 Task: Add a timeline in the project AgileCollab for the epic 'Business Continuity Management System (BCMS) Implementation' from 2023/03/28 to 2024/07/03. Add a timeline in the project AgileCollab for the epic 'ISO 27001 Certification' from 2023/02/06 to 2025/08/09. Add a timeline in the project AgileCollab for the epic 'SOC 2 Compliance' from 2023/04/07 to 2024/11/24
Action: Mouse moved to (613, 280)
Screenshot: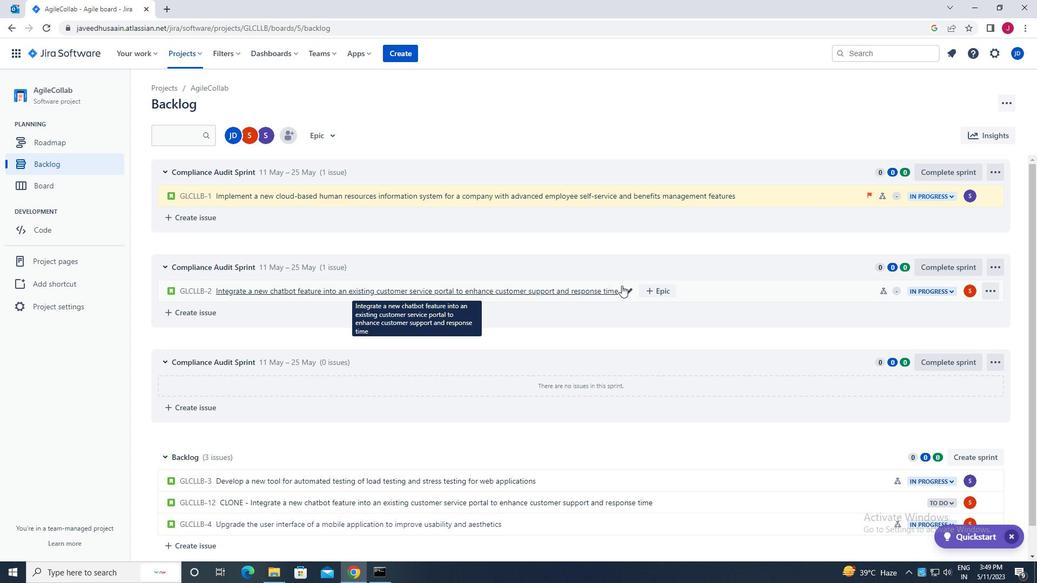 
Action: Mouse scrolled (613, 279) with delta (0, 0)
Screenshot: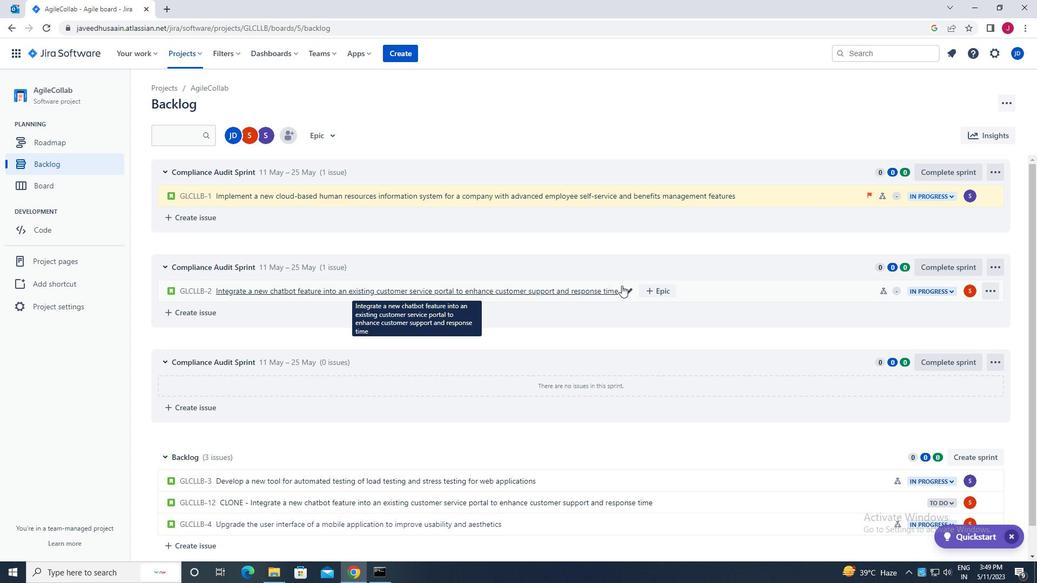 
Action: Mouse scrolled (613, 279) with delta (0, 0)
Screenshot: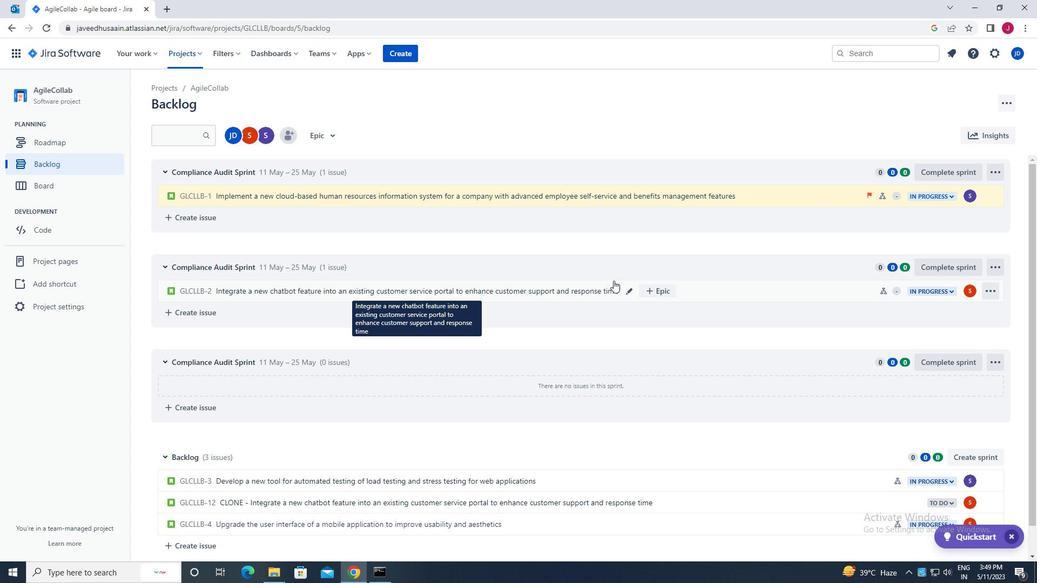 
Action: Mouse moved to (331, 137)
Screenshot: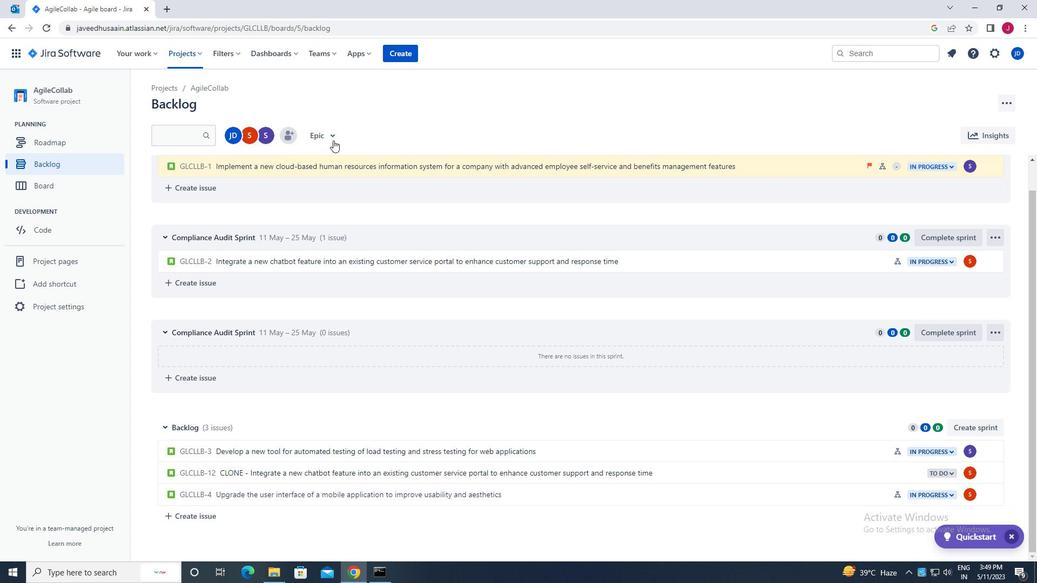 
Action: Mouse pressed left at (331, 137)
Screenshot: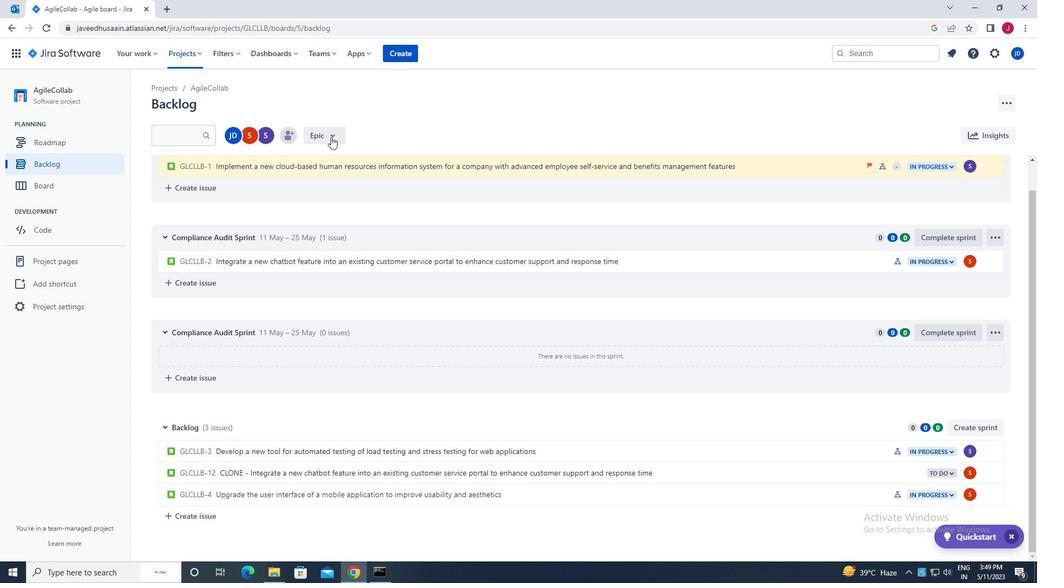 
Action: Mouse moved to (319, 252)
Screenshot: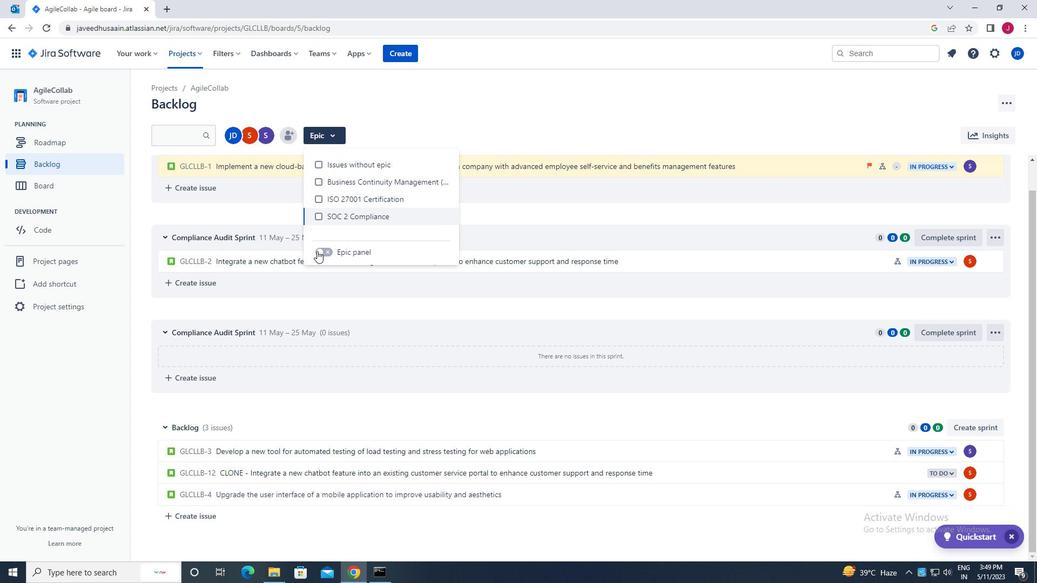 
Action: Mouse pressed left at (319, 252)
Screenshot: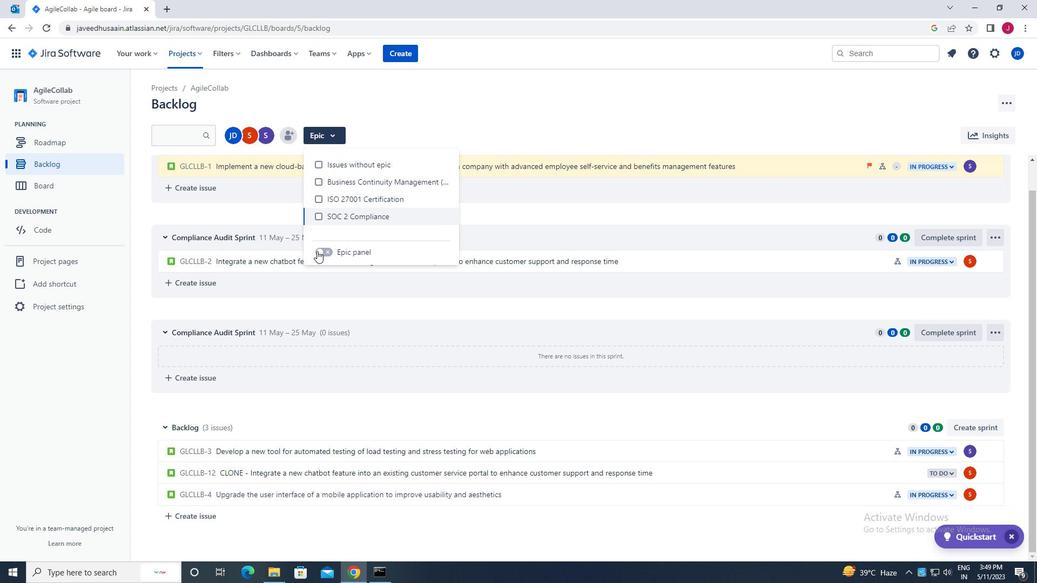 
Action: Mouse moved to (162, 217)
Screenshot: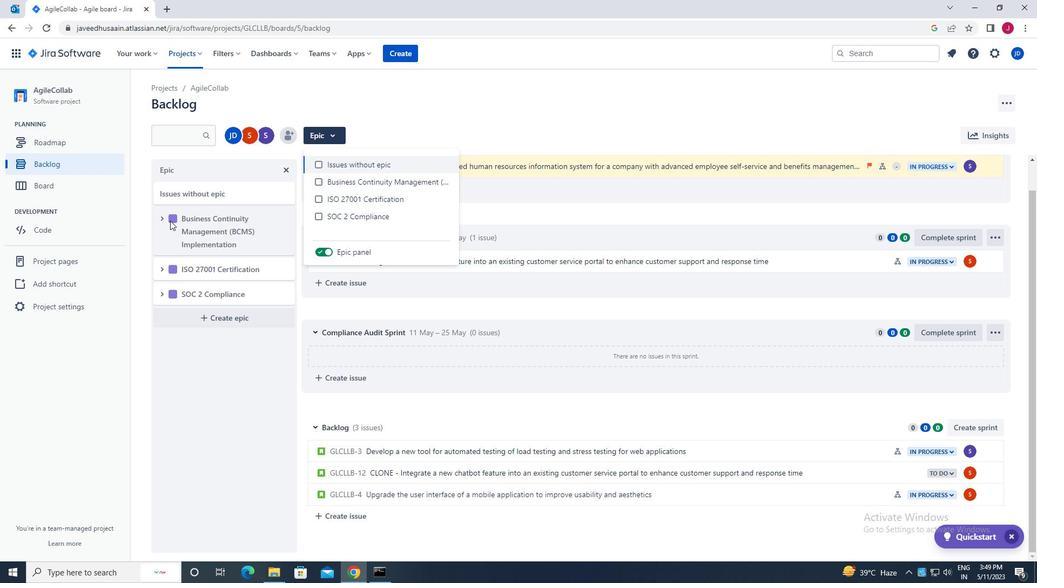 
Action: Mouse pressed left at (162, 217)
Screenshot: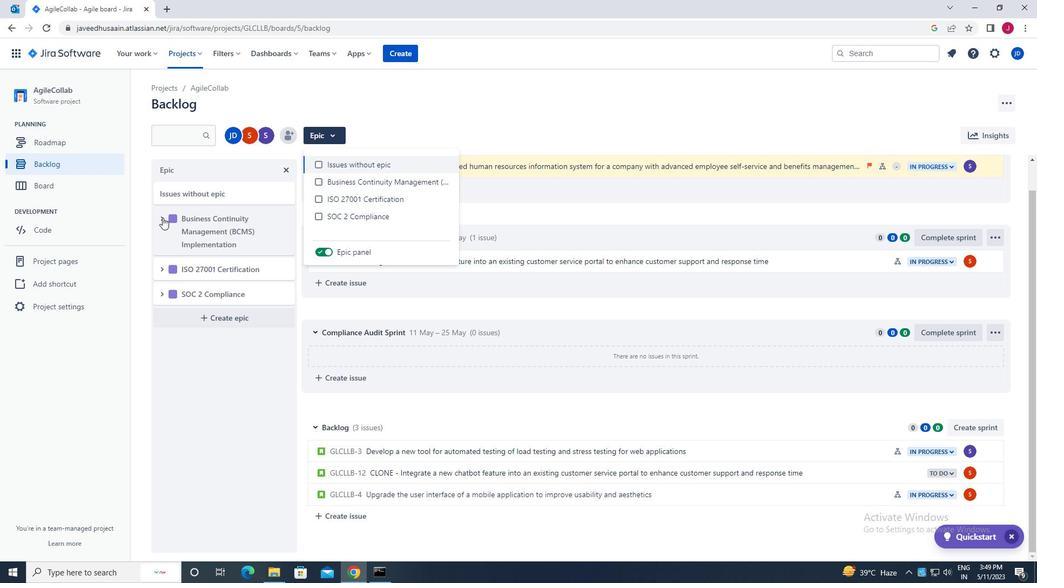 
Action: Mouse moved to (228, 336)
Screenshot: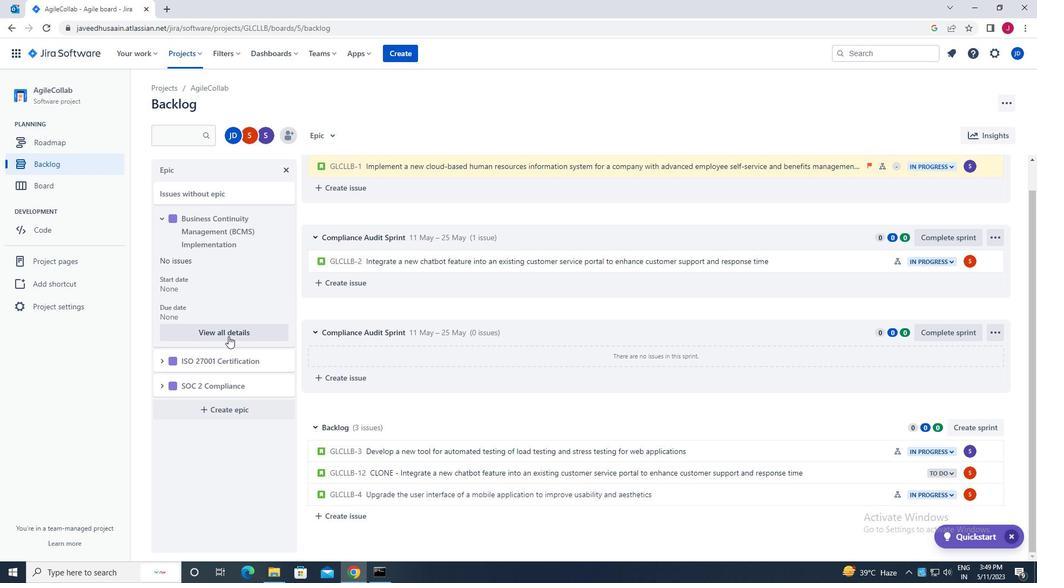 
Action: Mouse pressed left at (228, 336)
Screenshot: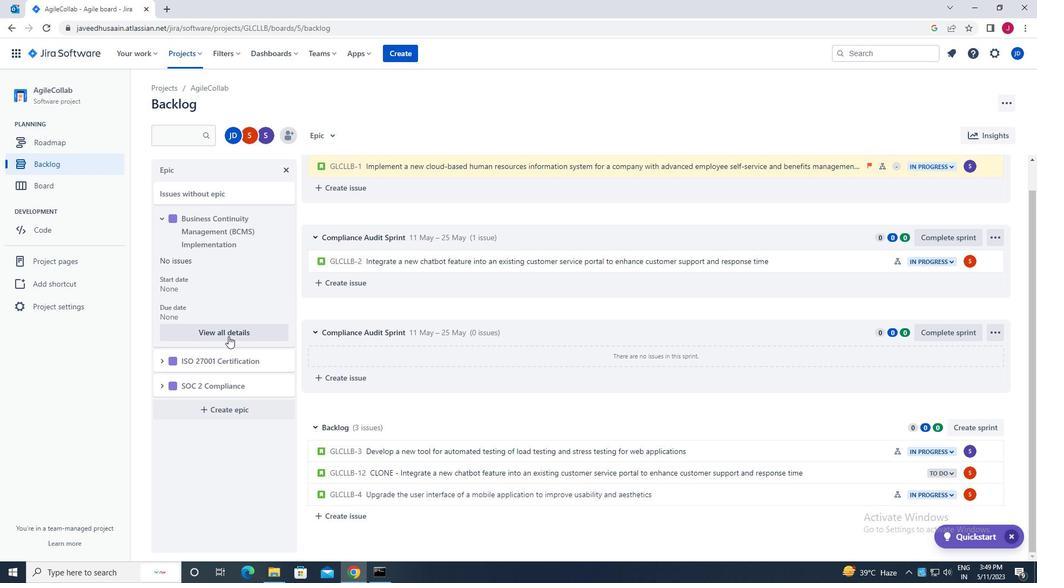 
Action: Mouse moved to (910, 423)
Screenshot: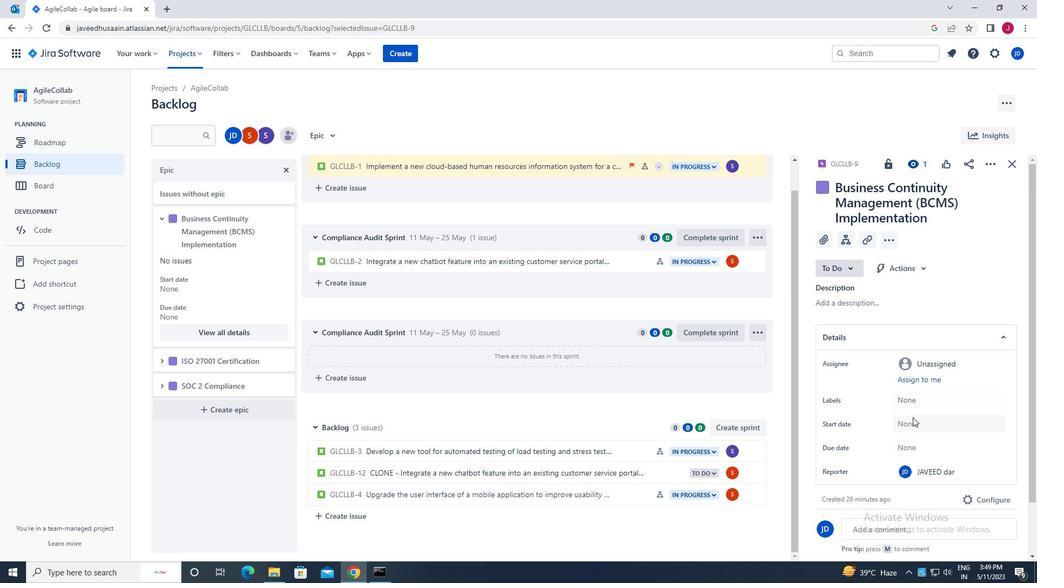 
Action: Mouse pressed left at (910, 423)
Screenshot: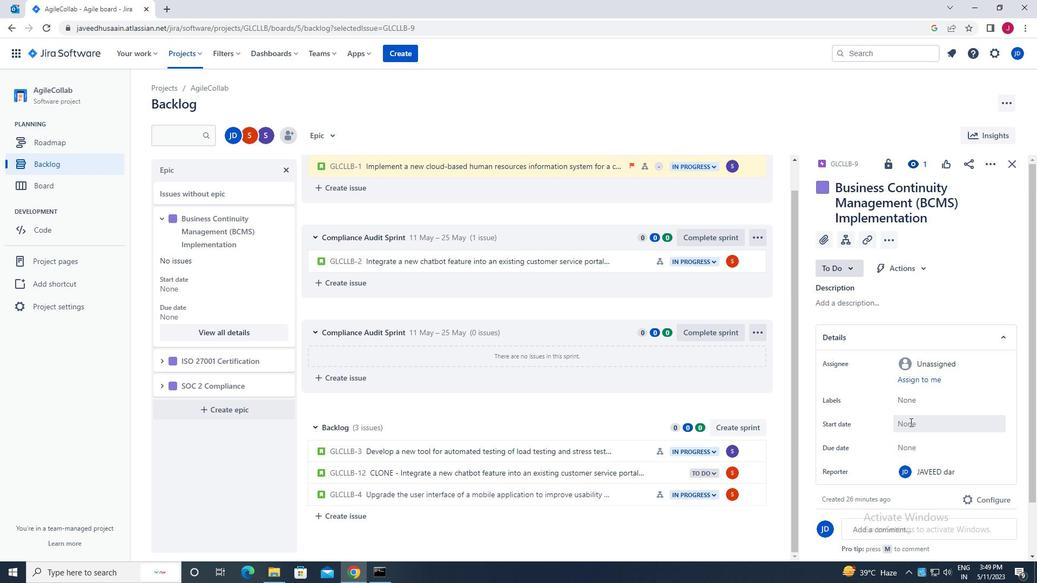 
Action: Mouse moved to (871, 270)
Screenshot: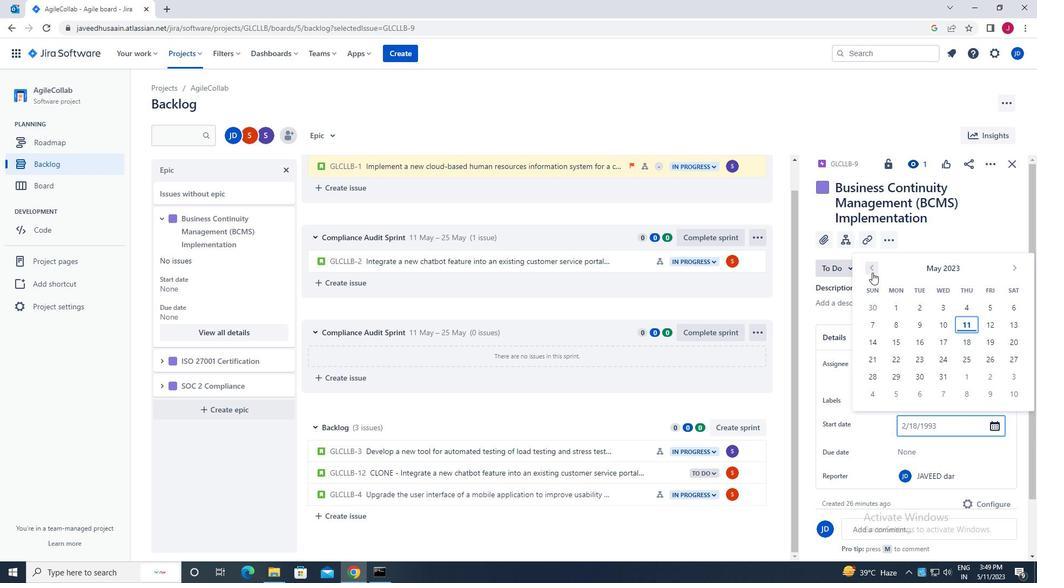 
Action: Mouse pressed left at (871, 270)
Screenshot: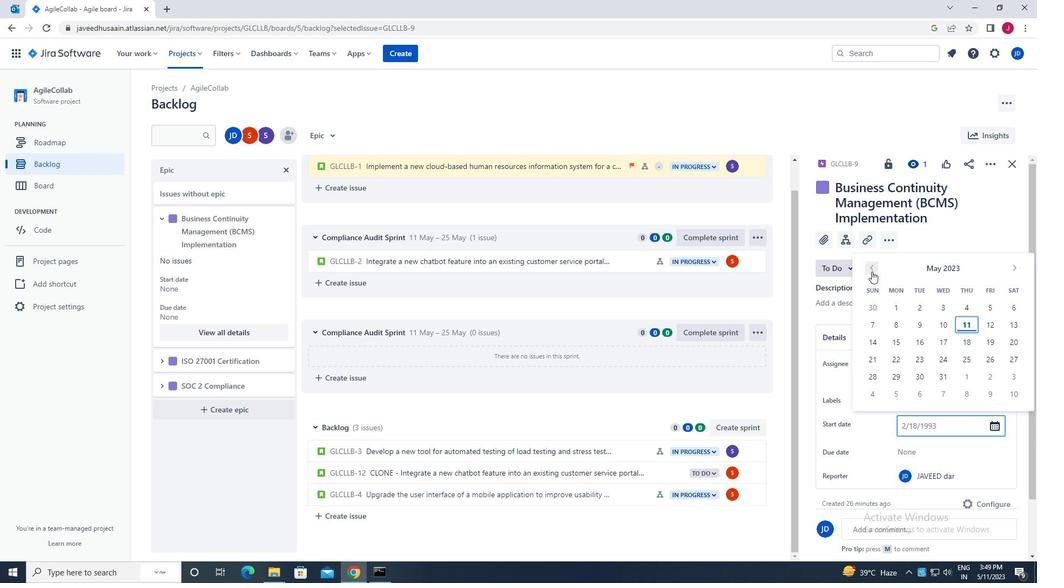 
Action: Mouse pressed left at (871, 270)
Screenshot: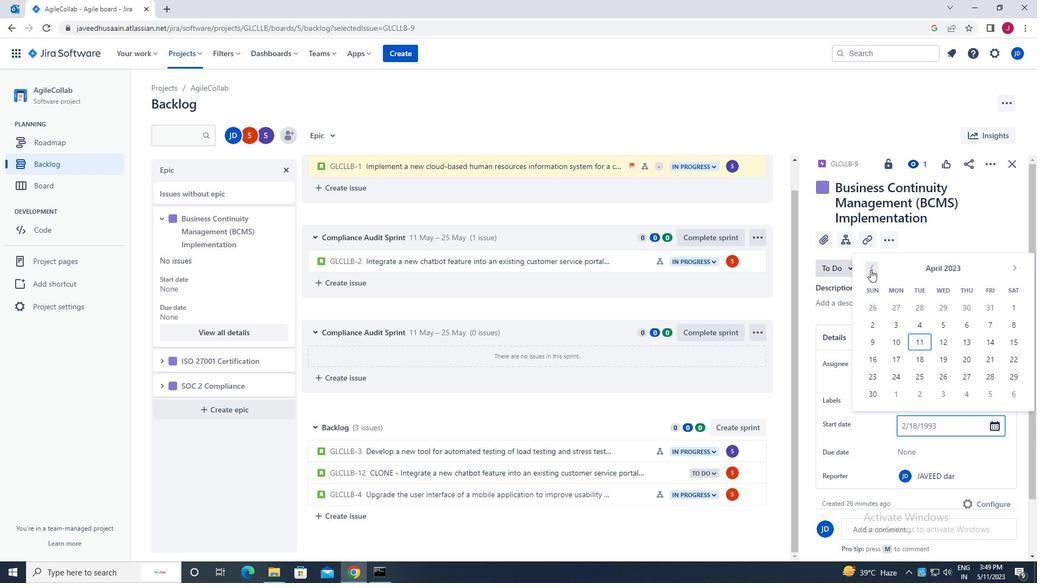 
Action: Mouse moved to (923, 373)
Screenshot: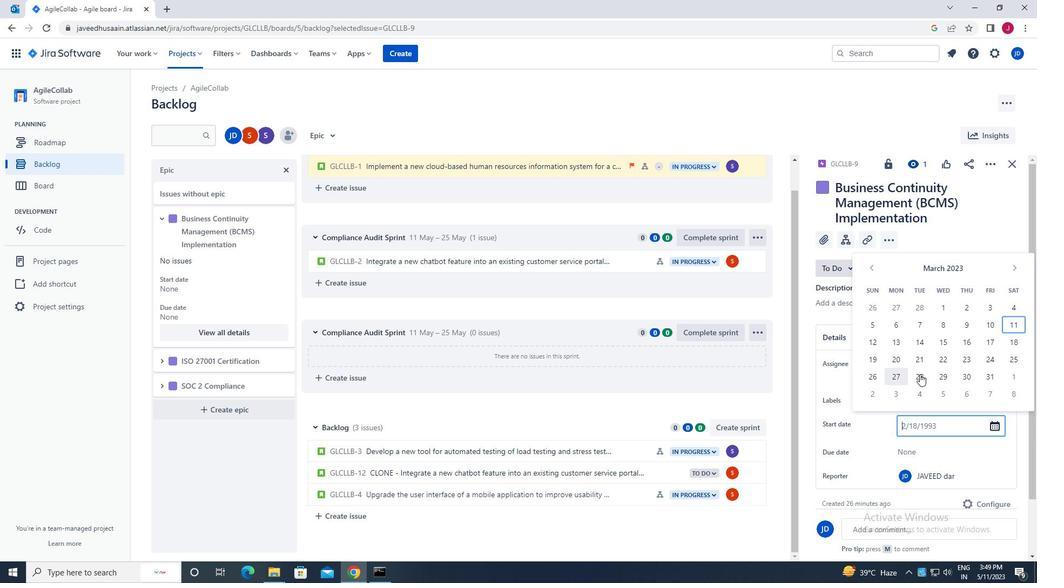 
Action: Mouse pressed left at (923, 373)
Screenshot: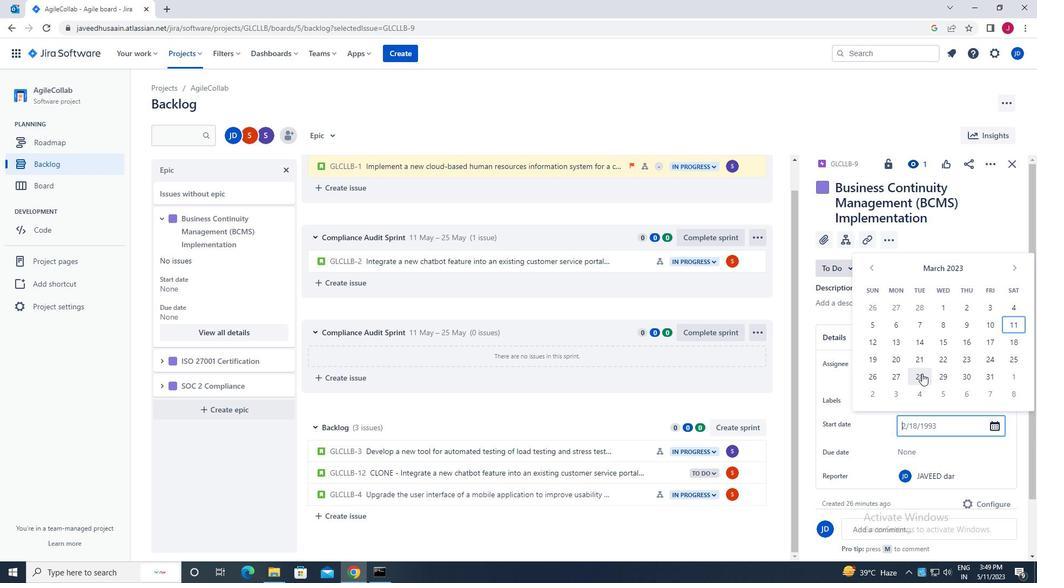 
Action: Mouse moved to (943, 397)
Screenshot: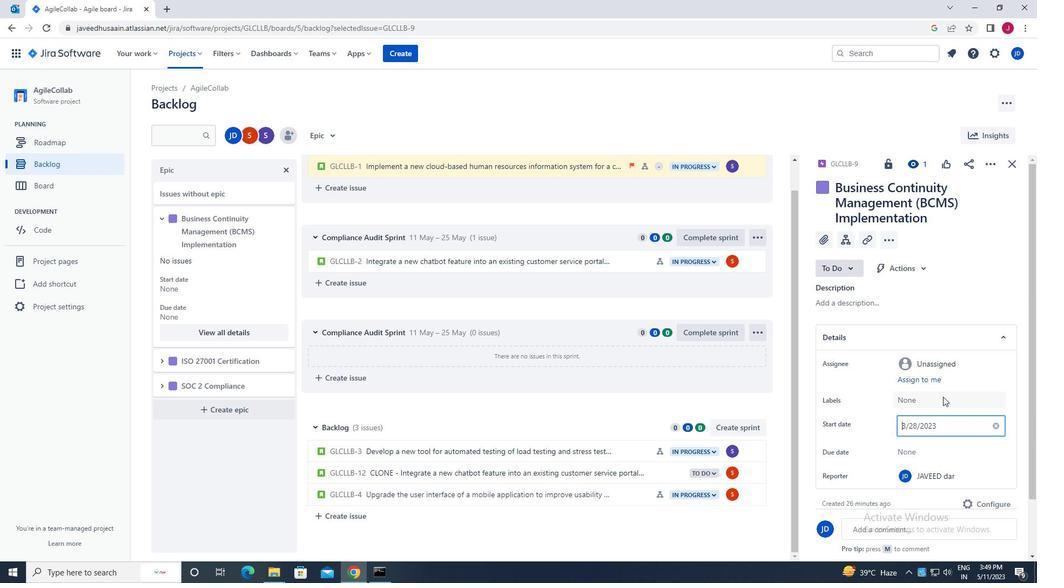 
Action: Key pressed <Key.enter>
Screenshot: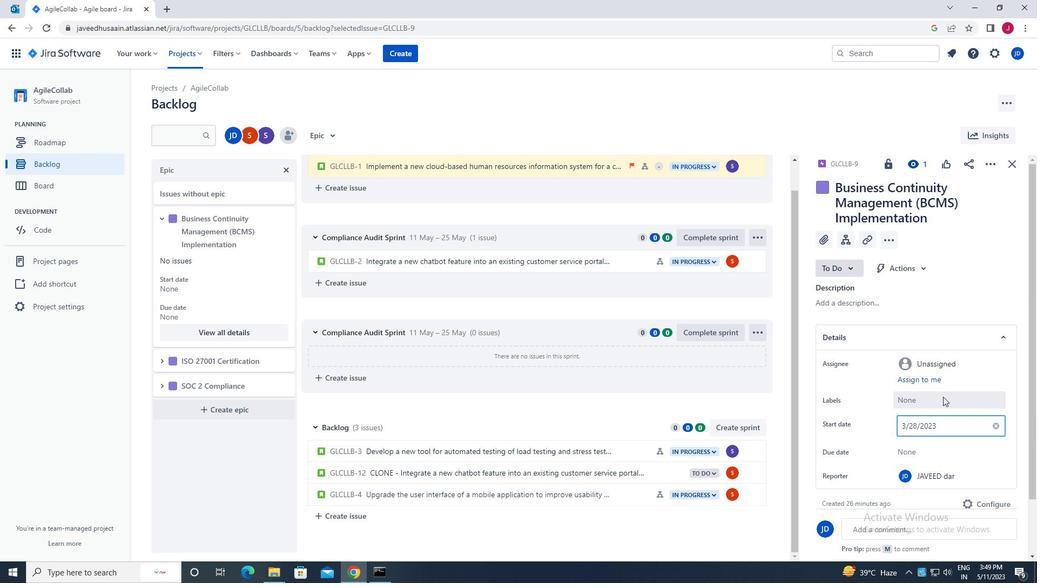 
Action: Mouse moved to (911, 448)
Screenshot: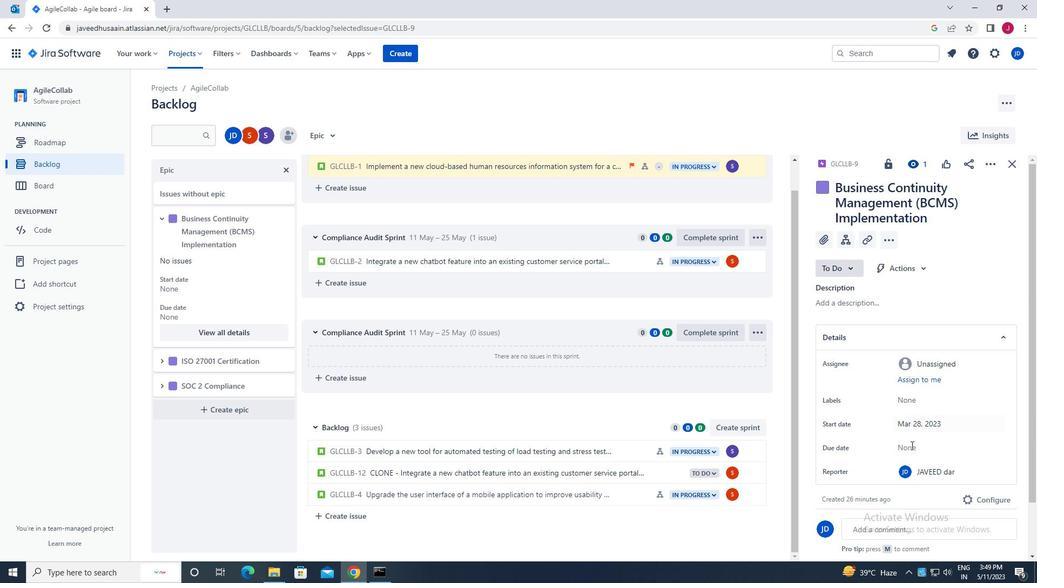 
Action: Mouse pressed left at (911, 448)
Screenshot: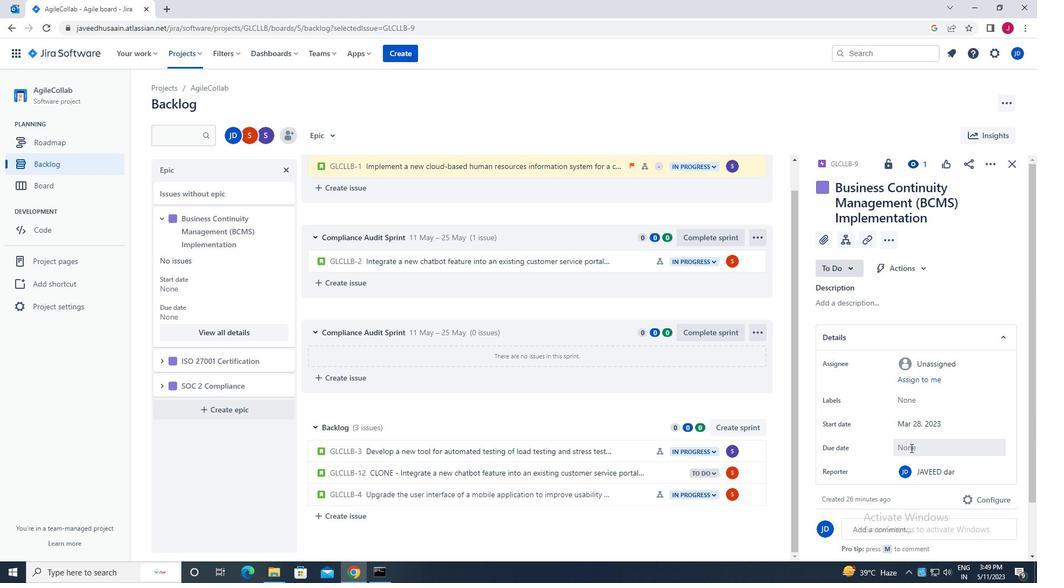 
Action: Mouse moved to (1012, 289)
Screenshot: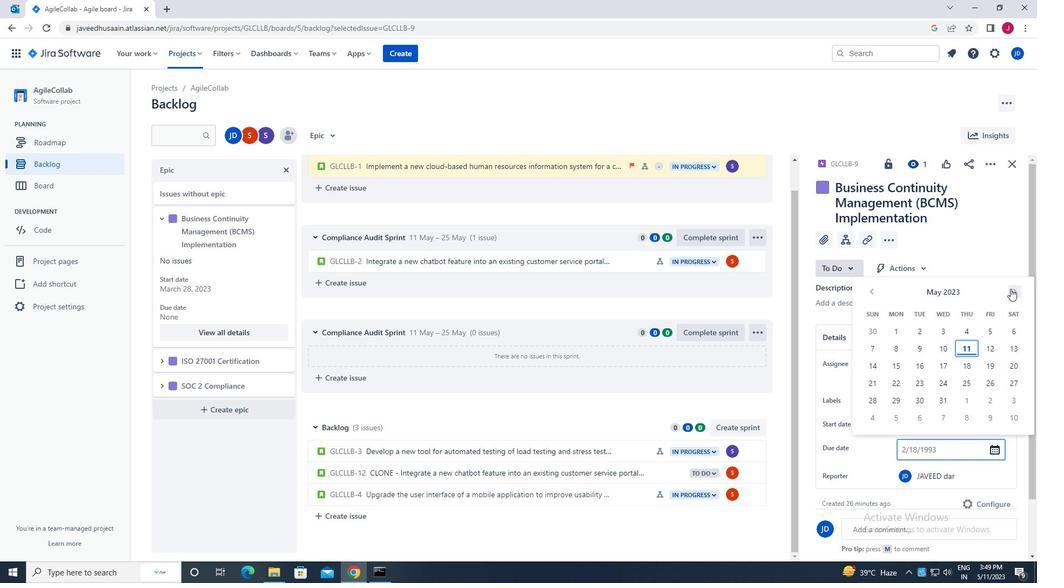 
Action: Mouse pressed left at (1012, 289)
Screenshot: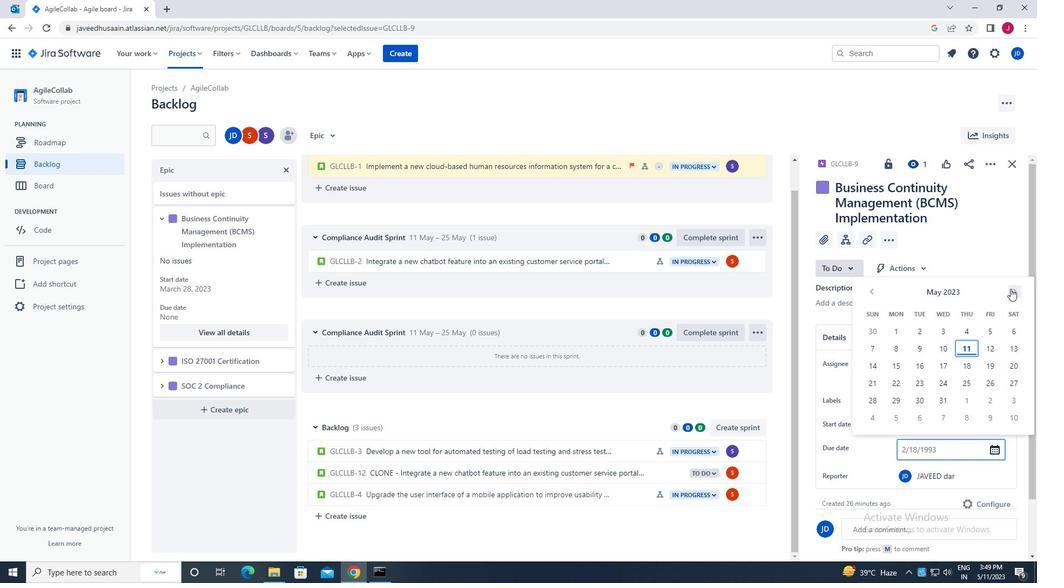 
Action: Mouse pressed left at (1012, 289)
Screenshot: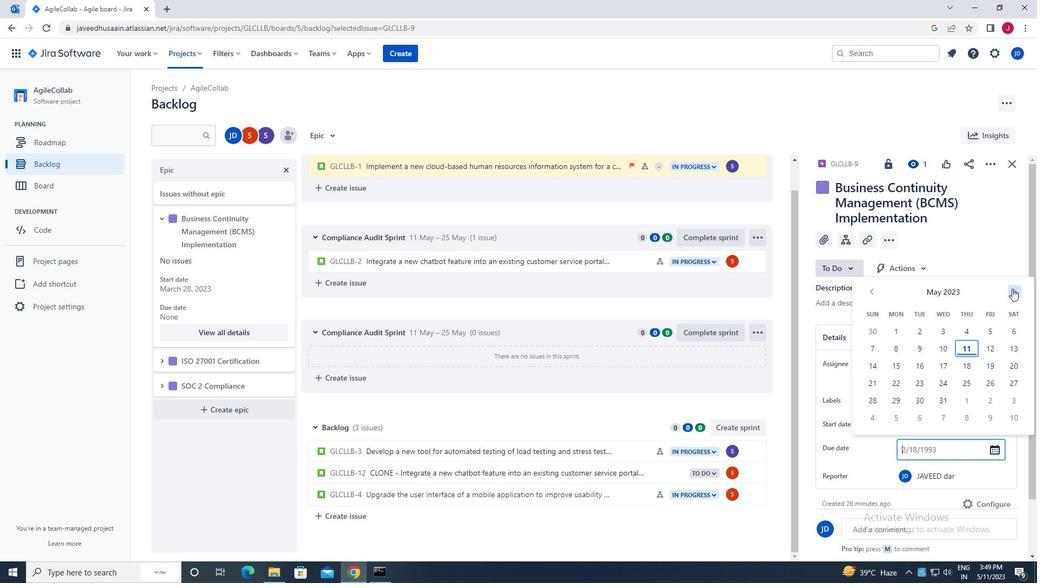 
Action: Mouse moved to (1013, 289)
Screenshot: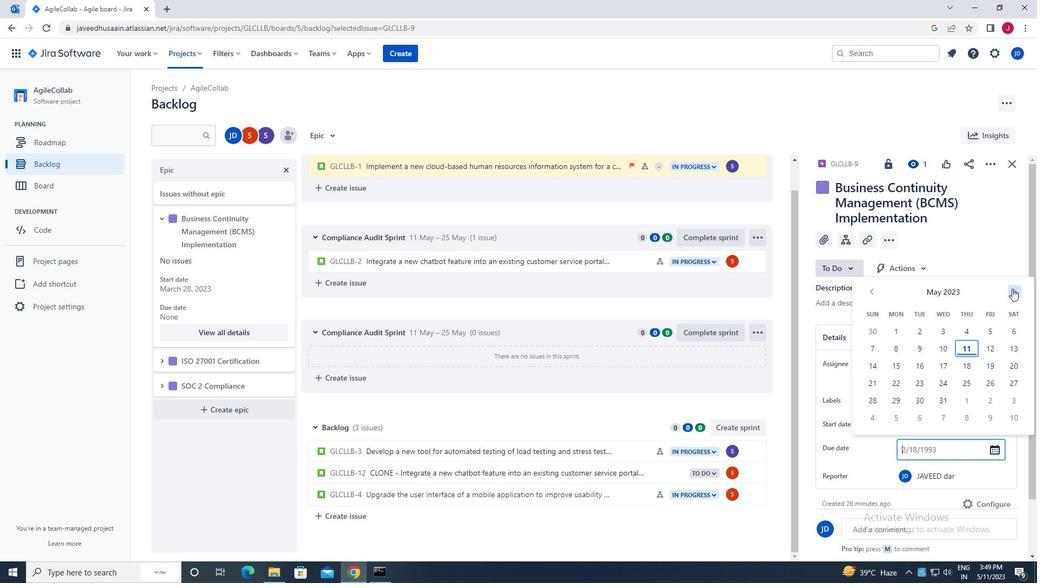 
Action: Mouse pressed left at (1013, 289)
Screenshot: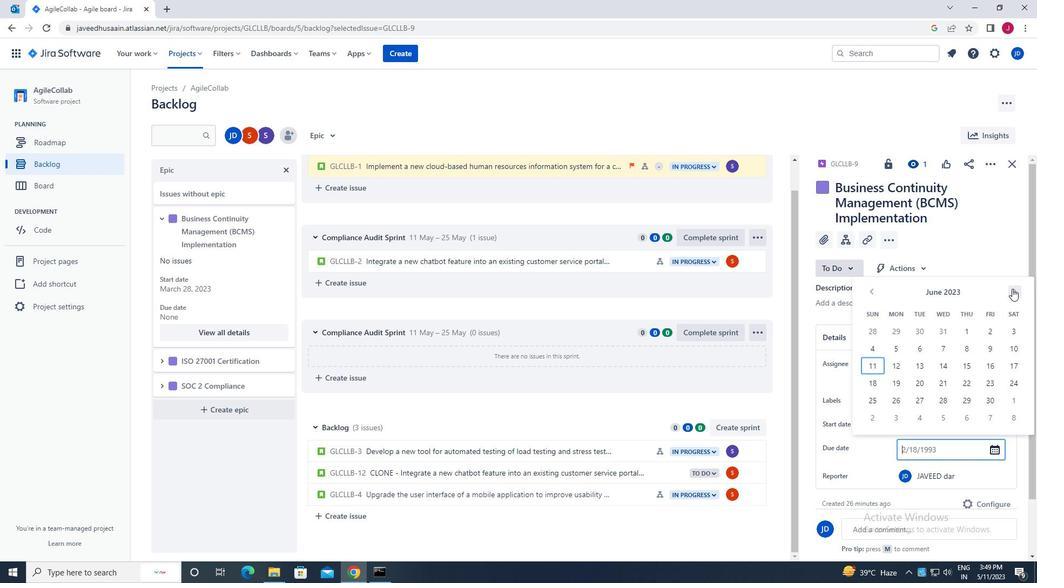 
Action: Mouse pressed left at (1013, 289)
Screenshot: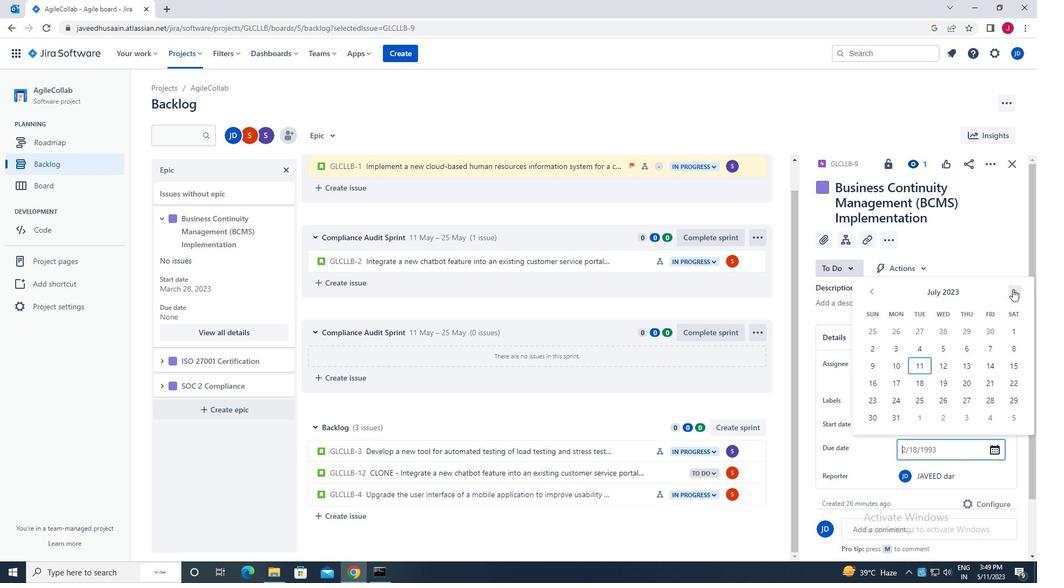 
Action: Mouse pressed left at (1013, 289)
Screenshot: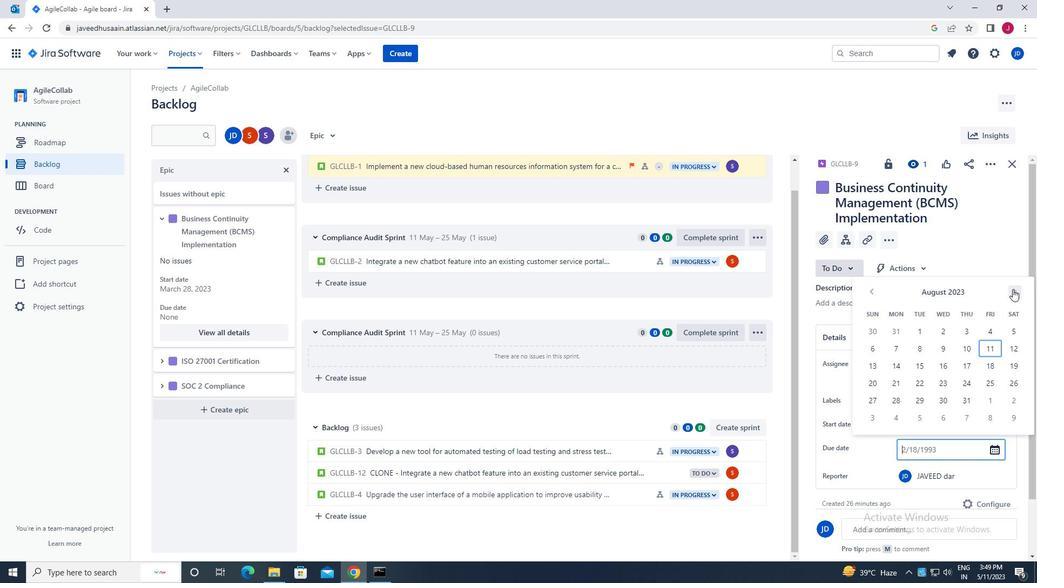 
Action: Mouse pressed left at (1013, 289)
Screenshot: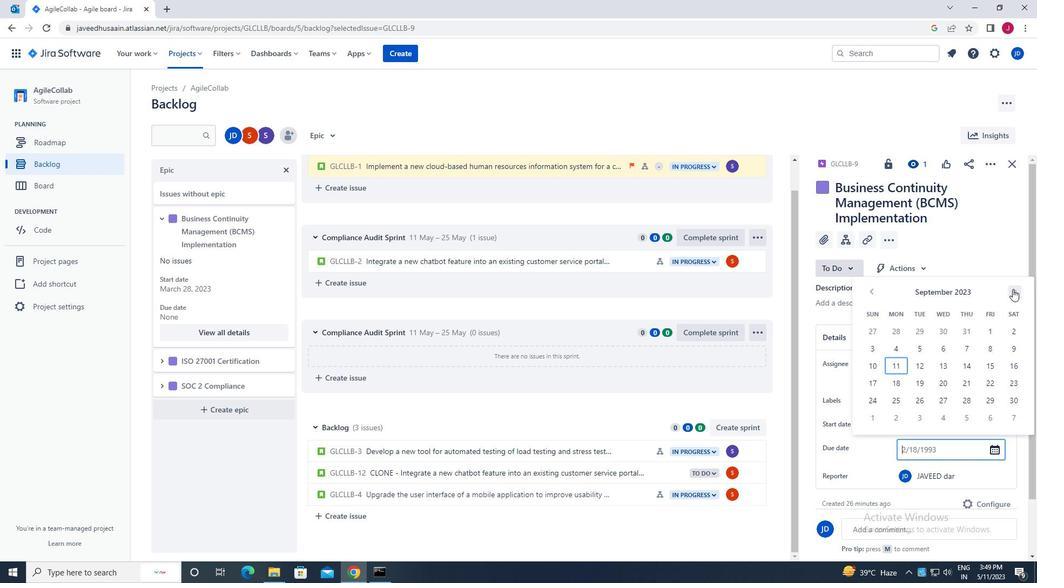 
Action: Mouse pressed left at (1013, 289)
Screenshot: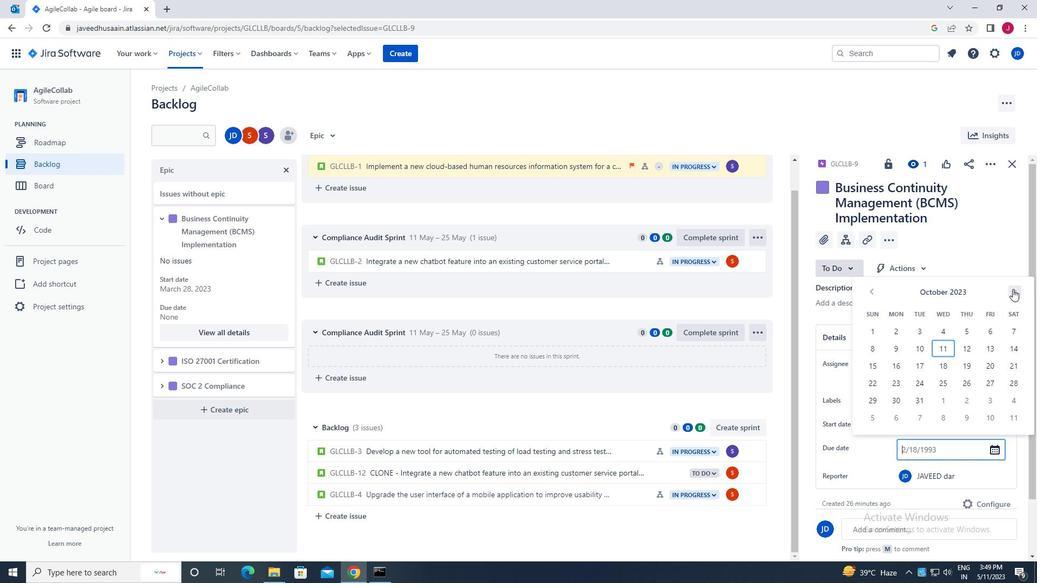 
Action: Mouse pressed left at (1013, 289)
Screenshot: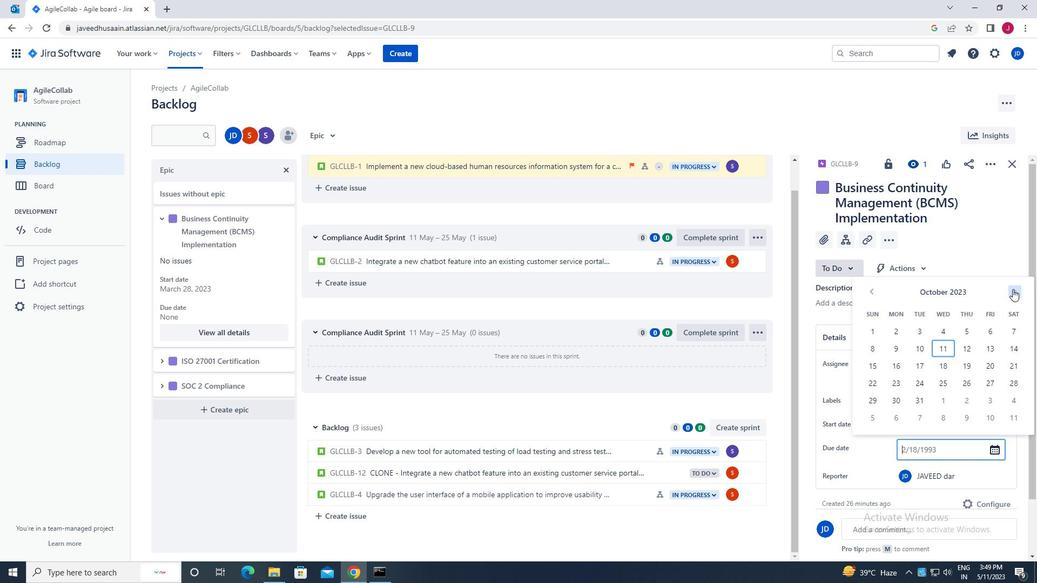 
Action: Mouse pressed left at (1013, 289)
Screenshot: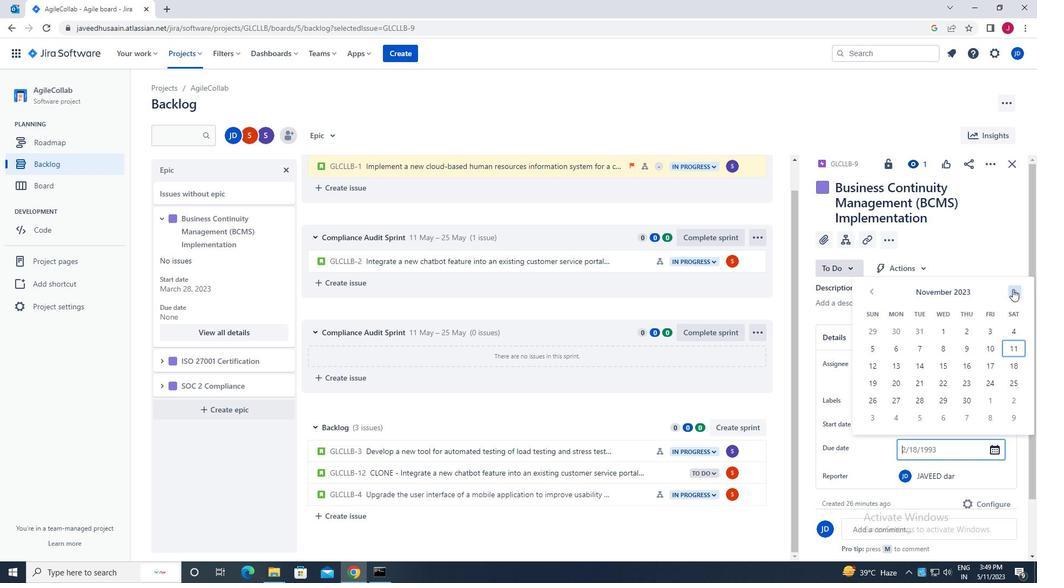 
Action: Mouse pressed left at (1013, 289)
Screenshot: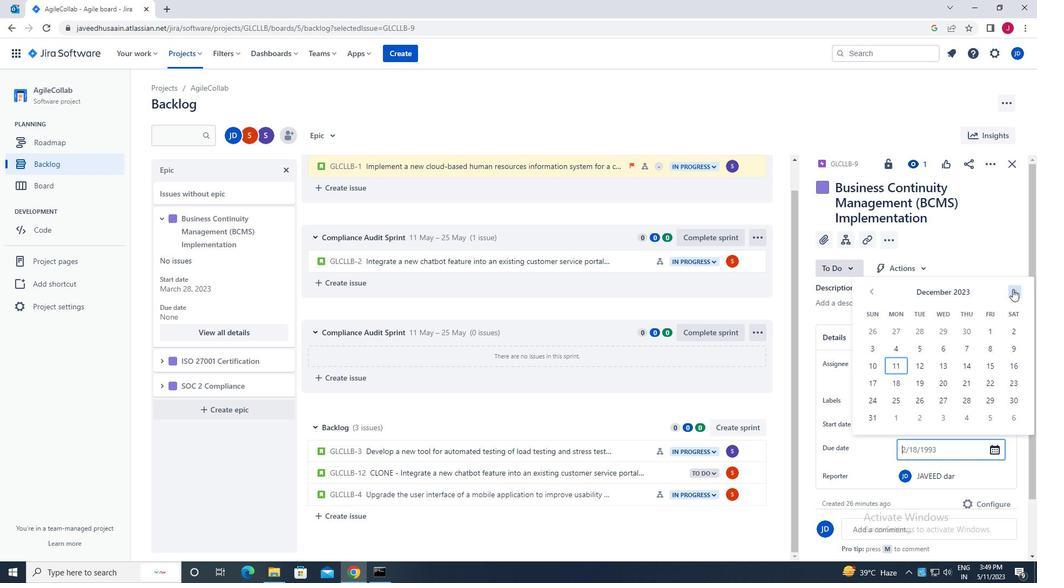 
Action: Mouse pressed left at (1013, 289)
Screenshot: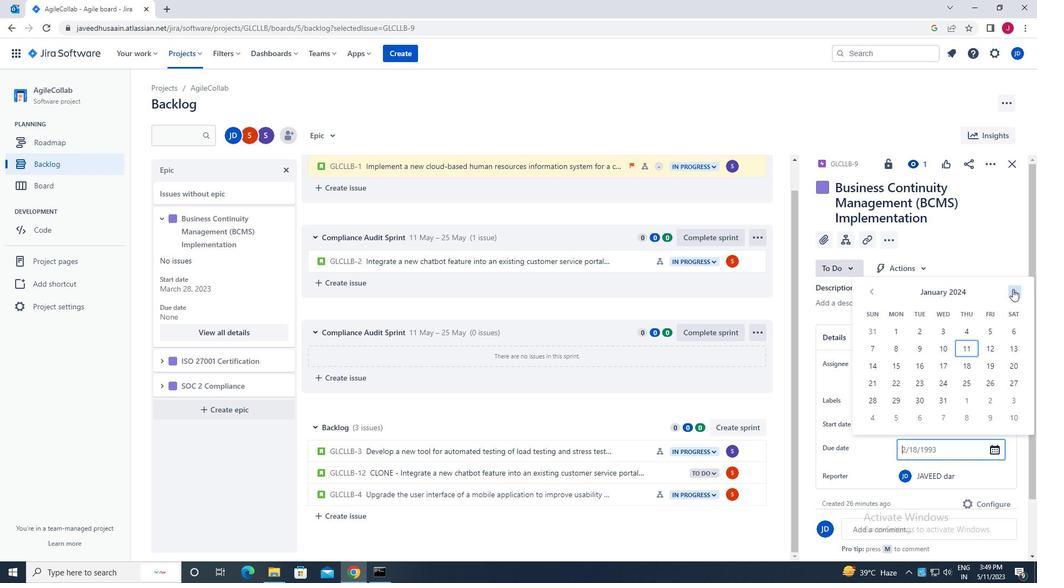 
Action: Mouse pressed left at (1013, 289)
Screenshot: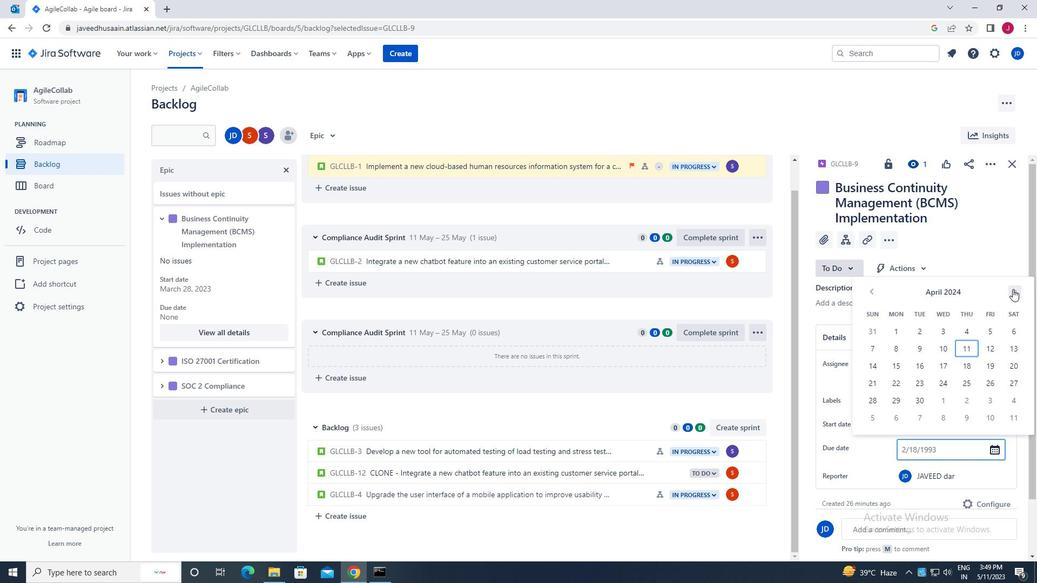 
Action: Mouse pressed left at (1013, 289)
Screenshot: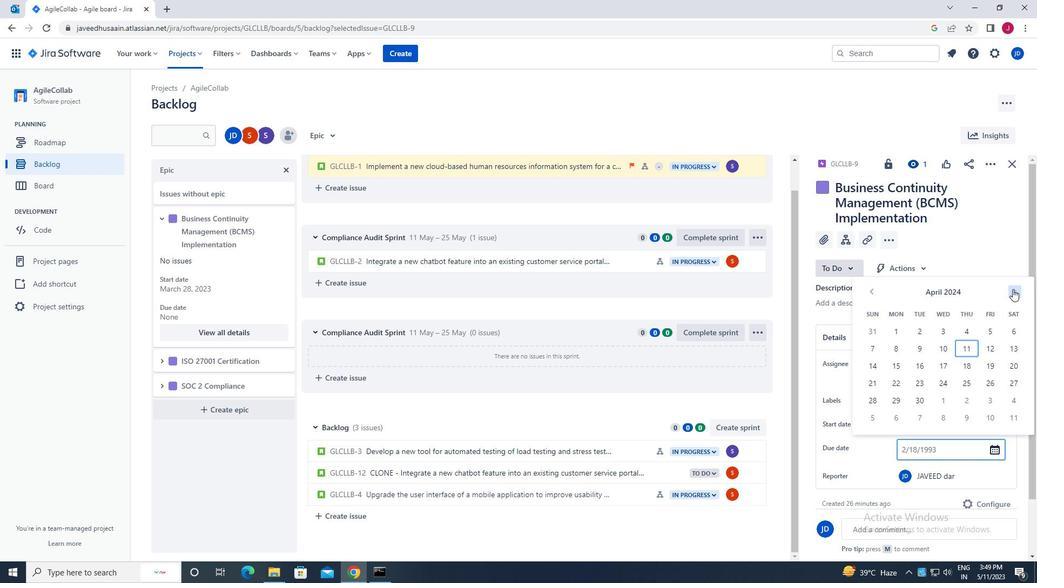 
Action: Mouse pressed left at (1013, 289)
Screenshot: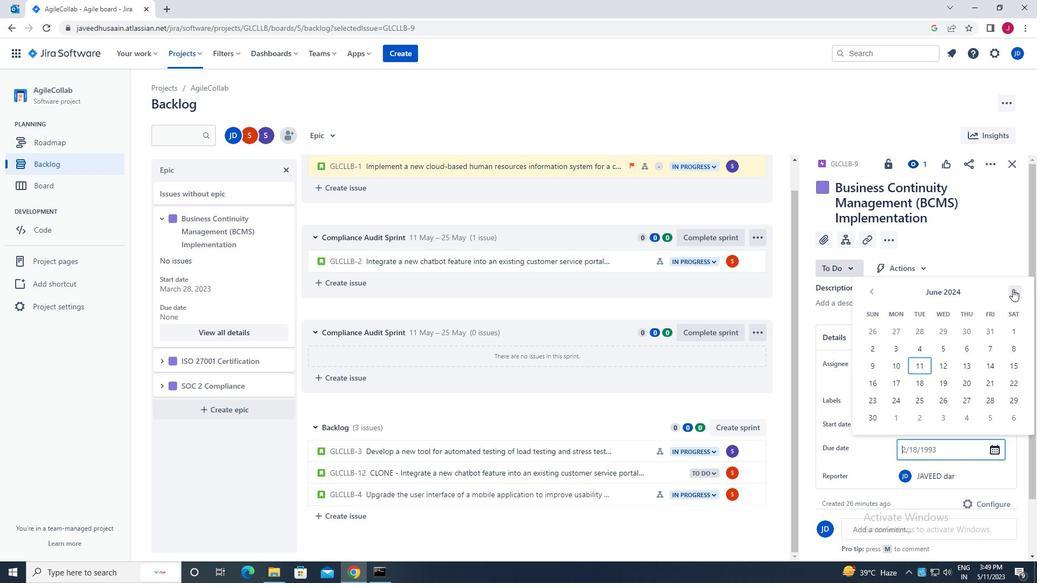
Action: Mouse moved to (945, 383)
Screenshot: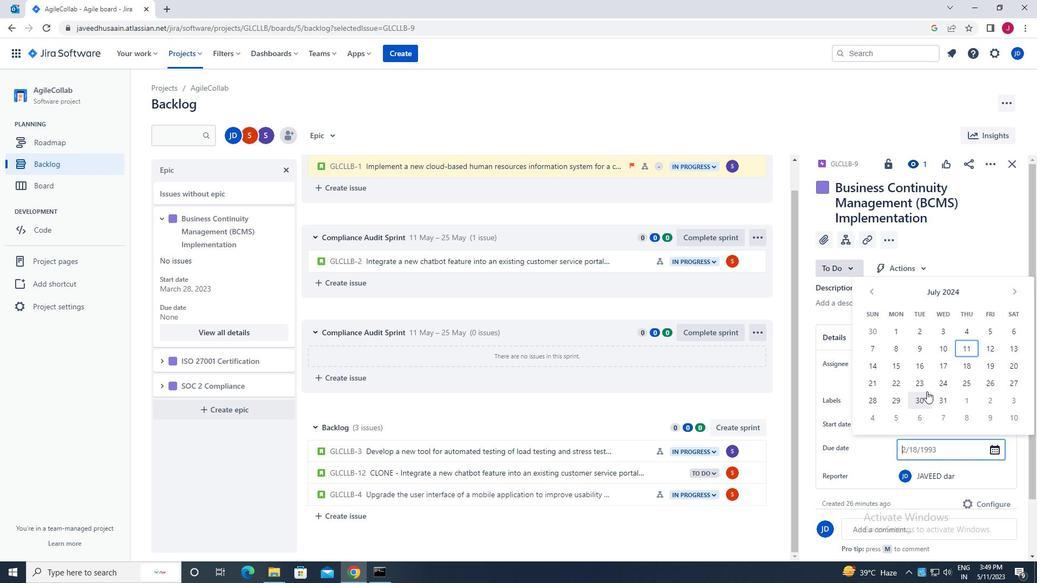 
Action: Mouse pressed left at (945, 383)
Screenshot: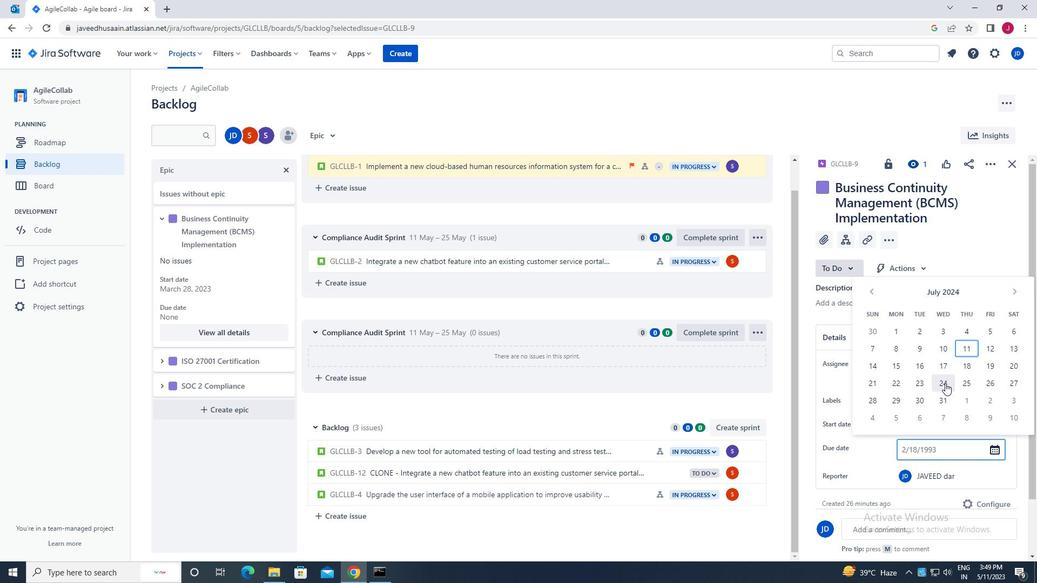 
Action: Key pressed <Key.enter>
Screenshot: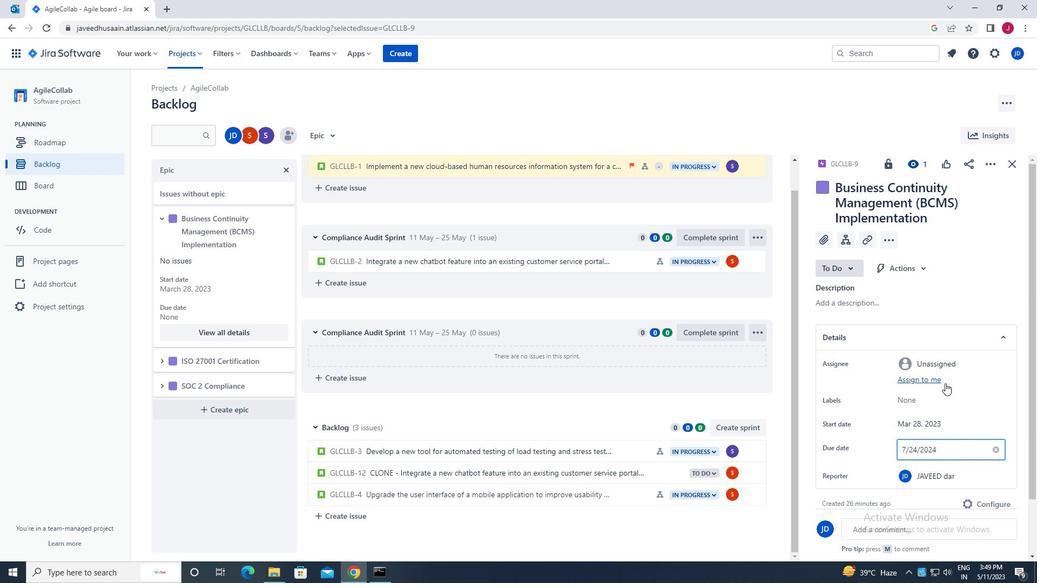 
Action: Mouse moved to (917, 453)
Screenshot: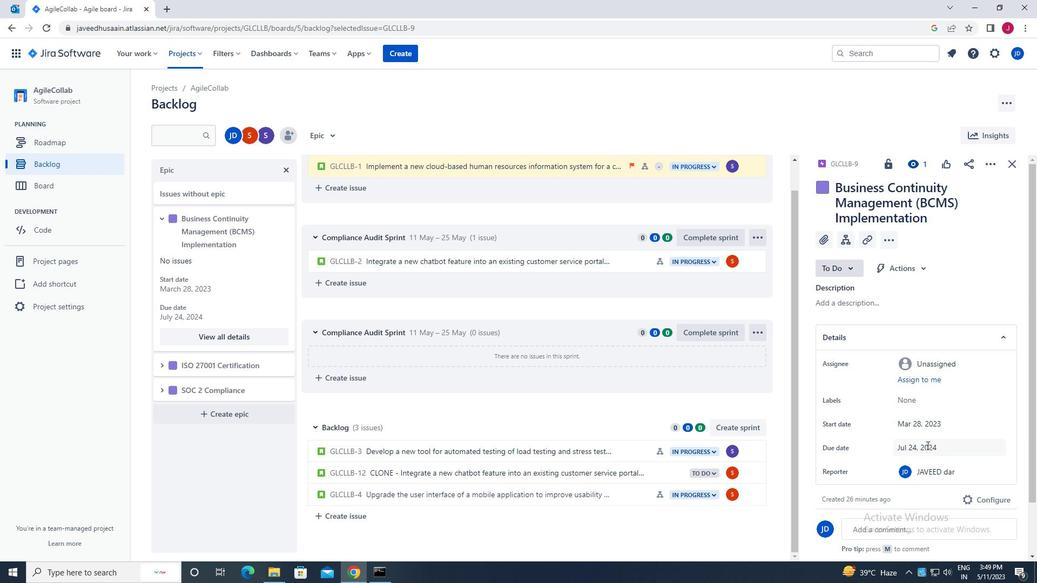 
Action: Mouse pressed left at (917, 453)
Screenshot: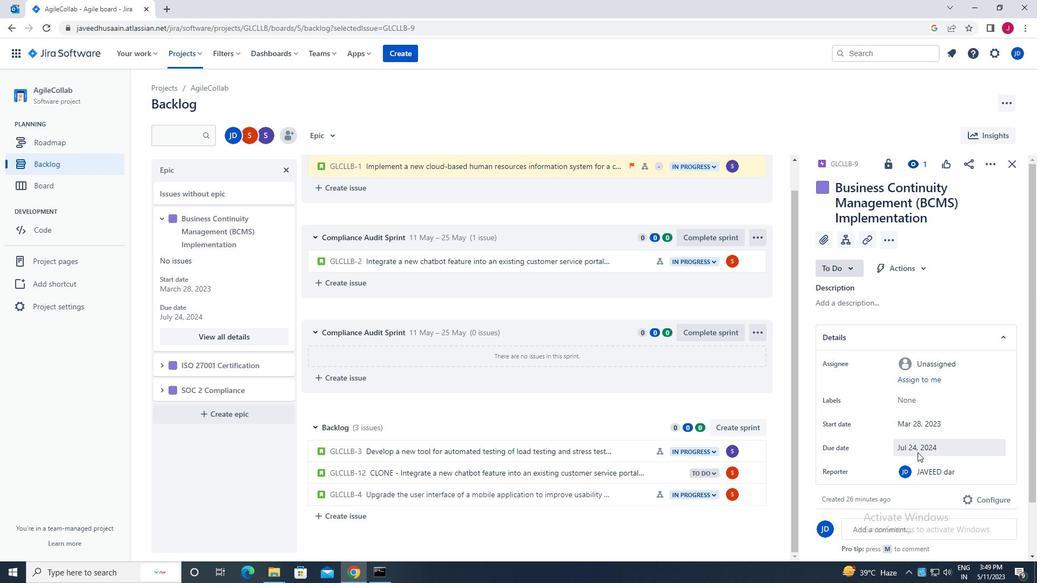 
Action: Mouse moved to (940, 333)
Screenshot: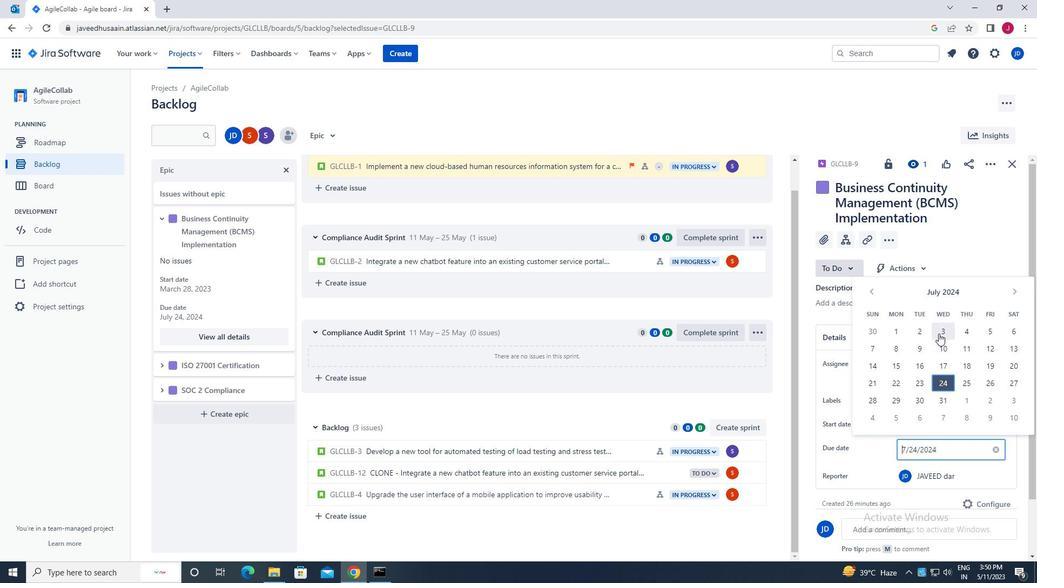 
Action: Mouse pressed left at (940, 333)
Screenshot: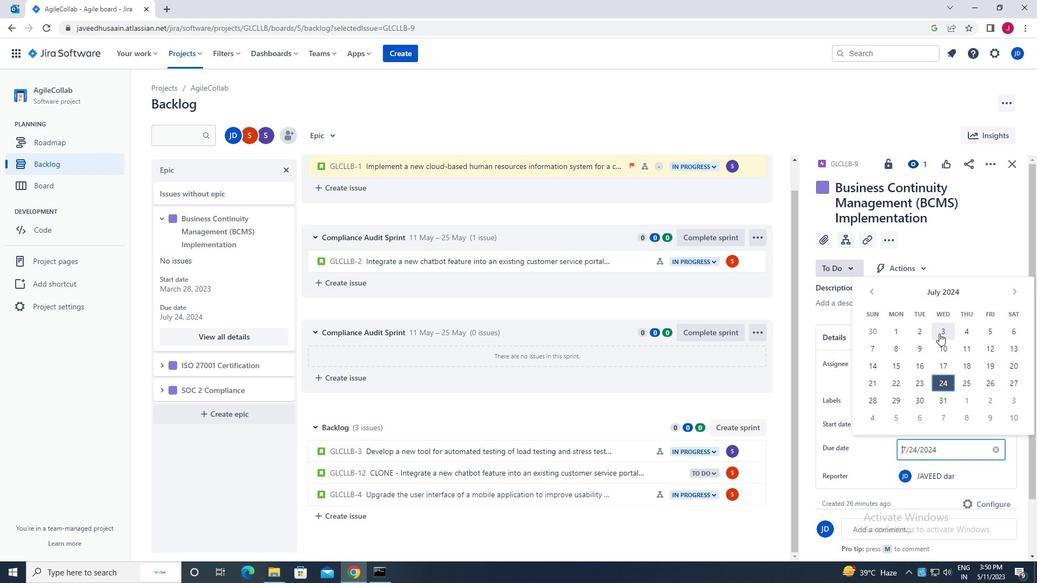 
Action: Mouse moved to (940, 333)
Screenshot: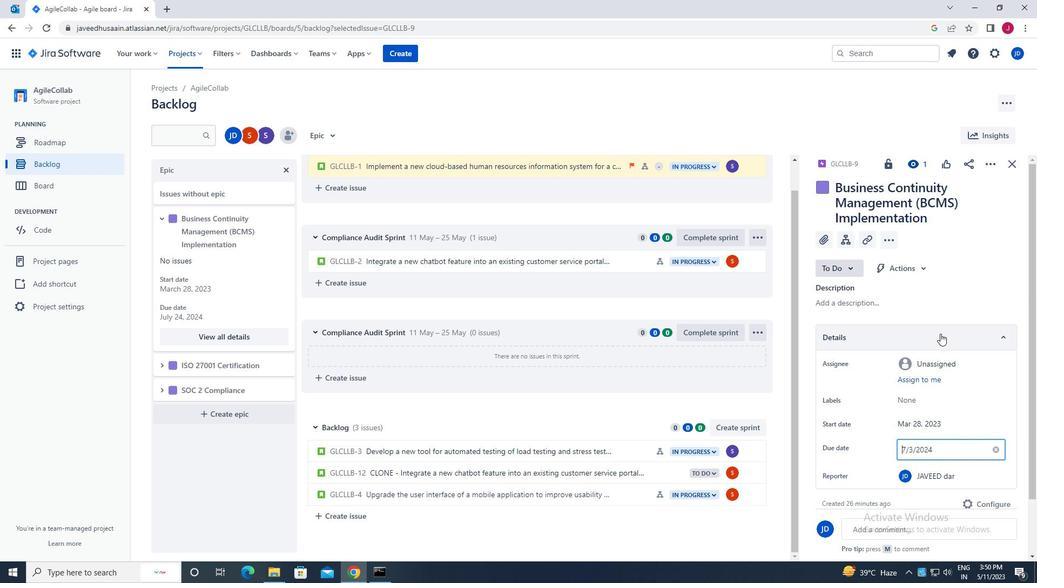 
Action: Key pressed <Key.enter>
Screenshot: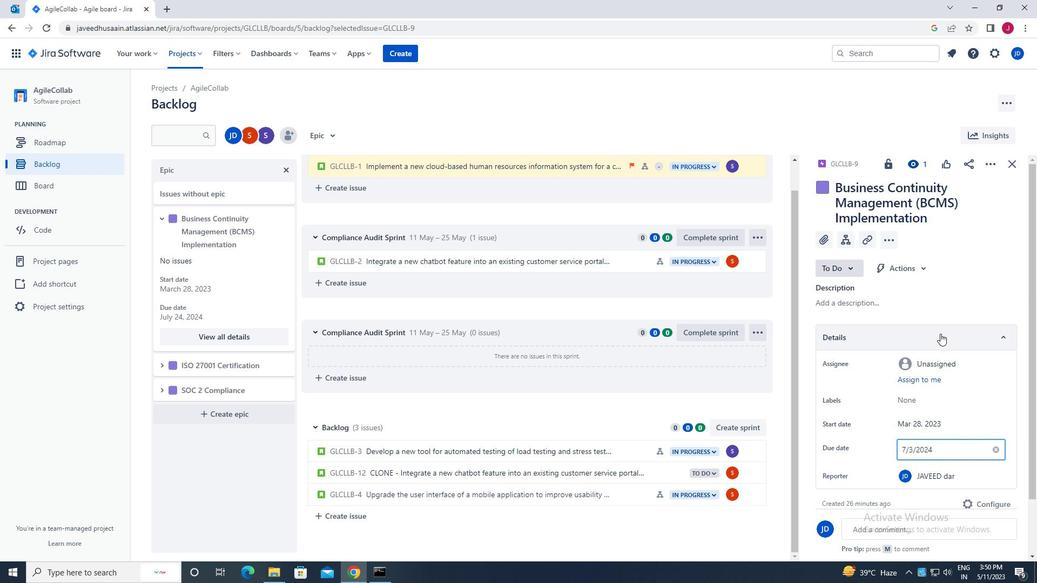 
Action: Mouse moved to (1012, 167)
Screenshot: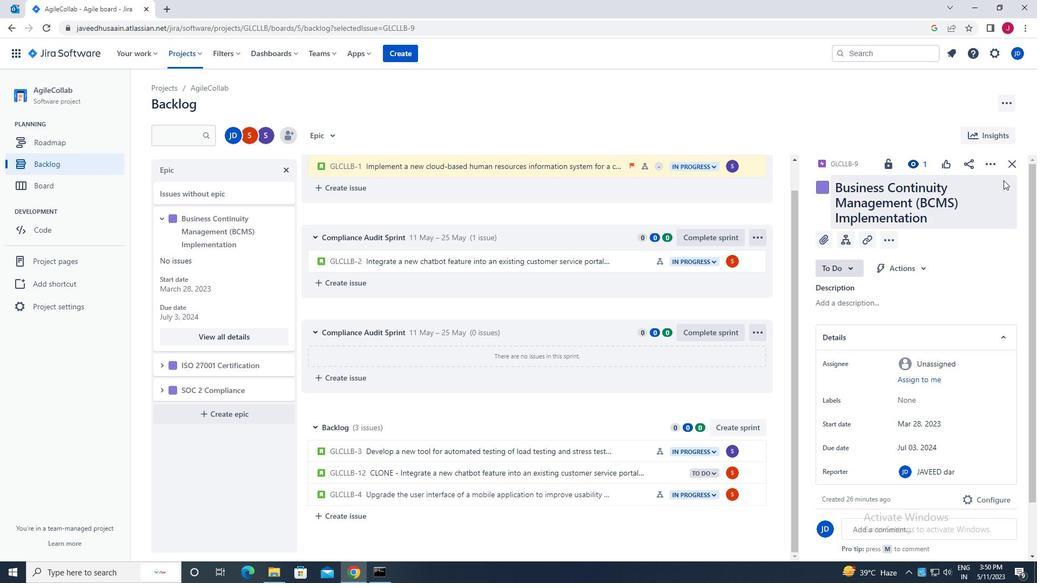 
Action: Mouse pressed left at (1012, 167)
Screenshot: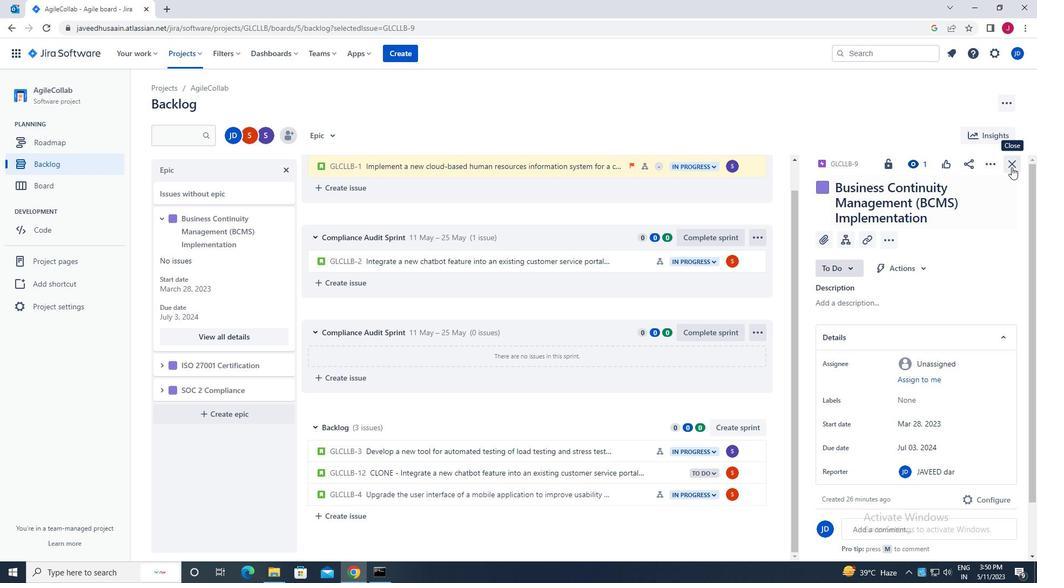 
Action: Mouse moved to (159, 363)
Screenshot: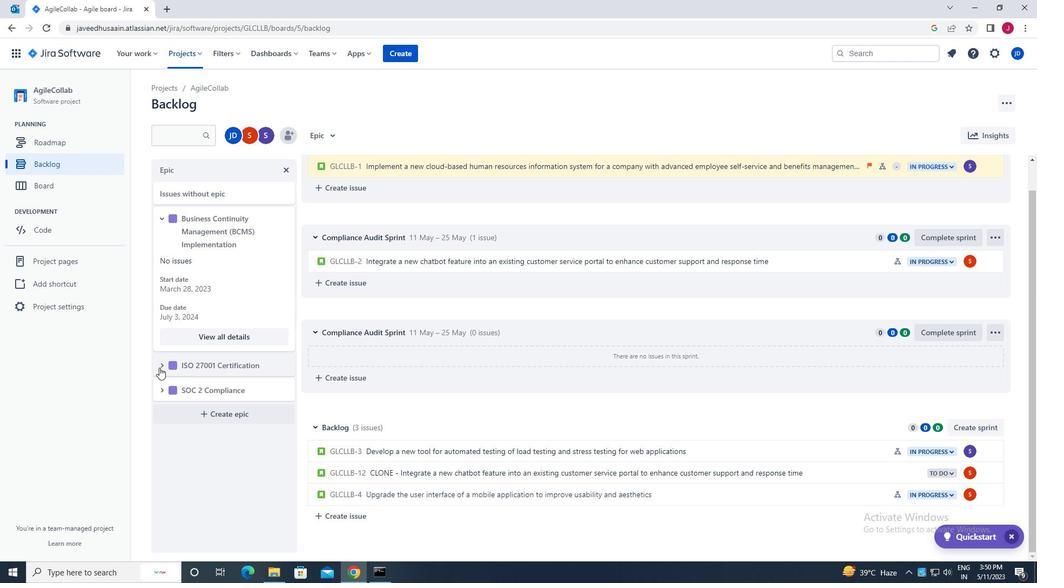 
Action: Mouse pressed left at (159, 363)
Screenshot: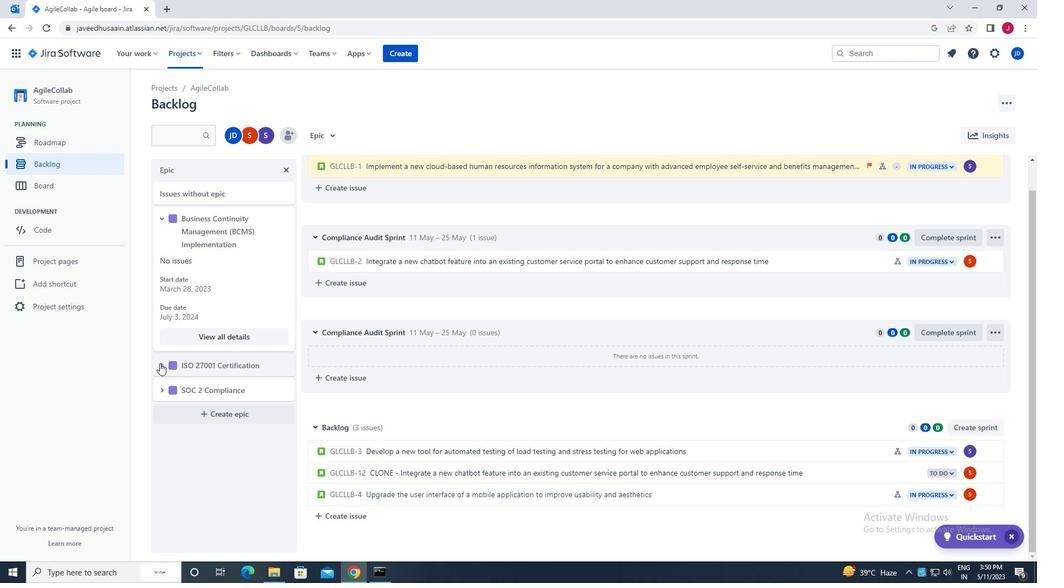 
Action: Mouse moved to (231, 452)
Screenshot: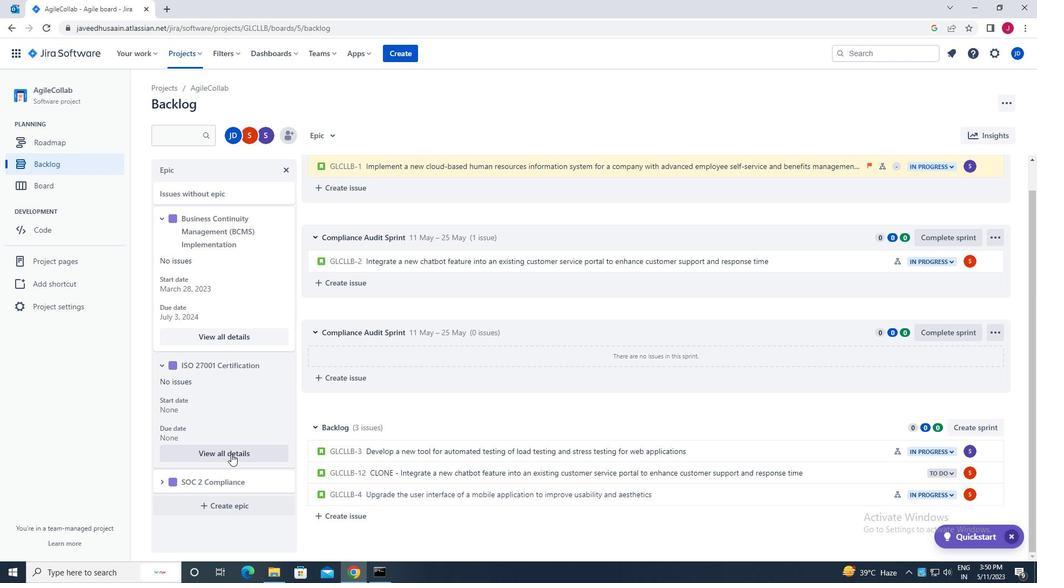 
Action: Mouse pressed left at (231, 452)
Screenshot: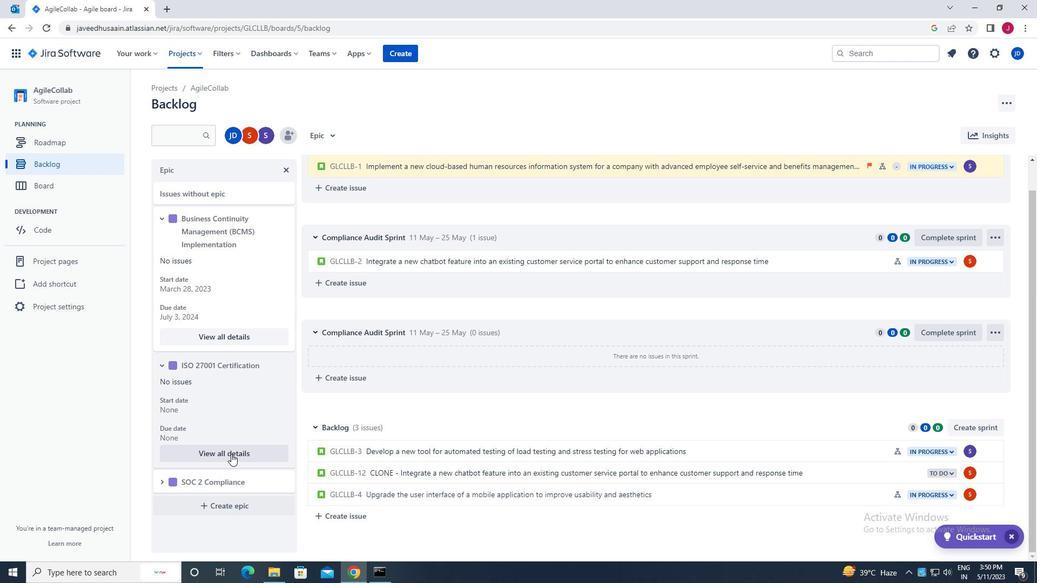 
Action: Mouse moved to (908, 393)
Screenshot: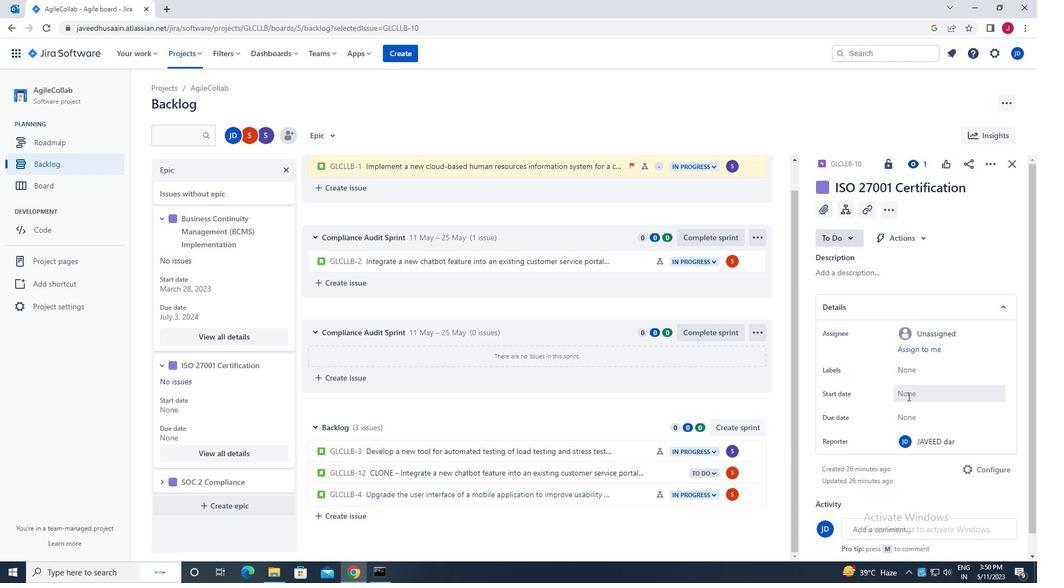 
Action: Mouse pressed left at (908, 393)
Screenshot: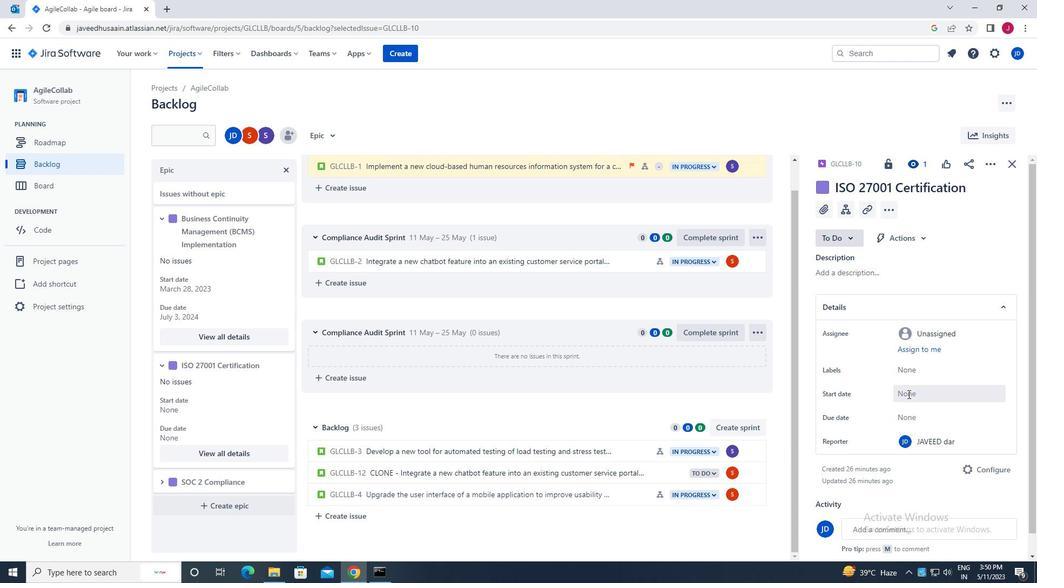
Action: Mouse moved to (869, 240)
Screenshot: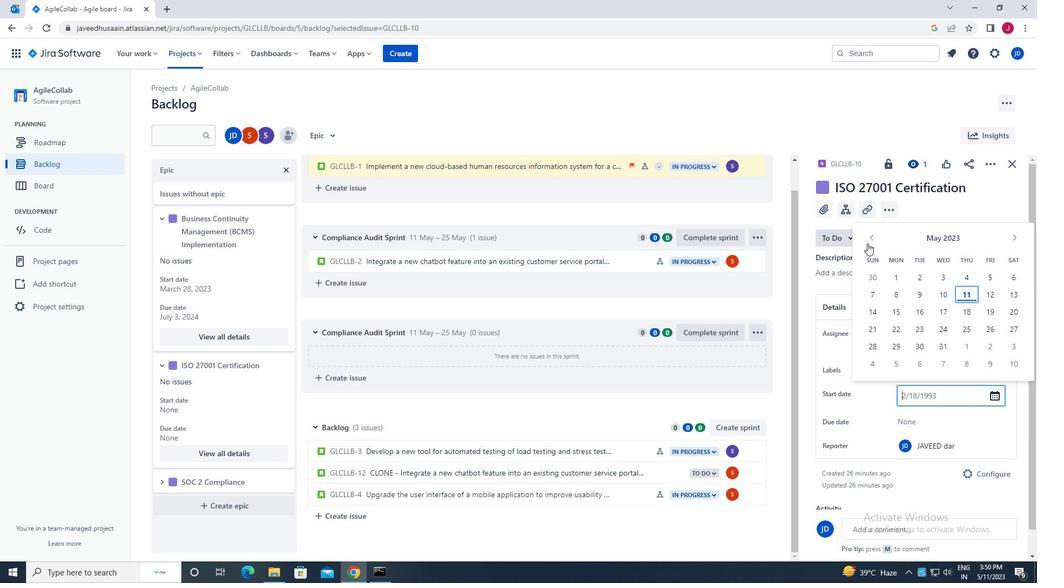 
Action: Mouse pressed left at (869, 240)
Screenshot: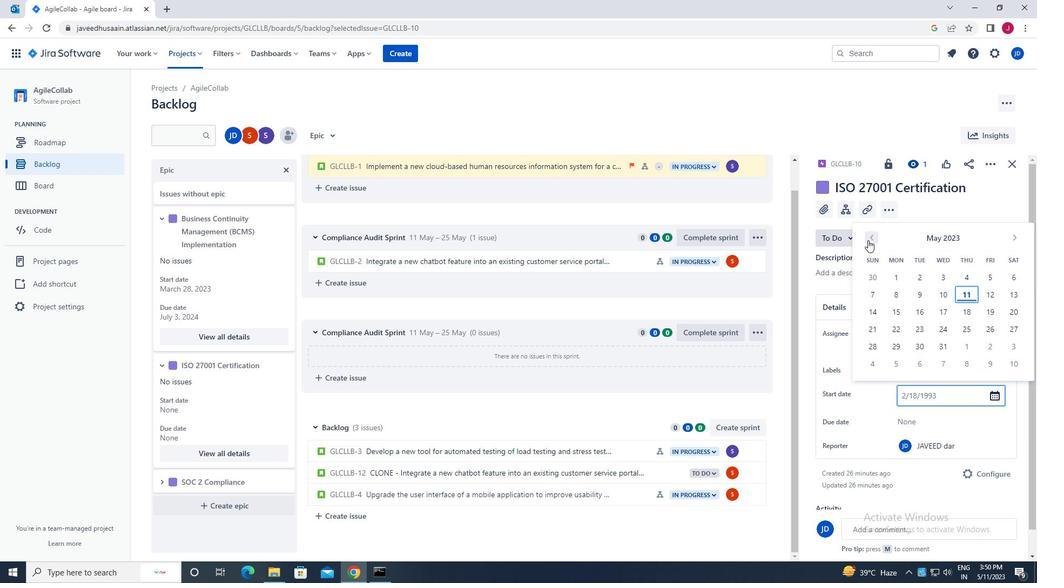 
Action: Mouse moved to (869, 240)
Screenshot: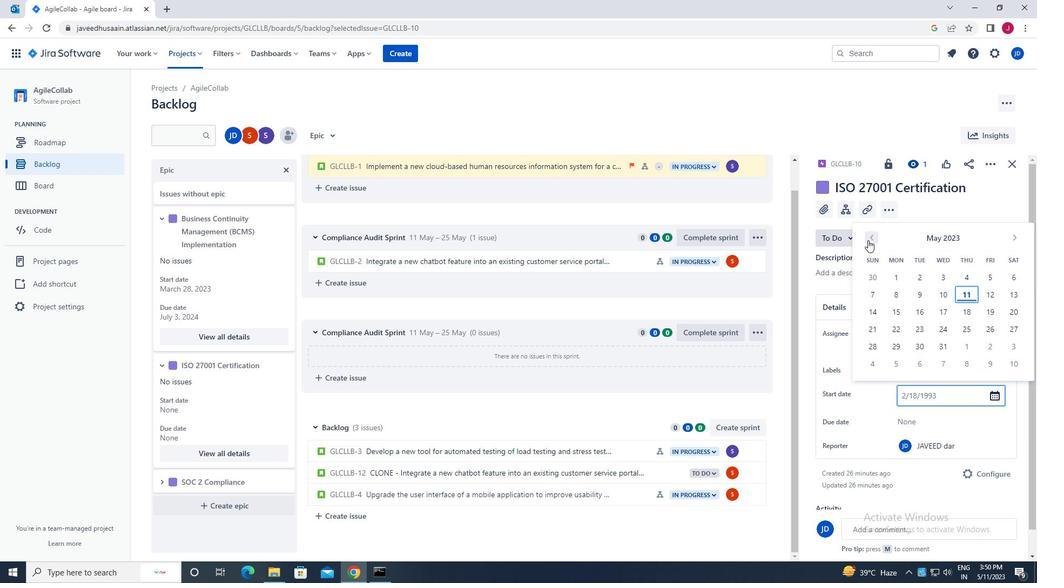 
Action: Mouse pressed left at (869, 240)
Screenshot: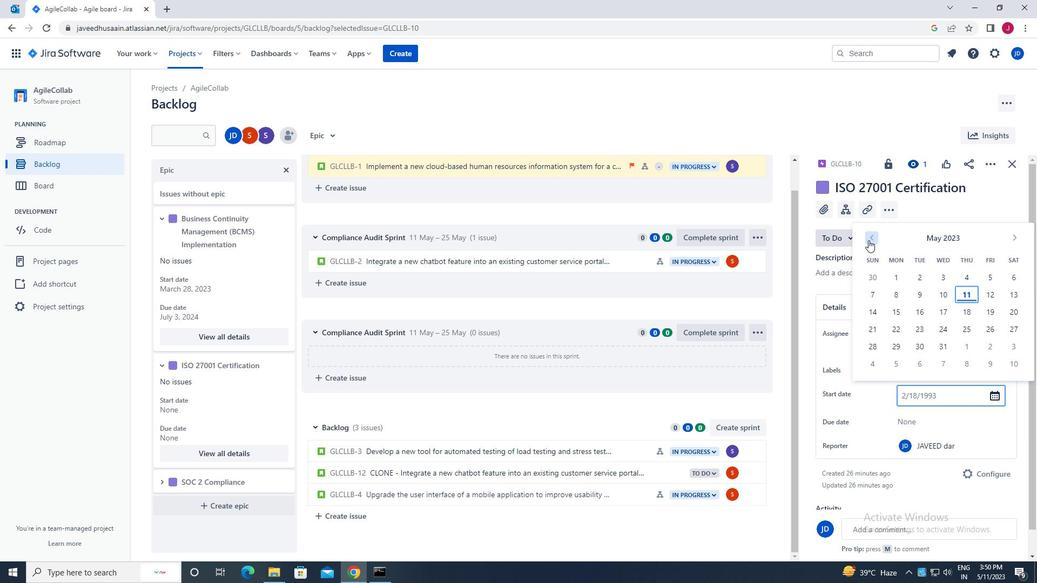 
Action: Mouse pressed left at (869, 240)
Screenshot: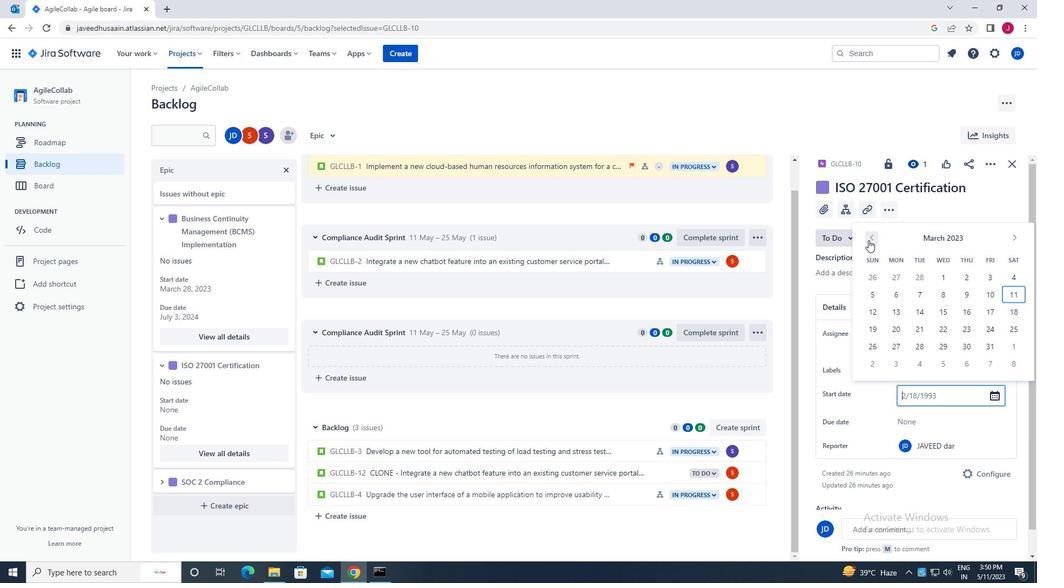 
Action: Mouse moved to (900, 295)
Screenshot: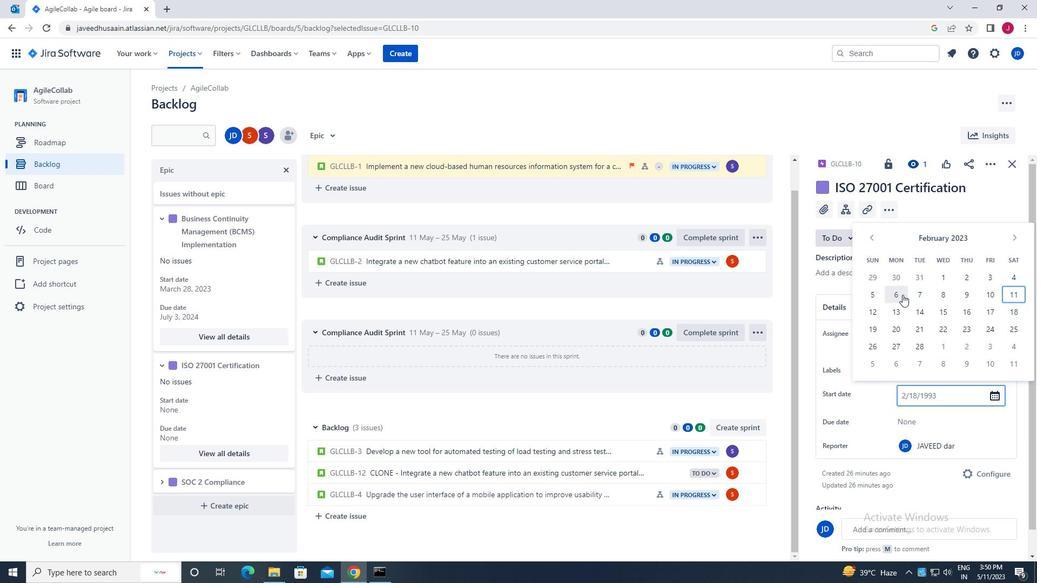 
Action: Mouse pressed left at (900, 295)
Screenshot: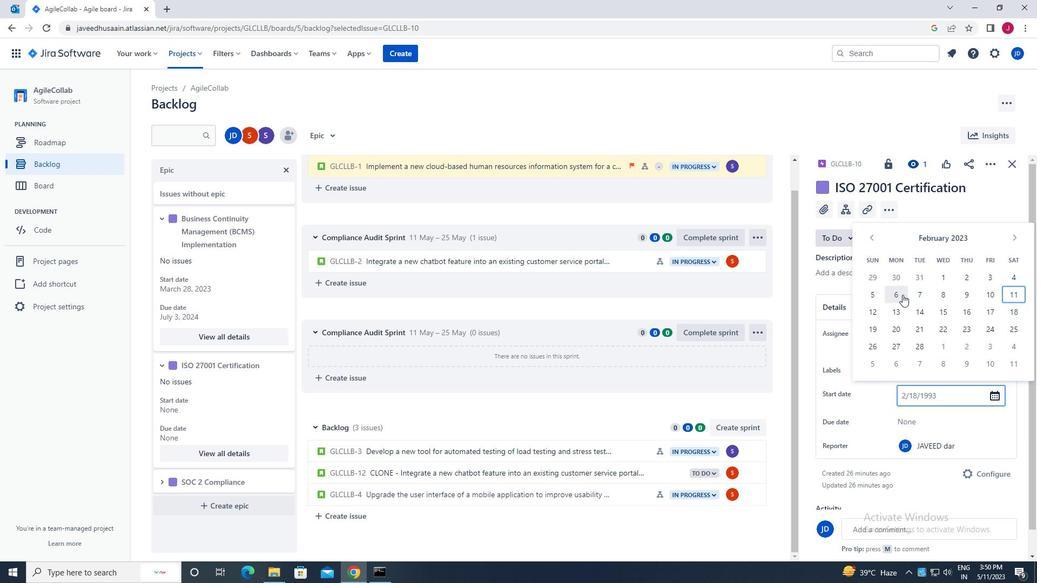 
Action: Mouse moved to (900, 296)
Screenshot: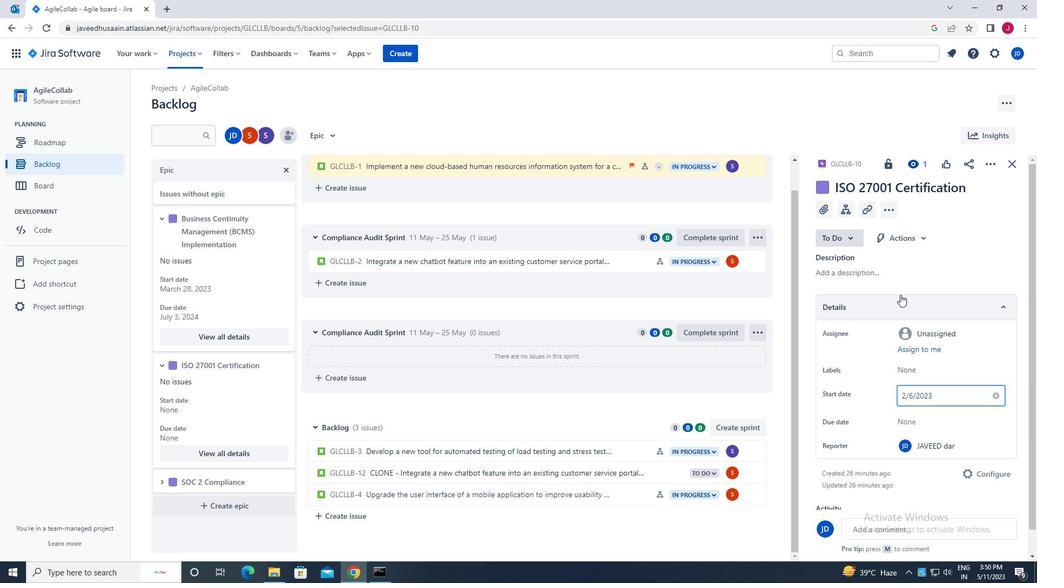 
Action: Key pressed <Key.enter>
Screenshot: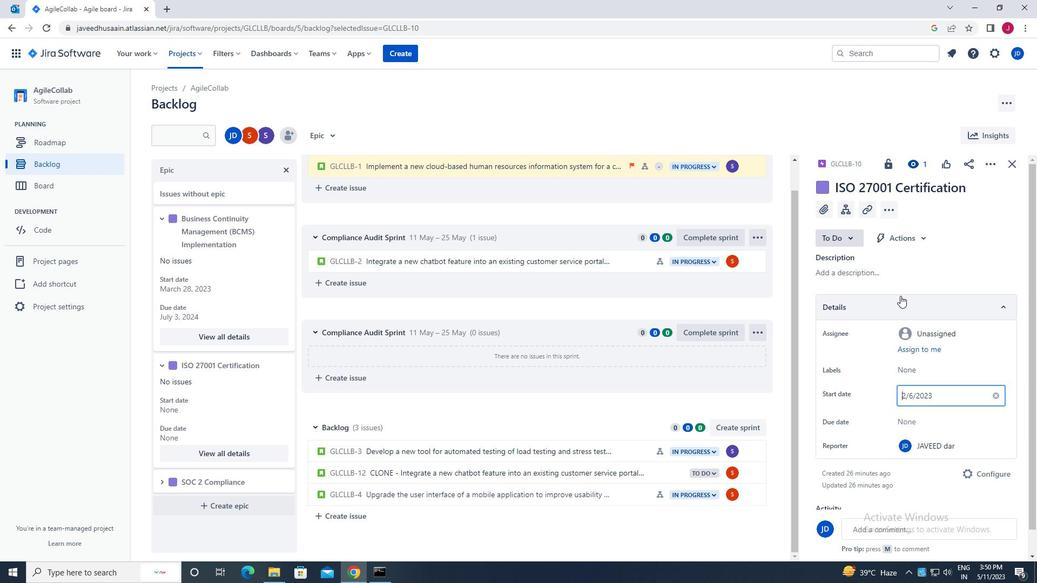 
Action: Mouse moved to (916, 415)
Screenshot: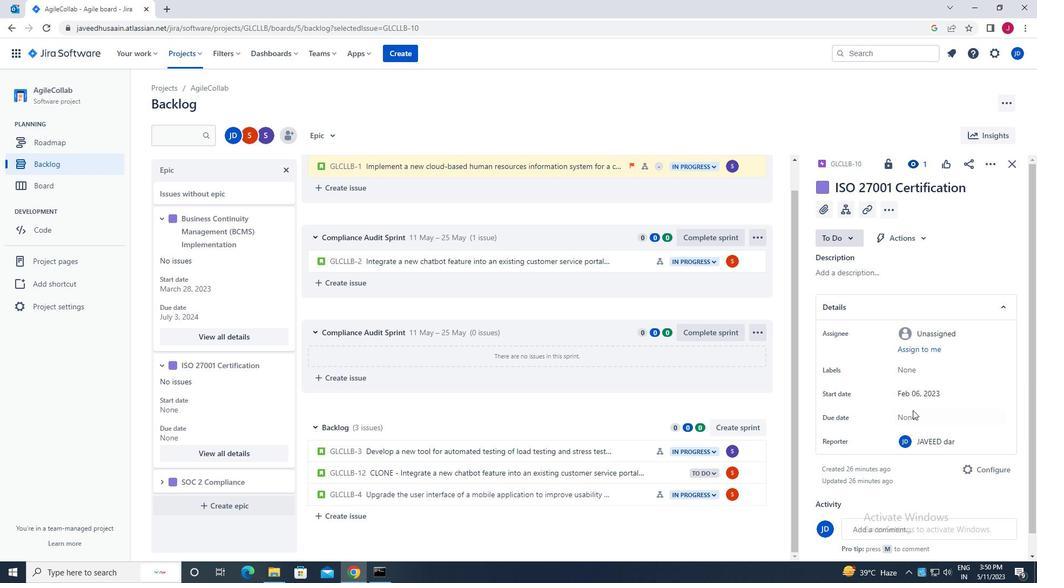 
Action: Mouse pressed left at (916, 415)
Screenshot: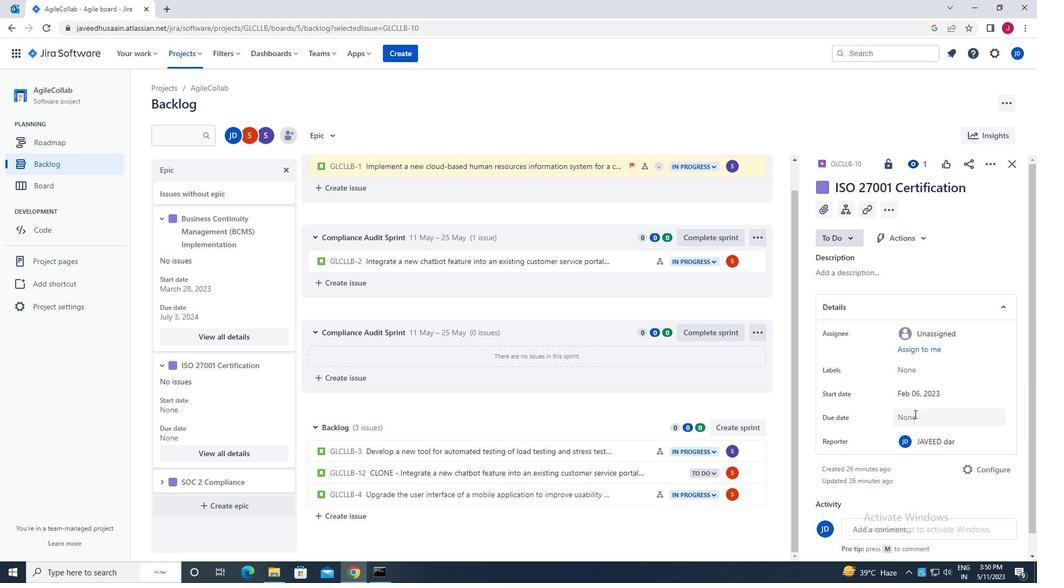 
Action: Mouse moved to (1014, 262)
Screenshot: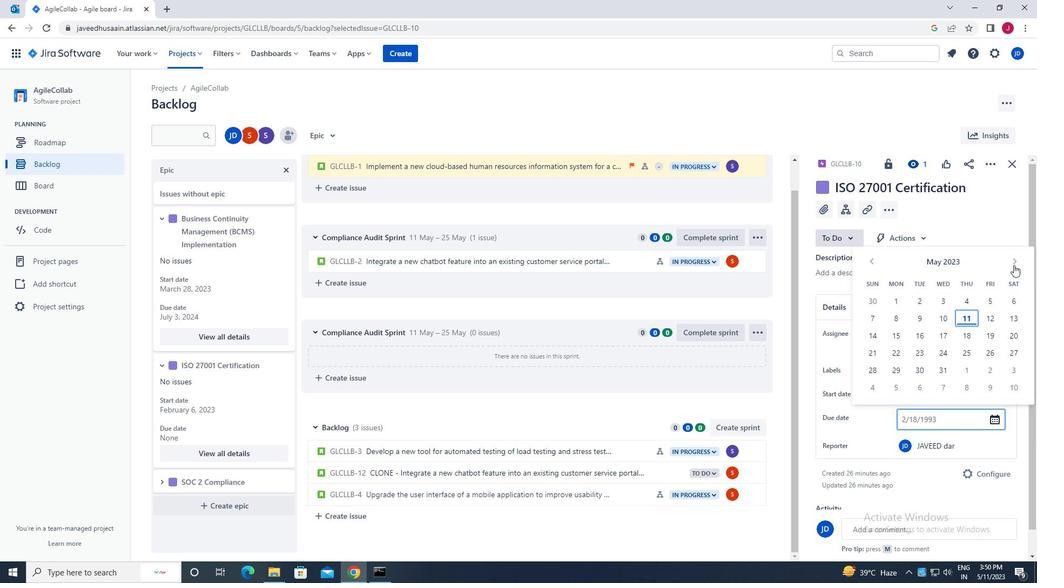 
Action: Mouse pressed left at (1014, 262)
Screenshot: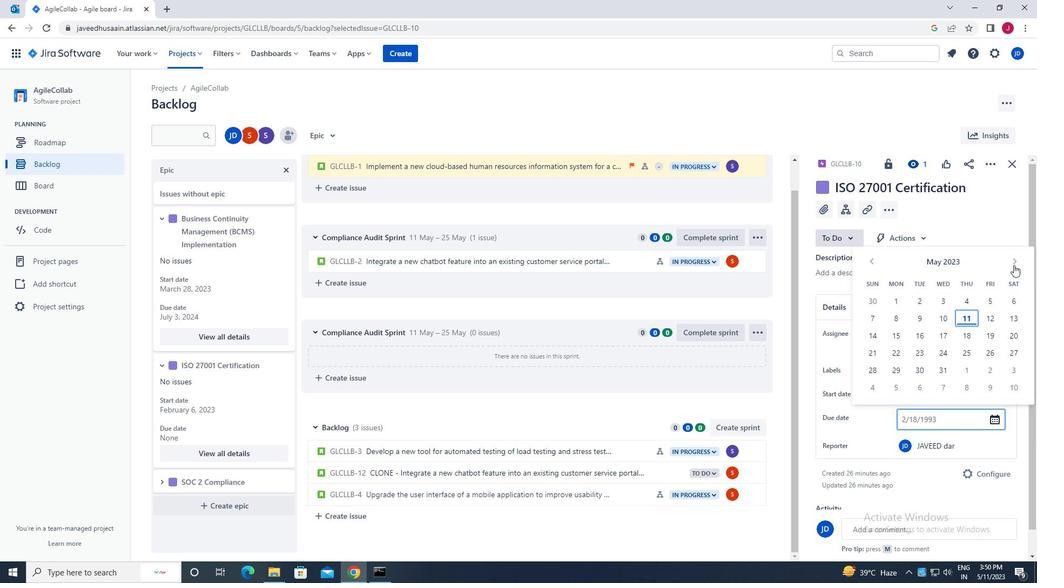 
Action: Mouse moved to (1014, 262)
Screenshot: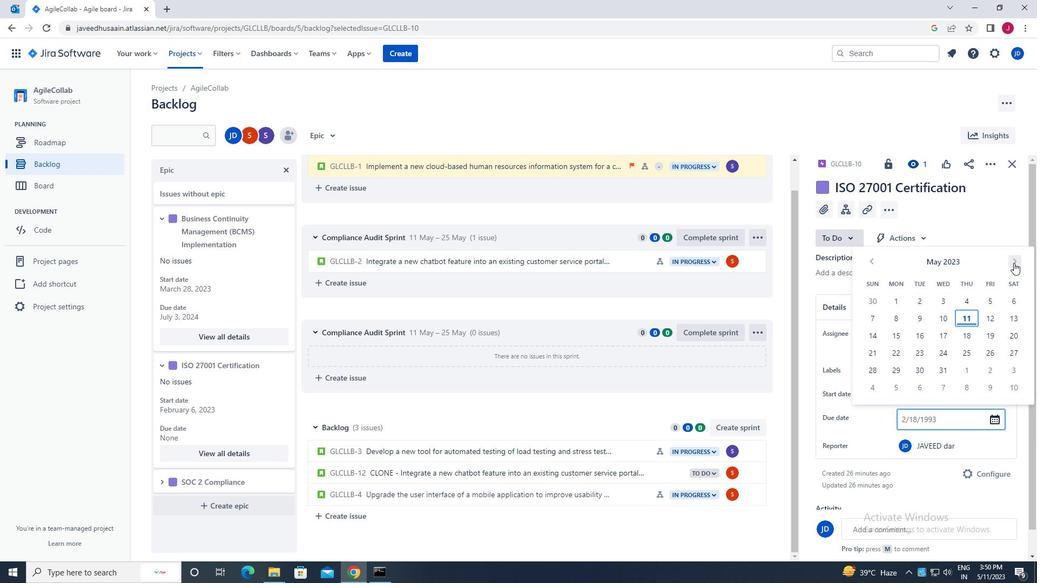 
Action: Mouse pressed left at (1014, 262)
Screenshot: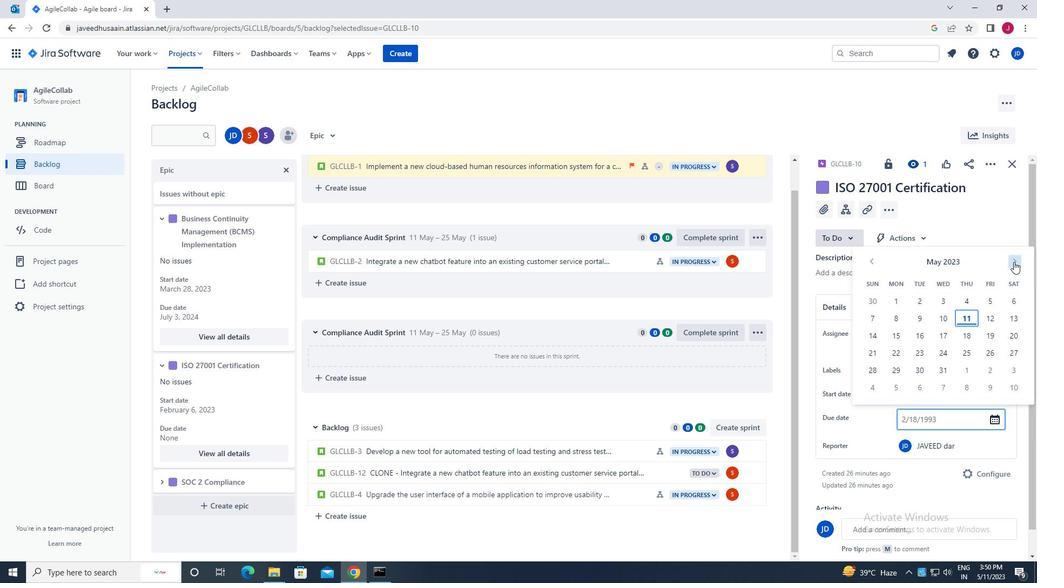 
Action: Mouse pressed left at (1014, 262)
Screenshot: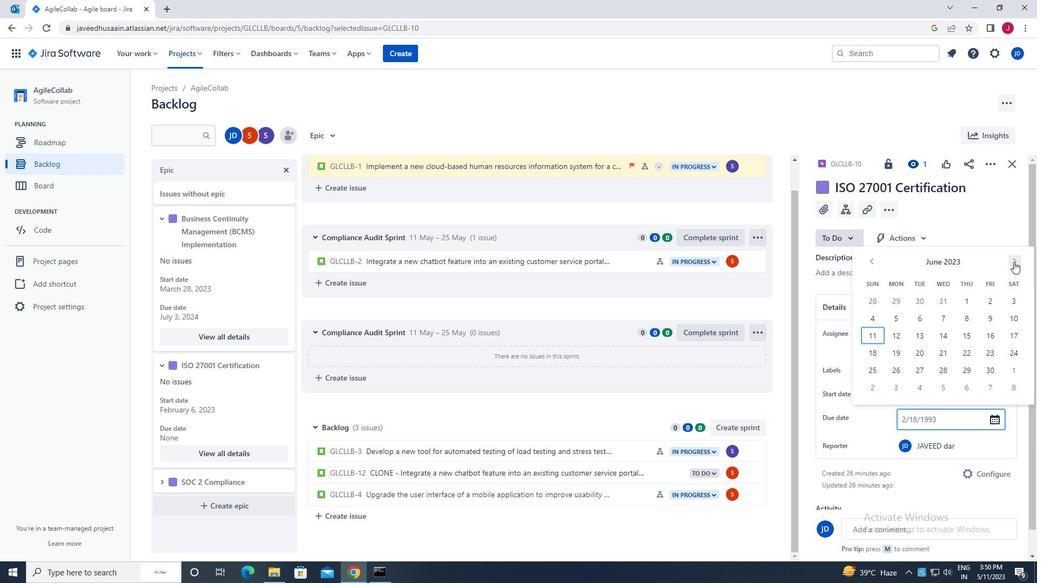 
Action: Mouse pressed left at (1014, 262)
Screenshot: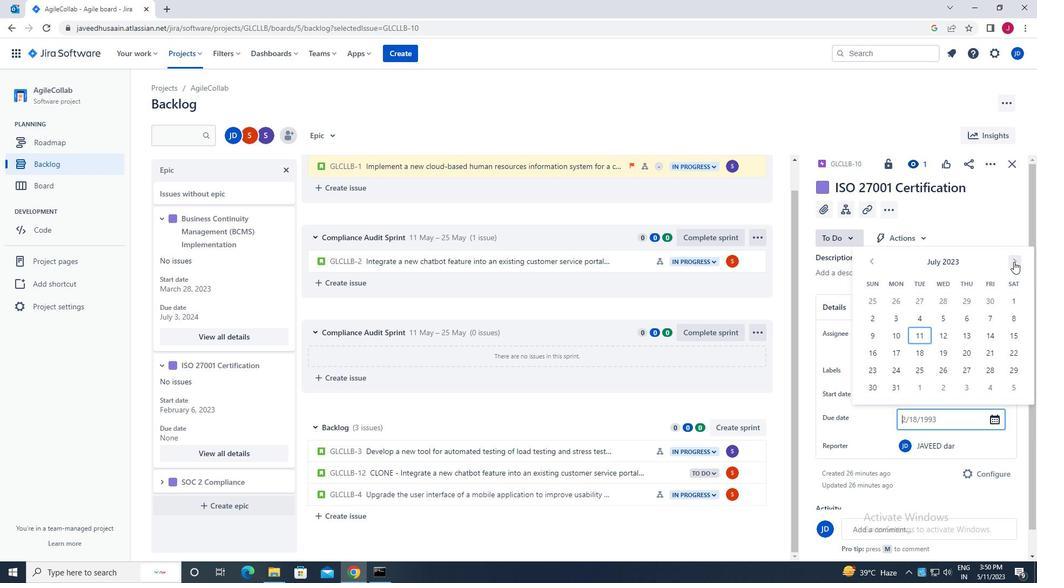 
Action: Mouse pressed left at (1014, 262)
Screenshot: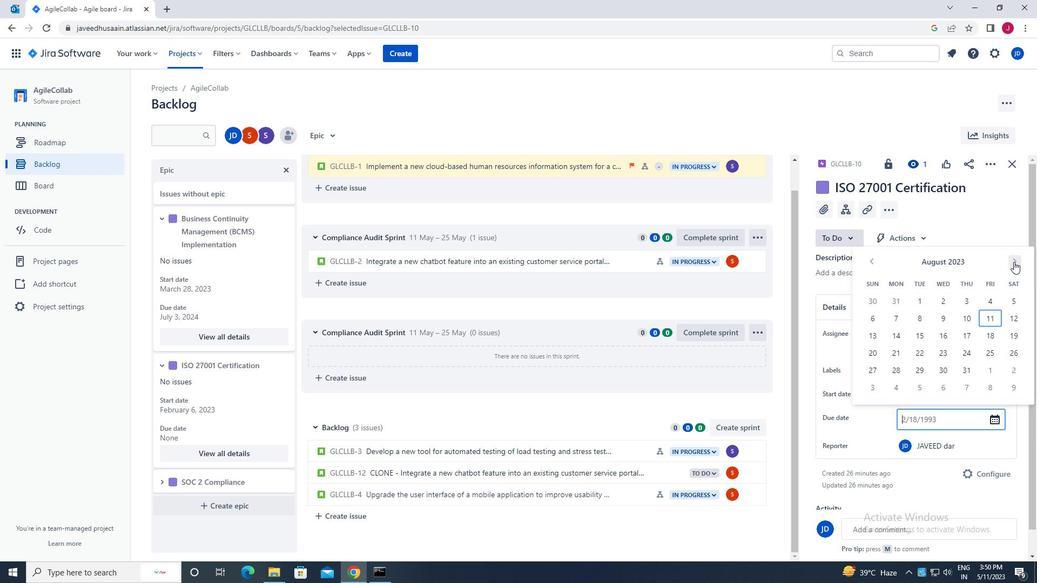 
Action: Mouse pressed left at (1014, 262)
Screenshot: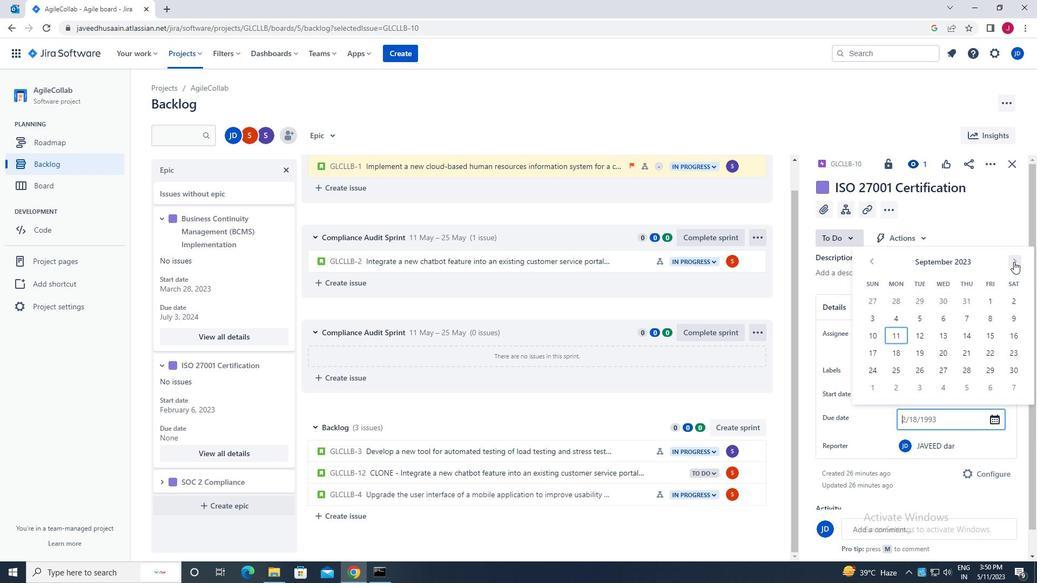 
Action: Mouse pressed left at (1014, 262)
Screenshot: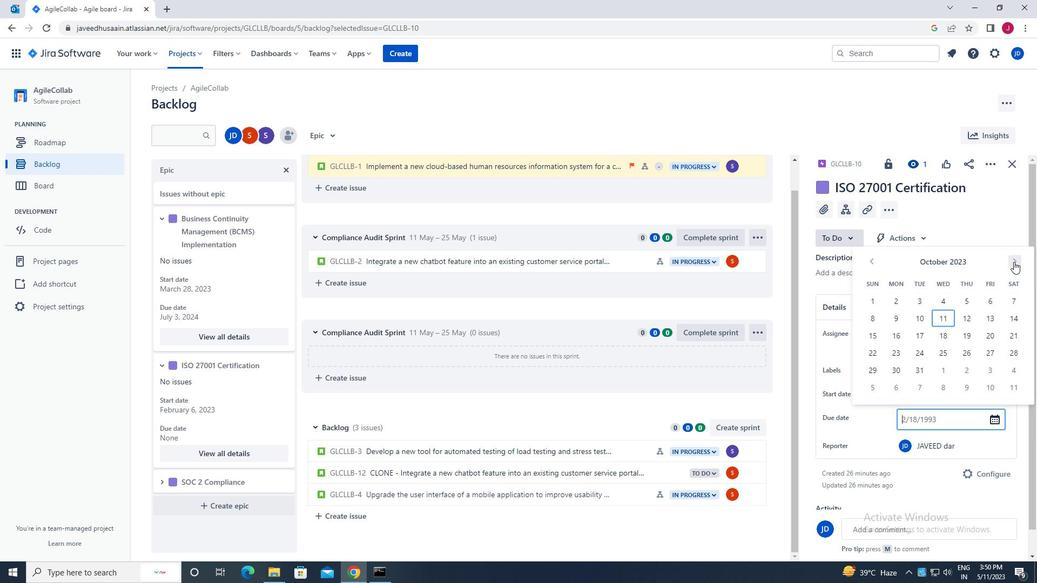 
Action: Mouse pressed left at (1014, 262)
Screenshot: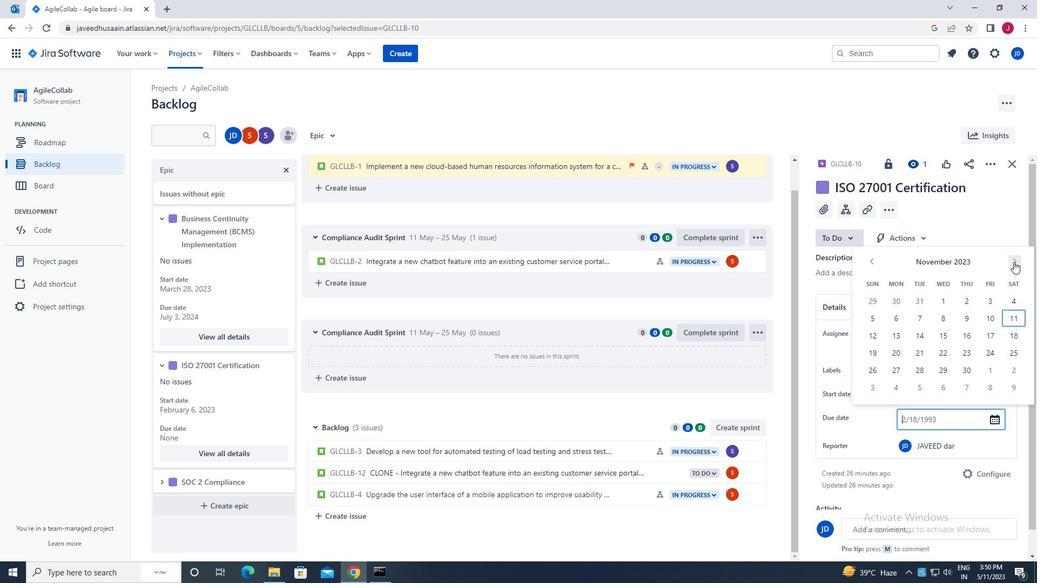 
Action: Mouse pressed left at (1014, 262)
Screenshot: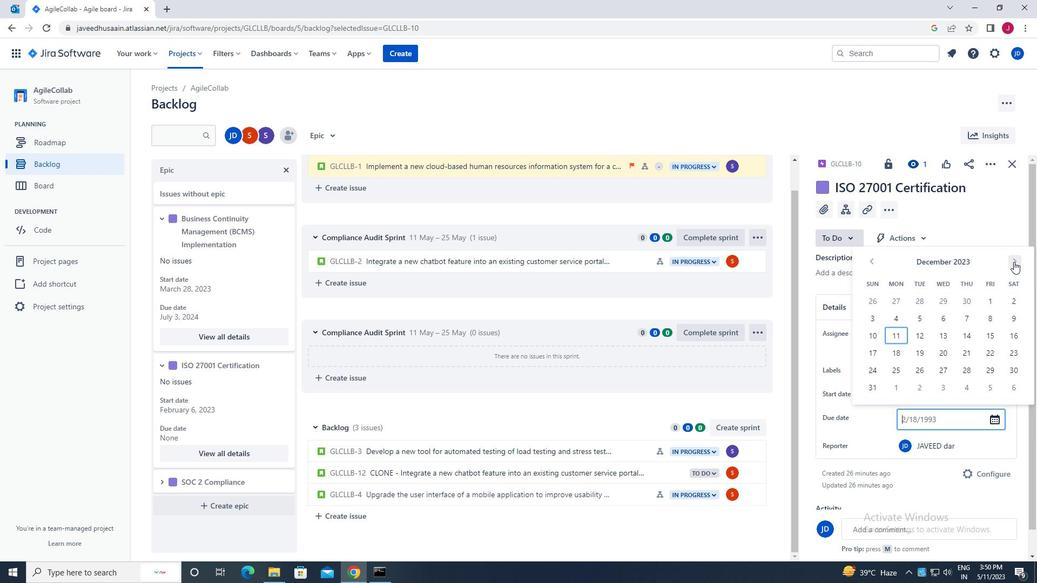 
Action: Mouse pressed left at (1014, 262)
Screenshot: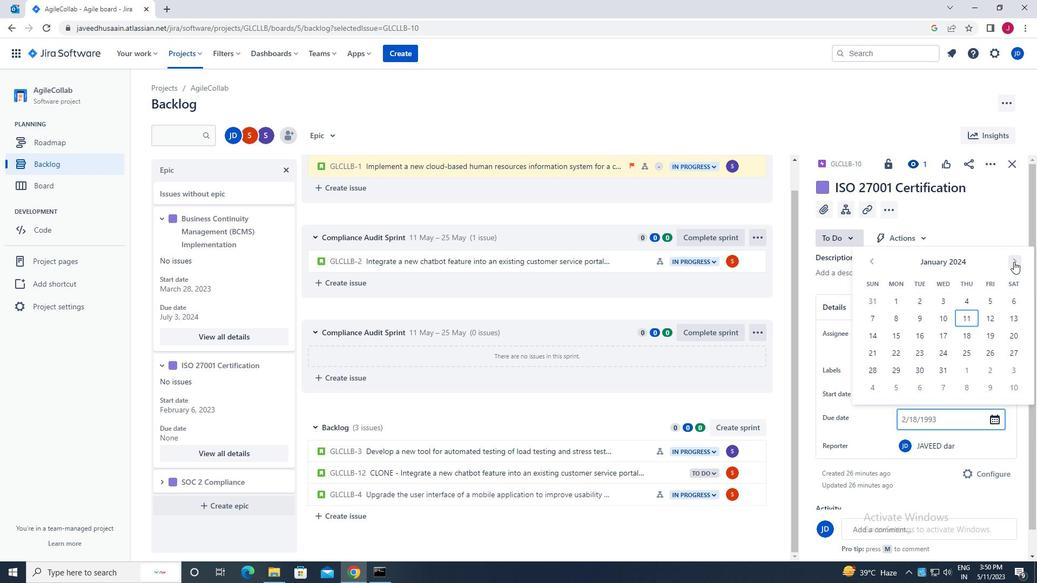 
Action: Mouse pressed left at (1014, 262)
Screenshot: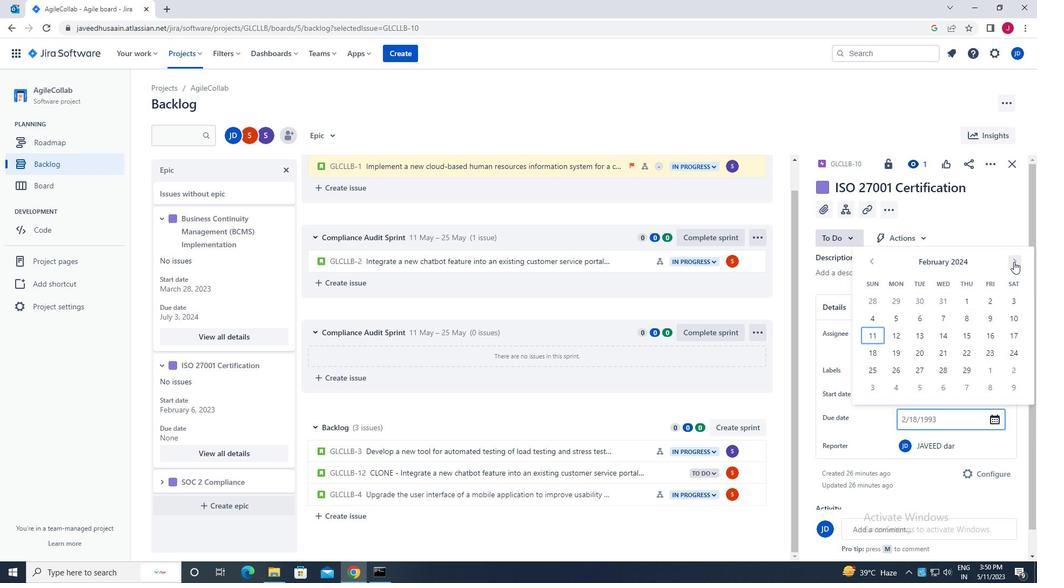 
Action: Mouse moved to (1014, 262)
Screenshot: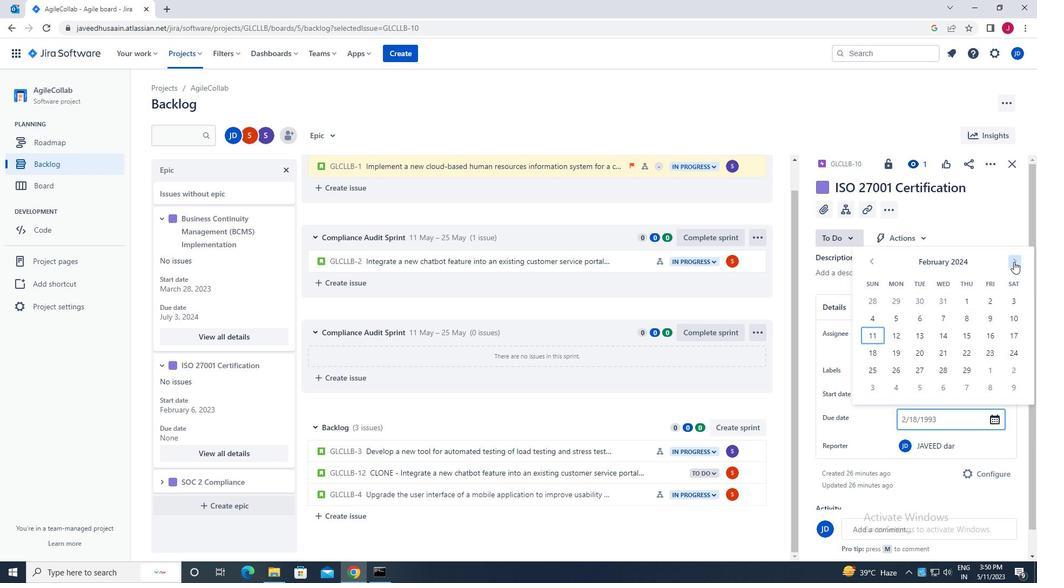 
Action: Mouse pressed left at (1014, 262)
Screenshot: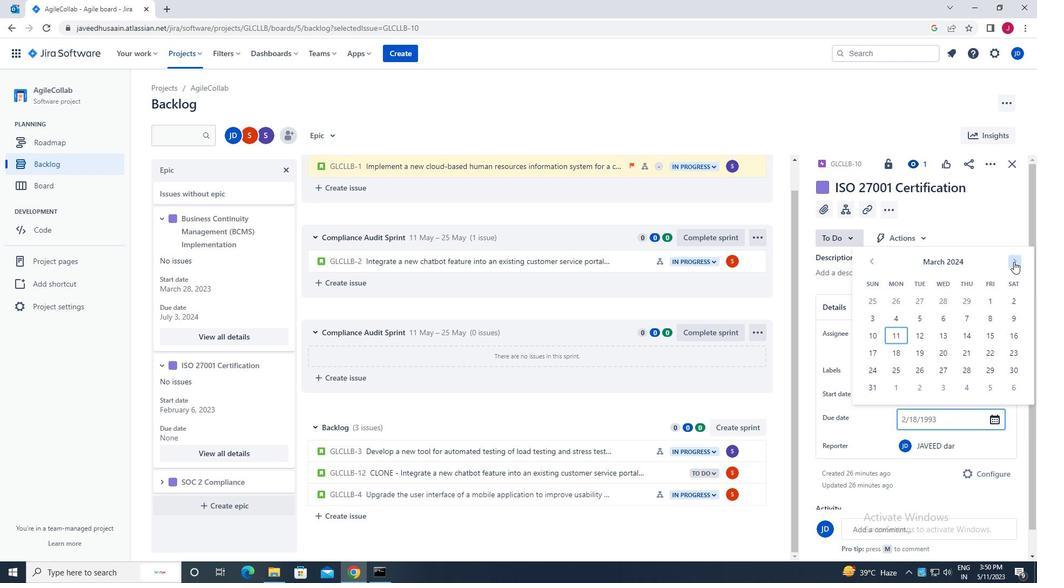 
Action: Mouse pressed left at (1014, 262)
Screenshot: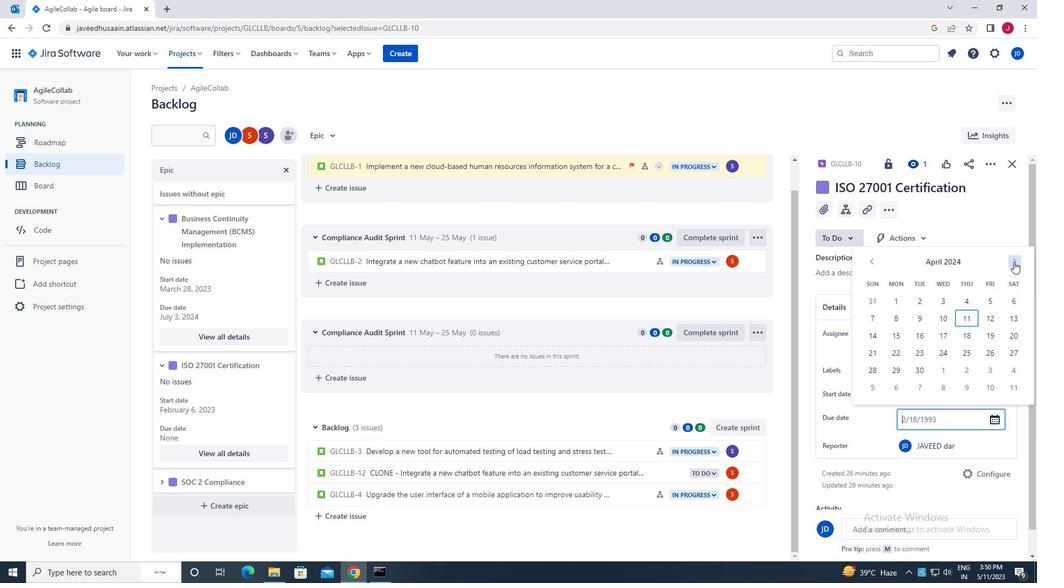 
Action: Mouse pressed left at (1014, 262)
Screenshot: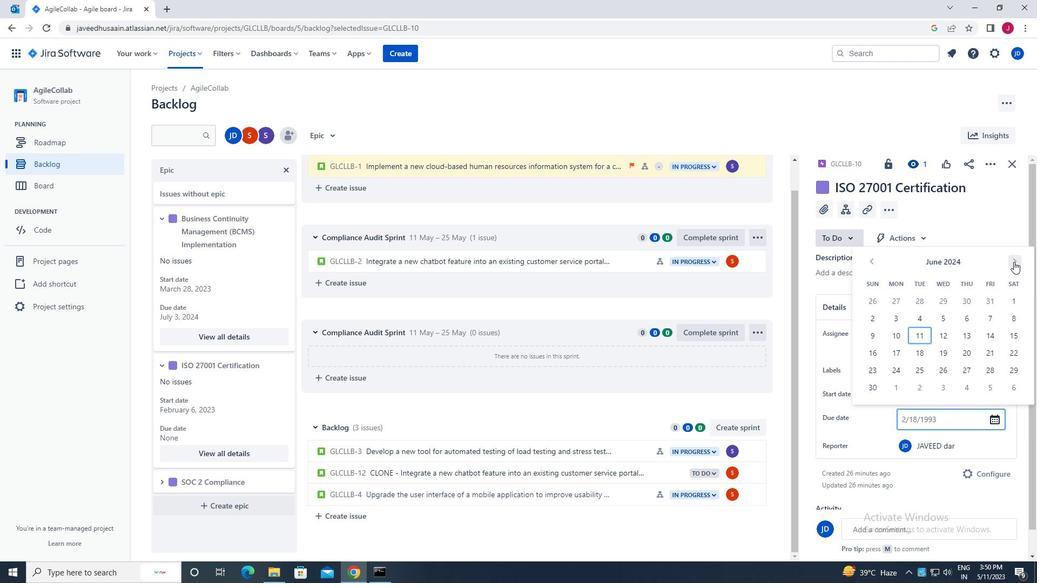 
Action: Mouse pressed left at (1014, 262)
Screenshot: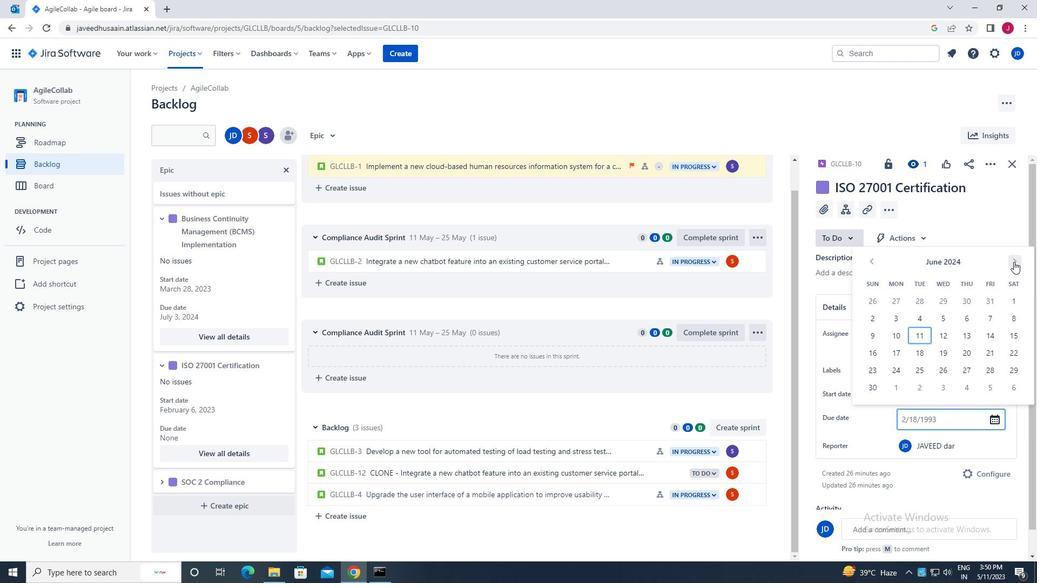 
Action: Mouse pressed left at (1014, 262)
Screenshot: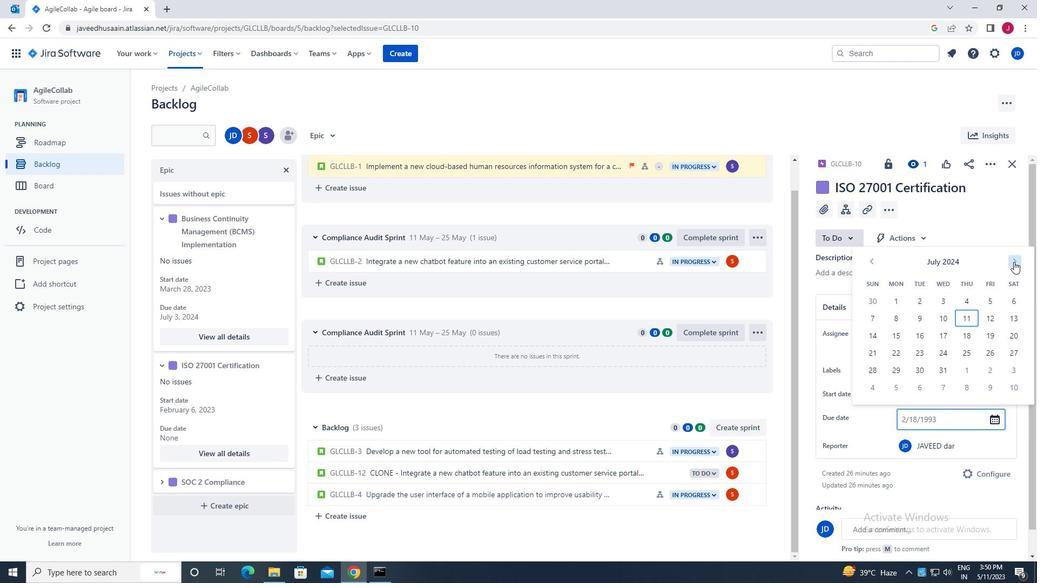 
Action: Mouse pressed left at (1014, 262)
Screenshot: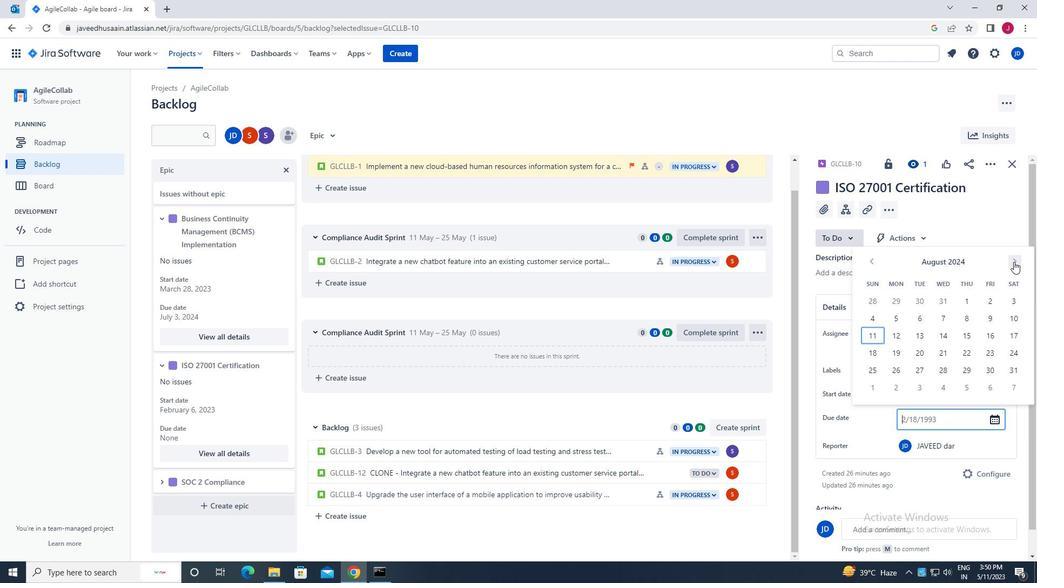 
Action: Mouse pressed left at (1014, 262)
Screenshot: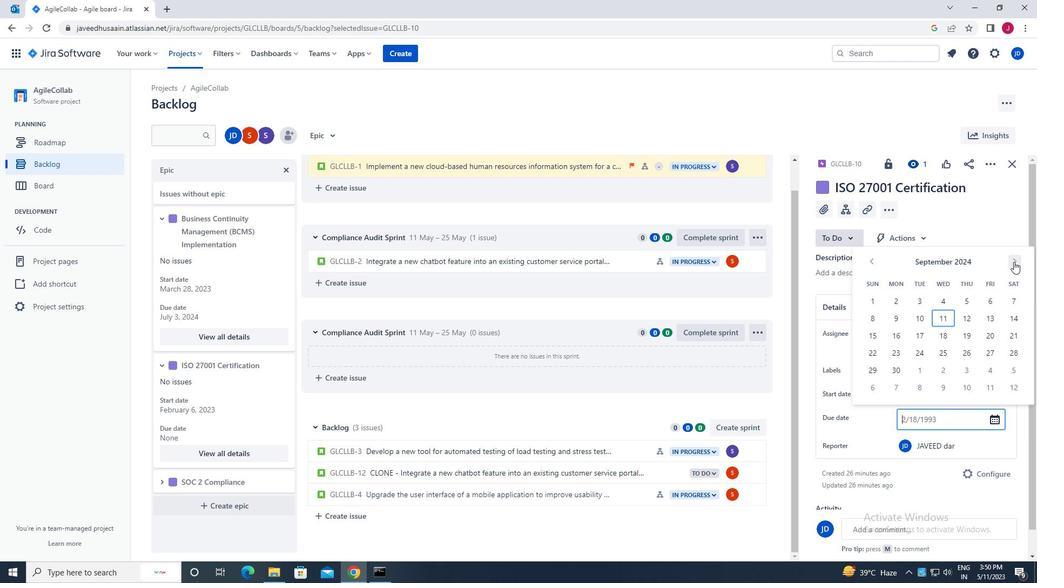 
Action: Mouse pressed left at (1014, 262)
Screenshot: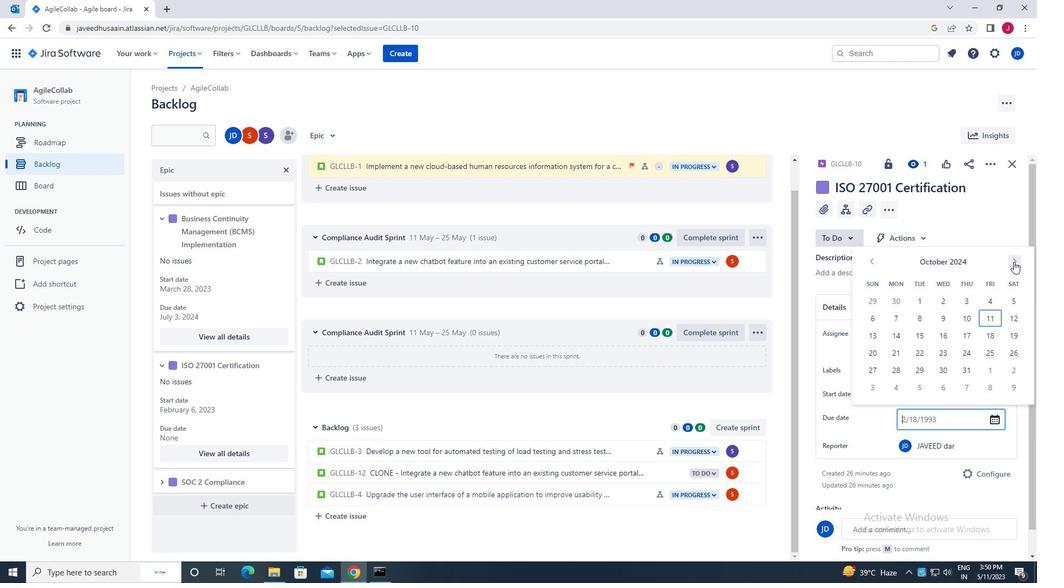 
Action: Mouse pressed left at (1014, 262)
Screenshot: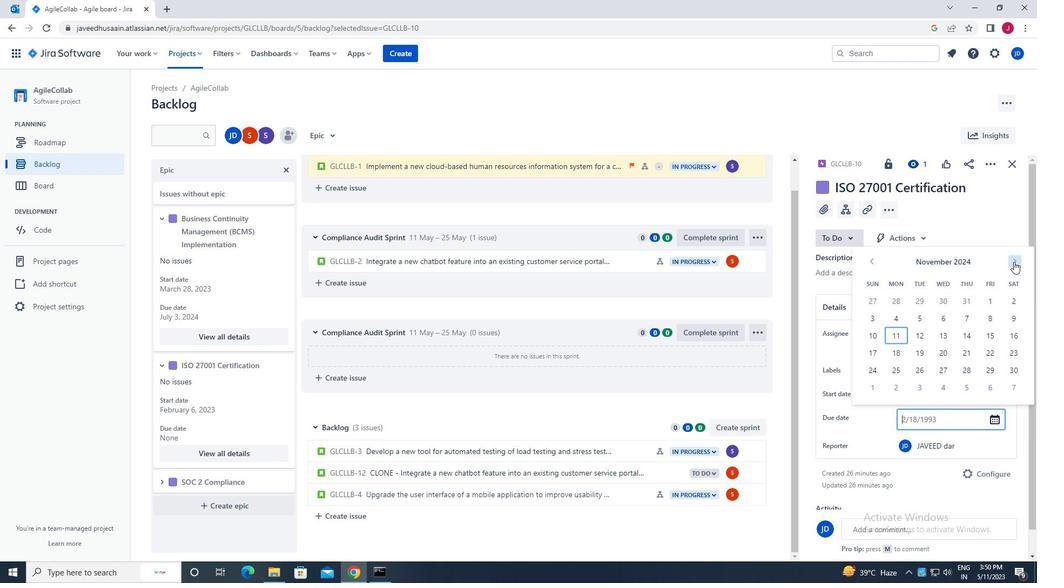 
Action: Mouse pressed left at (1014, 262)
Screenshot: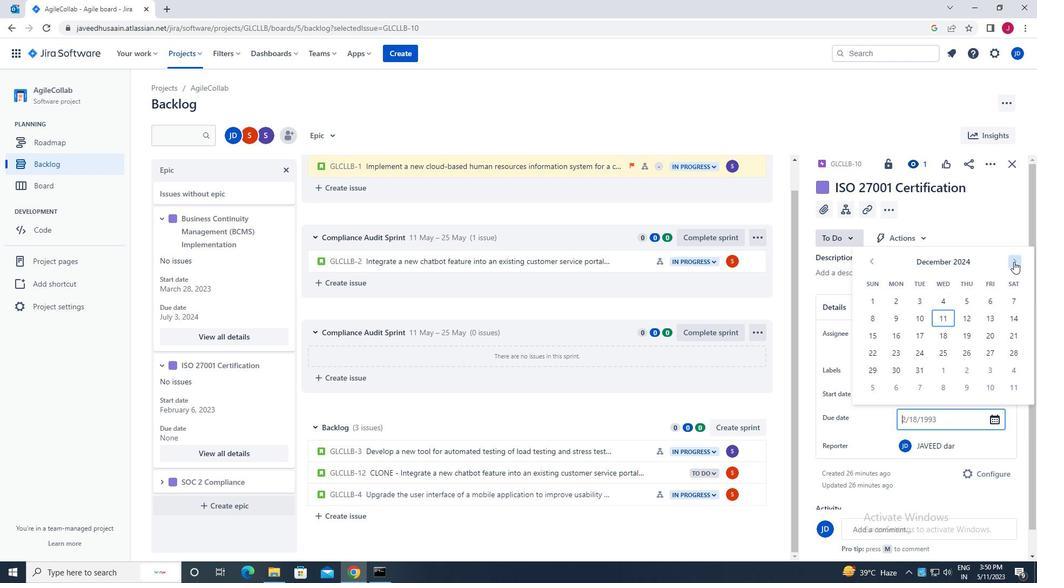 
Action: Mouse pressed left at (1014, 262)
Screenshot: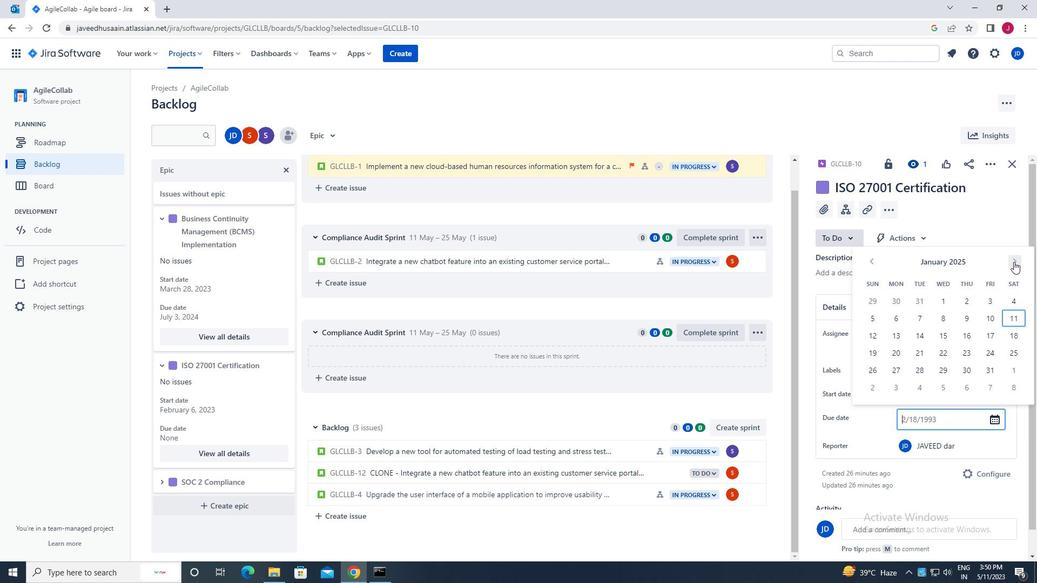 
Action: Mouse pressed left at (1014, 262)
Screenshot: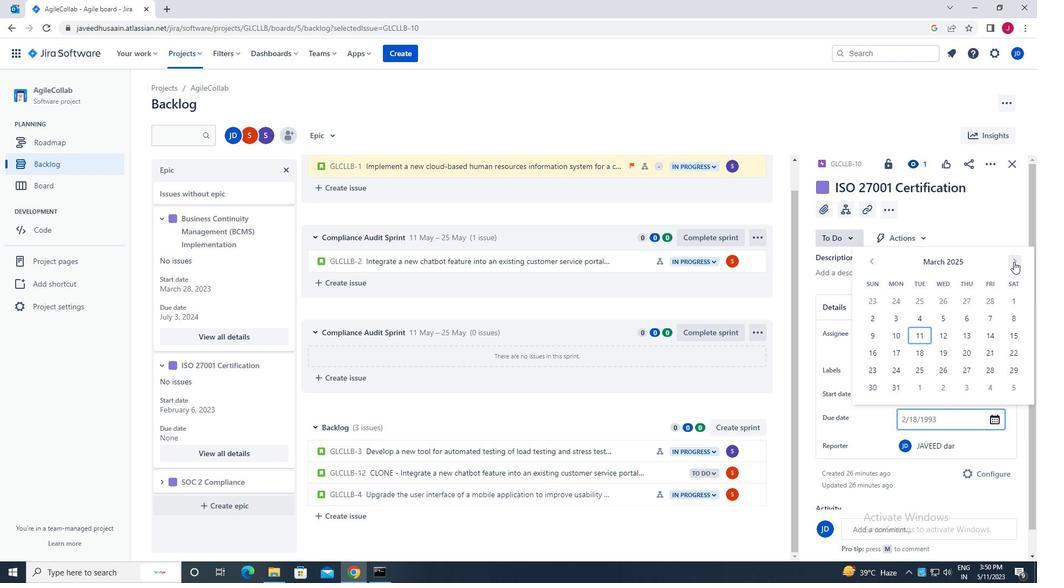 
Action: Mouse pressed left at (1014, 262)
Screenshot: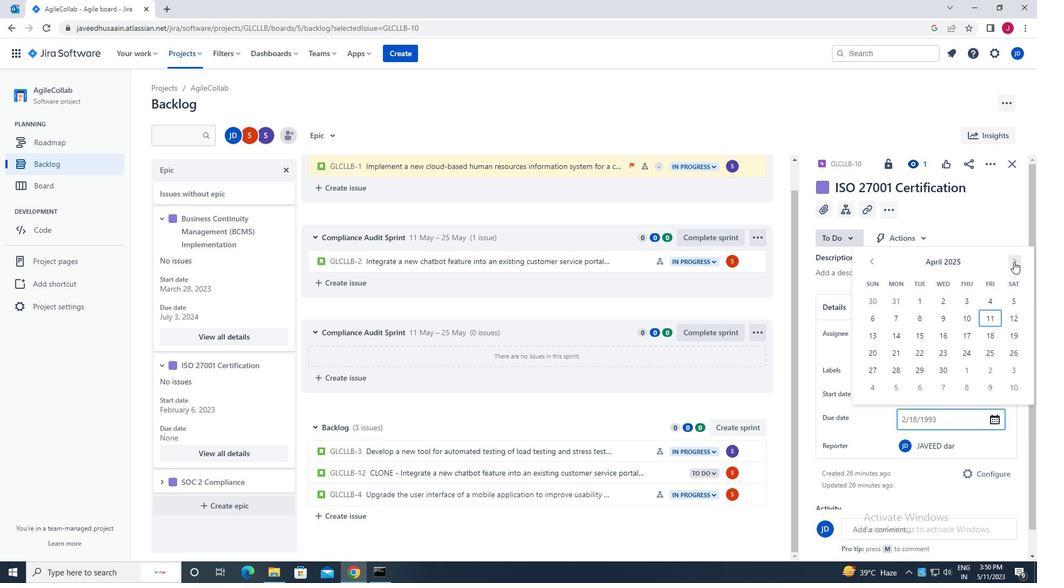 
Action: Mouse pressed left at (1014, 262)
Screenshot: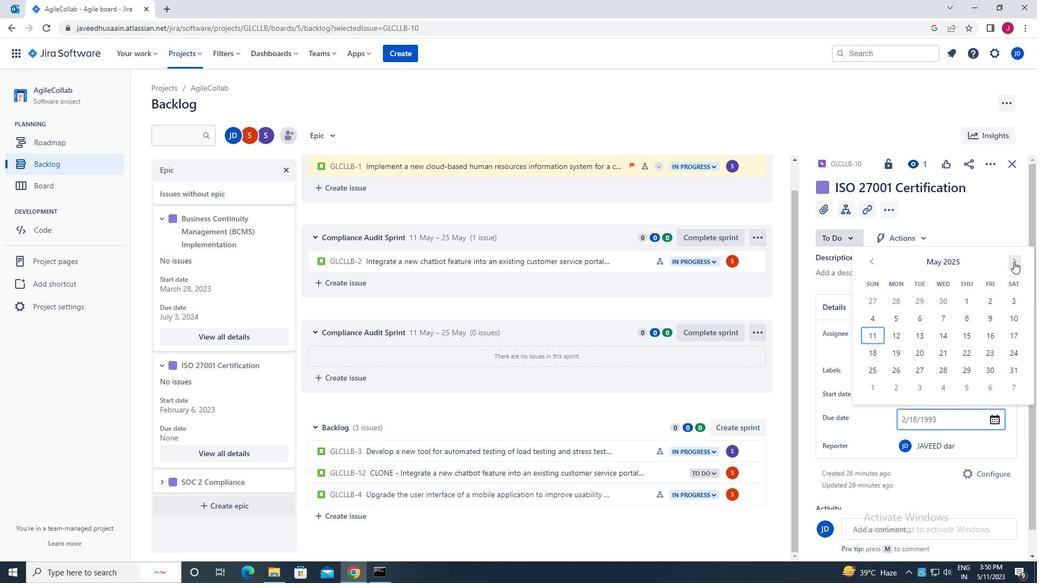 
Action: Mouse pressed left at (1014, 262)
Screenshot: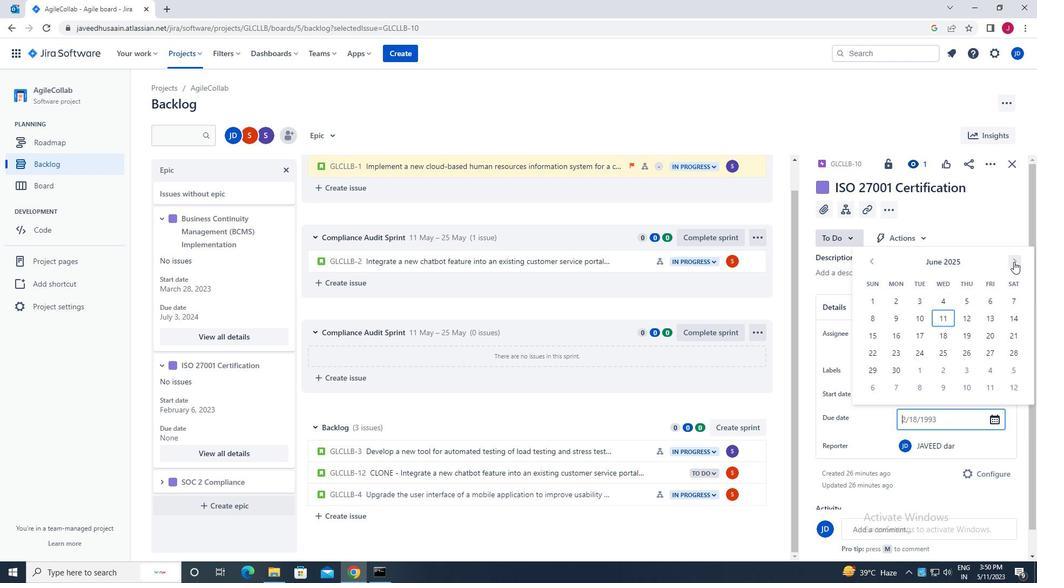 
Action: Mouse pressed left at (1014, 262)
Screenshot: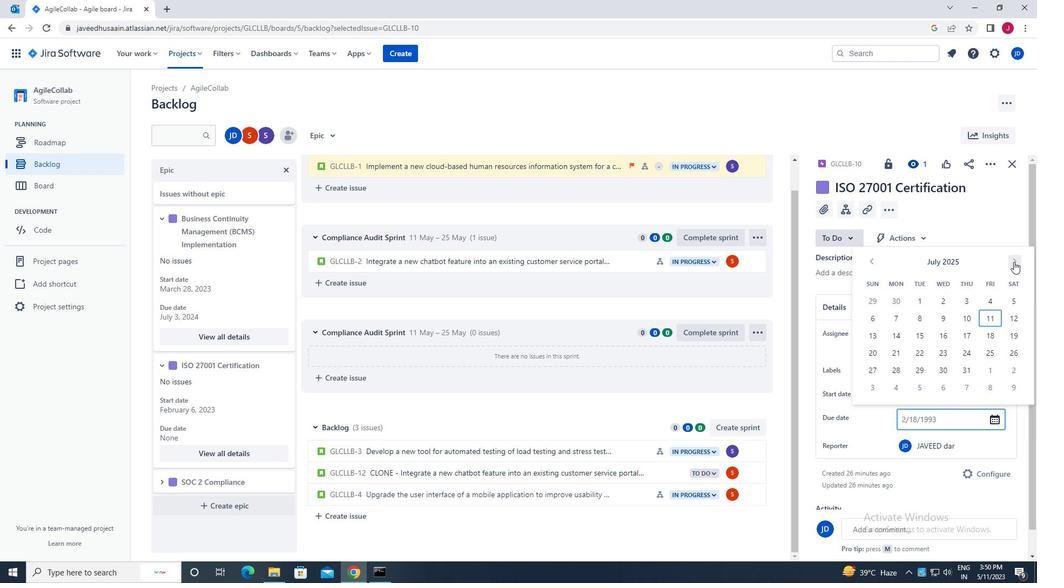 
Action: Mouse moved to (1013, 316)
Screenshot: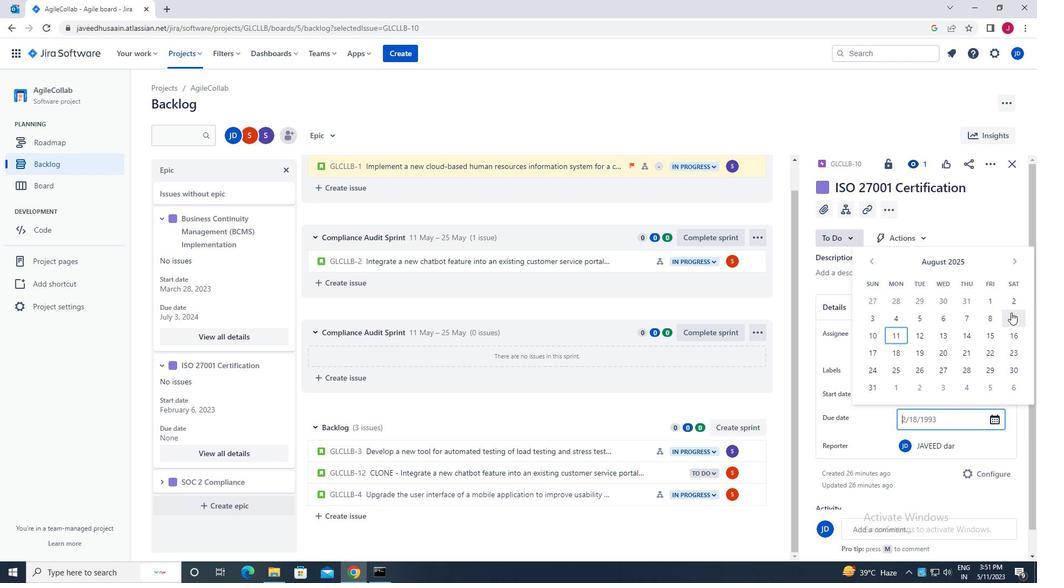 
Action: Mouse pressed left at (1013, 316)
Screenshot: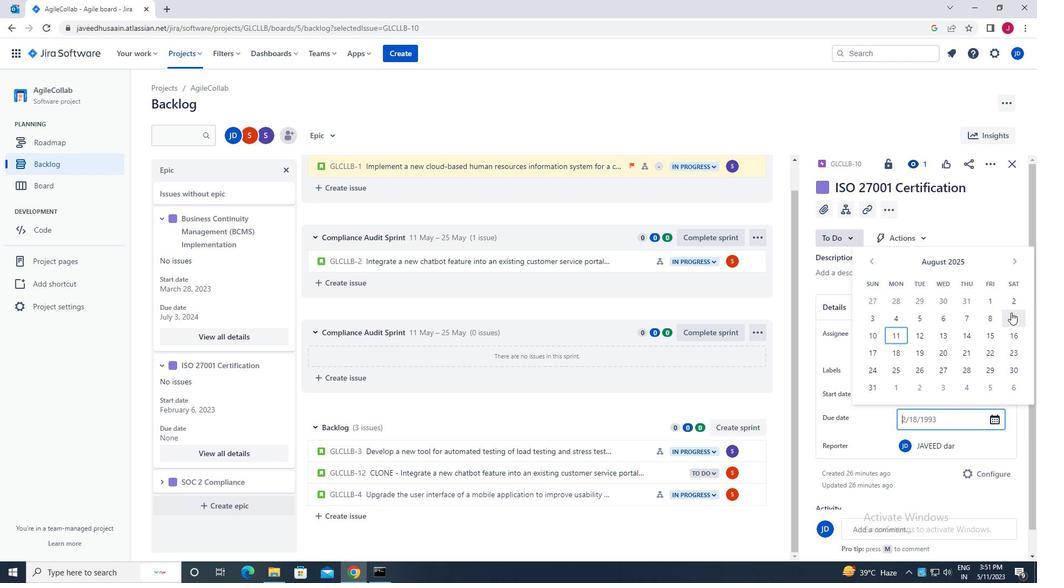
Action: Mouse moved to (1010, 316)
Screenshot: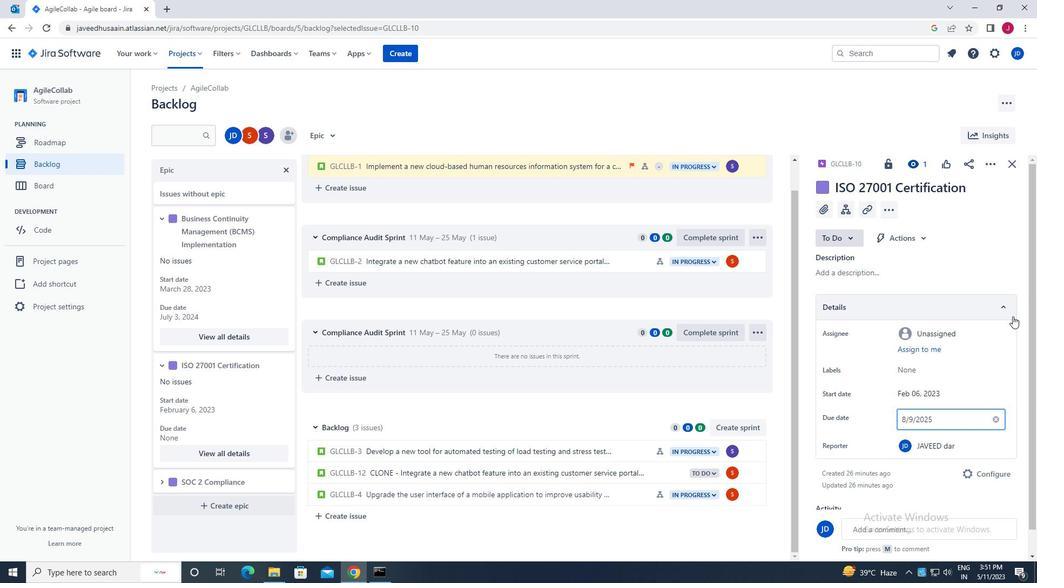 
Action: Key pressed <Key.enter>
Screenshot: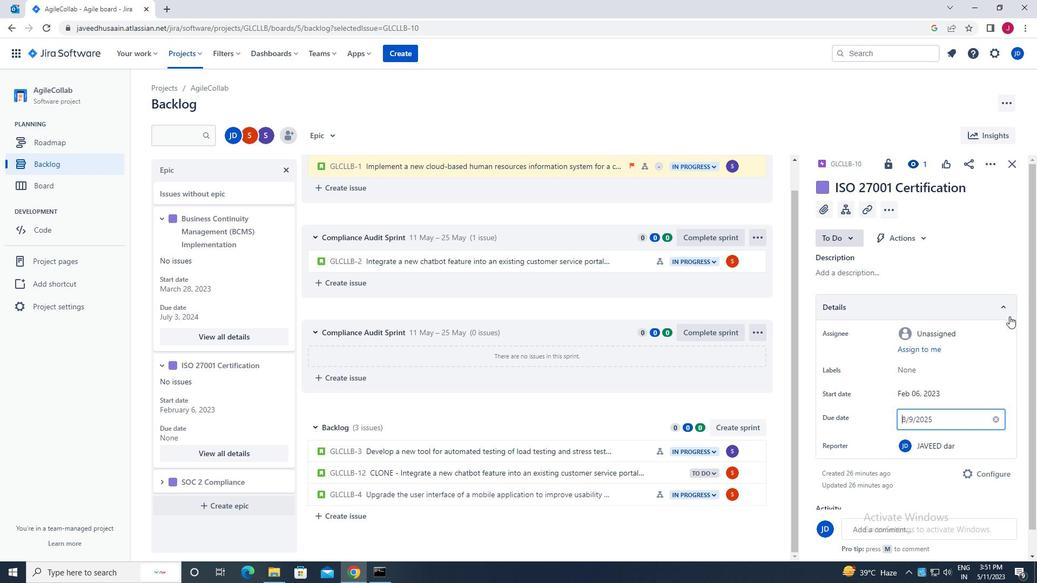 
Action: Mouse moved to (1011, 166)
Screenshot: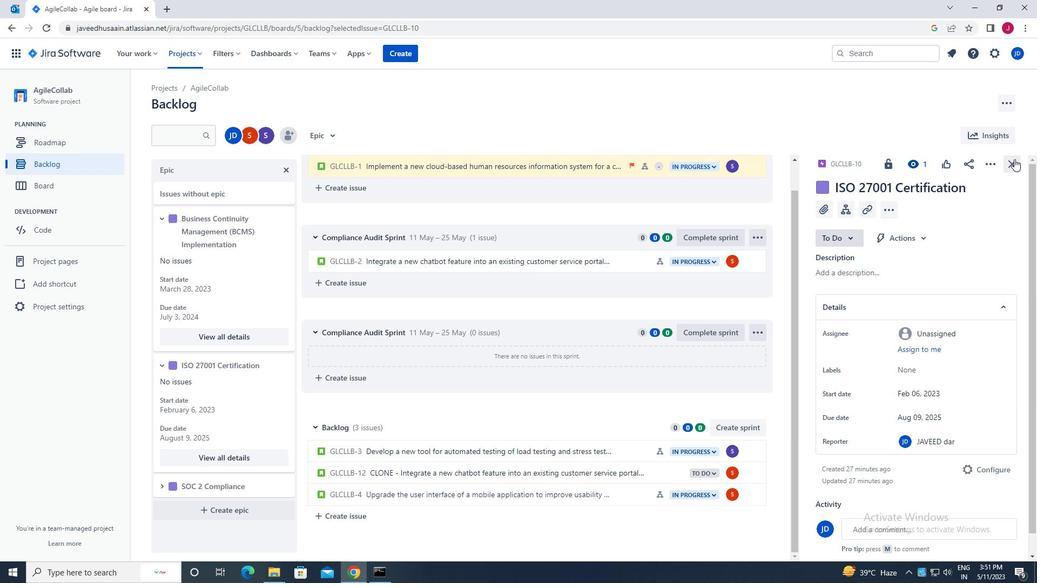 
Action: Mouse pressed left at (1011, 166)
Screenshot: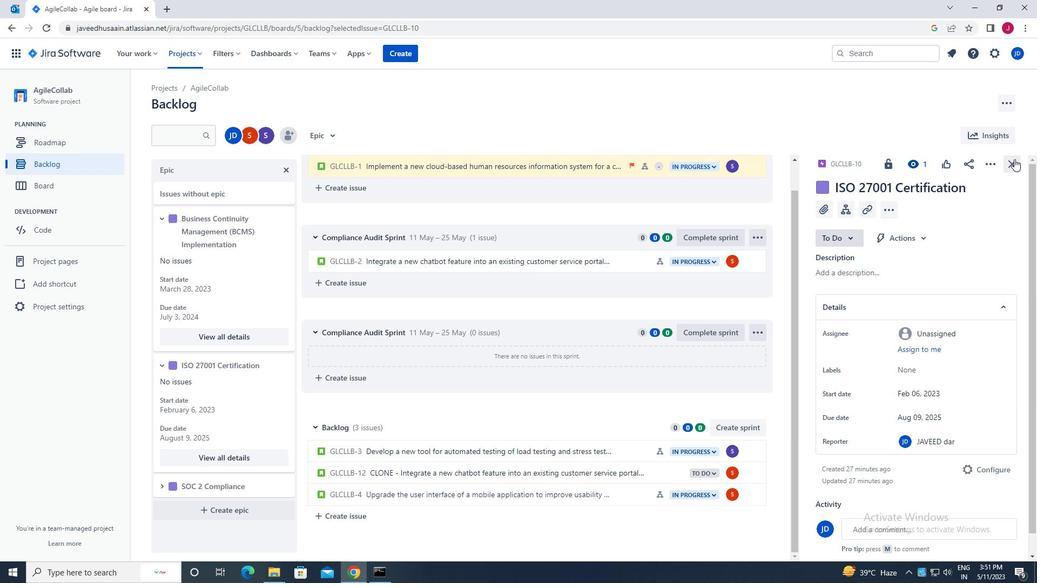 
Action: Mouse moved to (201, 448)
Screenshot: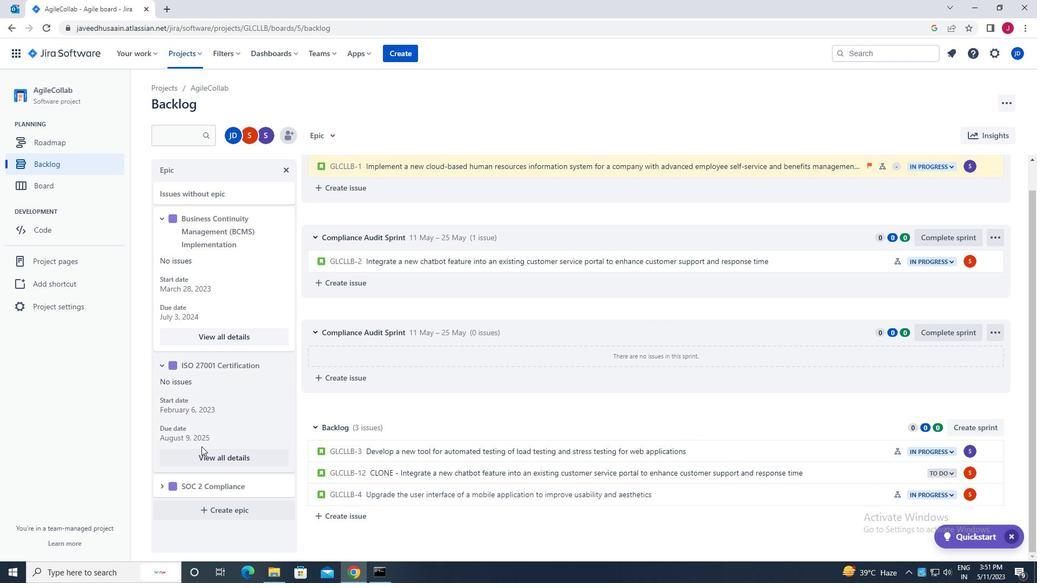 
Action: Mouse scrolled (201, 448) with delta (0, 0)
Screenshot: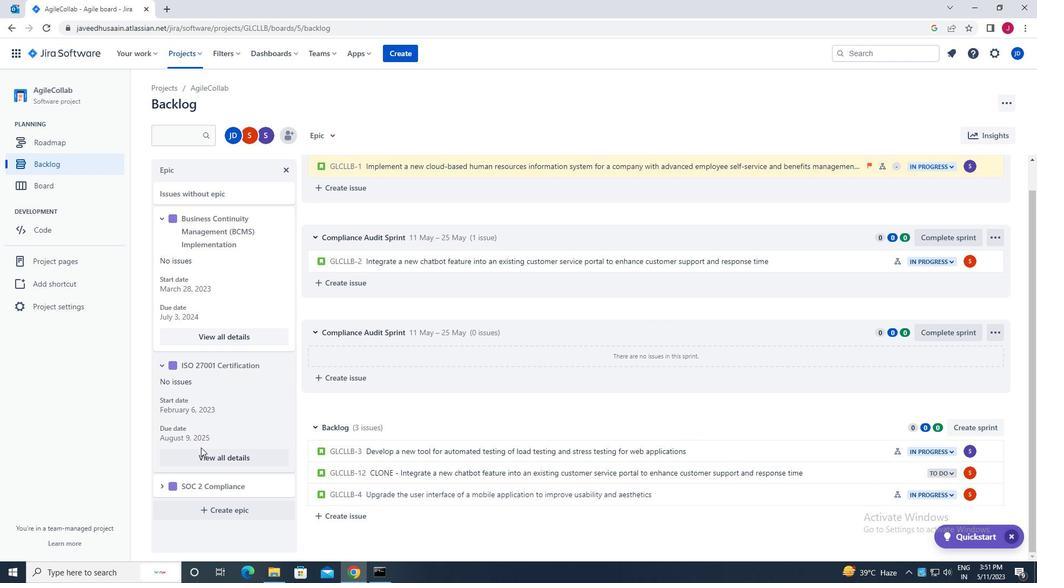 
Action: Mouse scrolled (201, 448) with delta (0, 0)
Screenshot: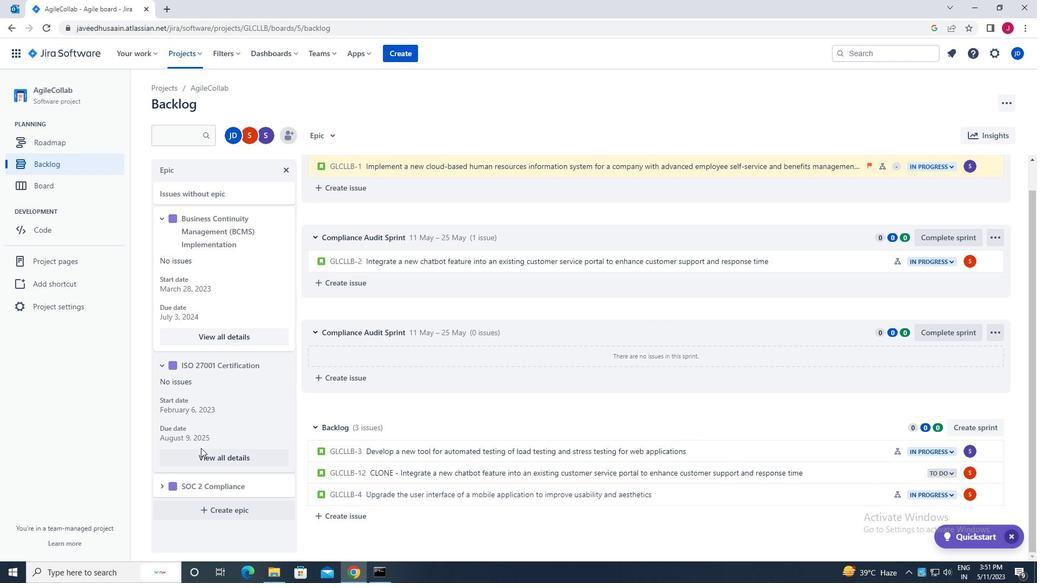 
Action: Mouse scrolled (201, 448) with delta (0, 0)
Screenshot: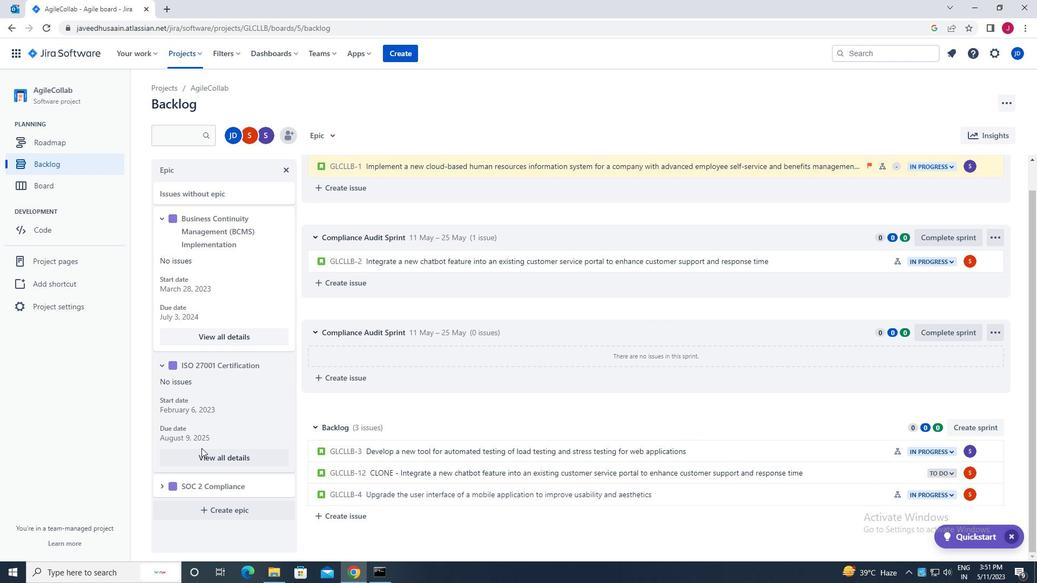 
Action: Mouse moved to (159, 489)
Screenshot: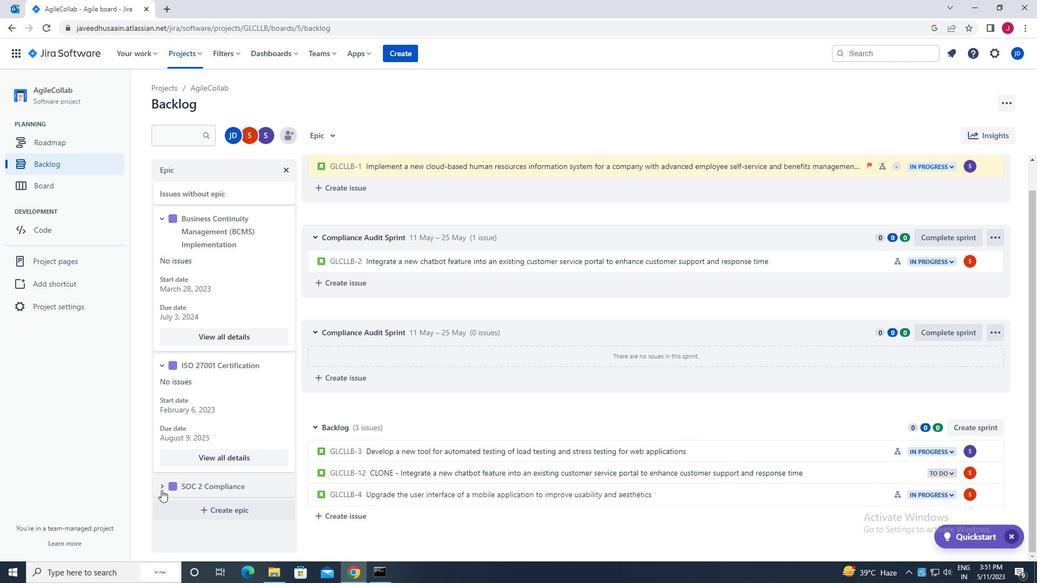 
Action: Mouse pressed left at (159, 489)
Screenshot: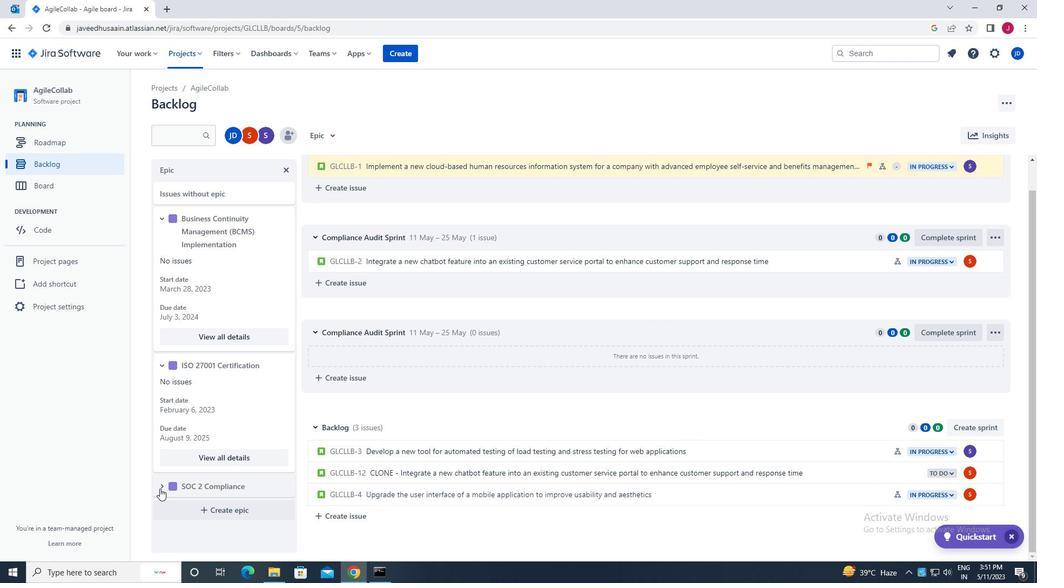 
Action: Mouse moved to (225, 515)
Screenshot: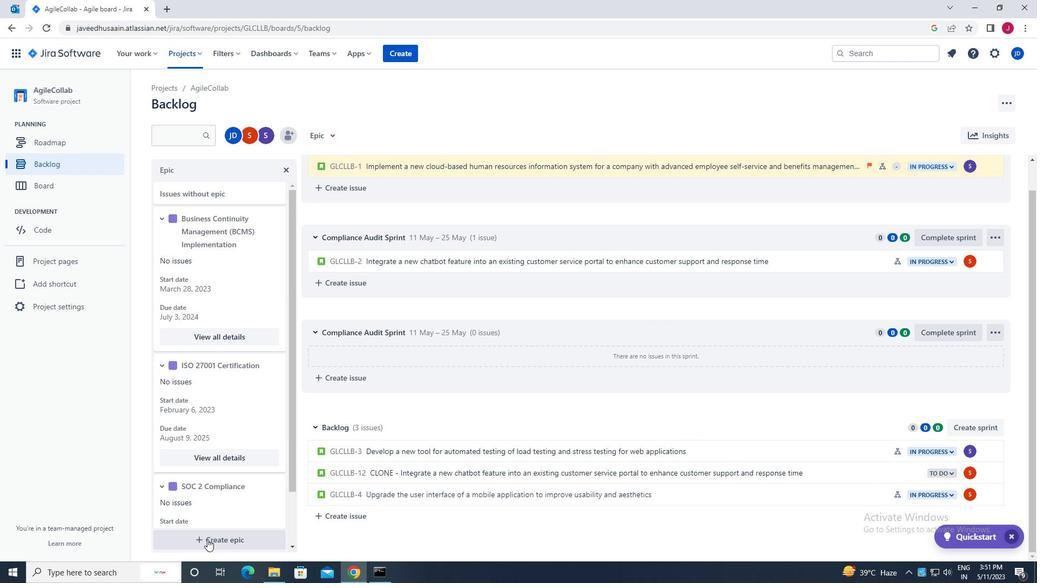 
Action: Mouse scrolled (225, 515) with delta (0, 0)
Screenshot: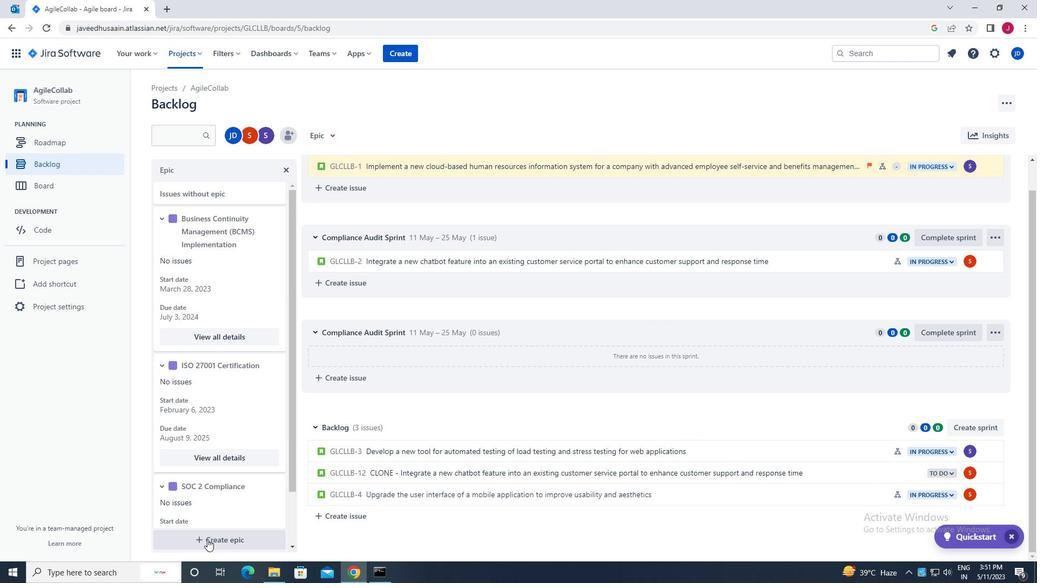 
Action: Mouse scrolled (225, 515) with delta (0, 0)
Screenshot: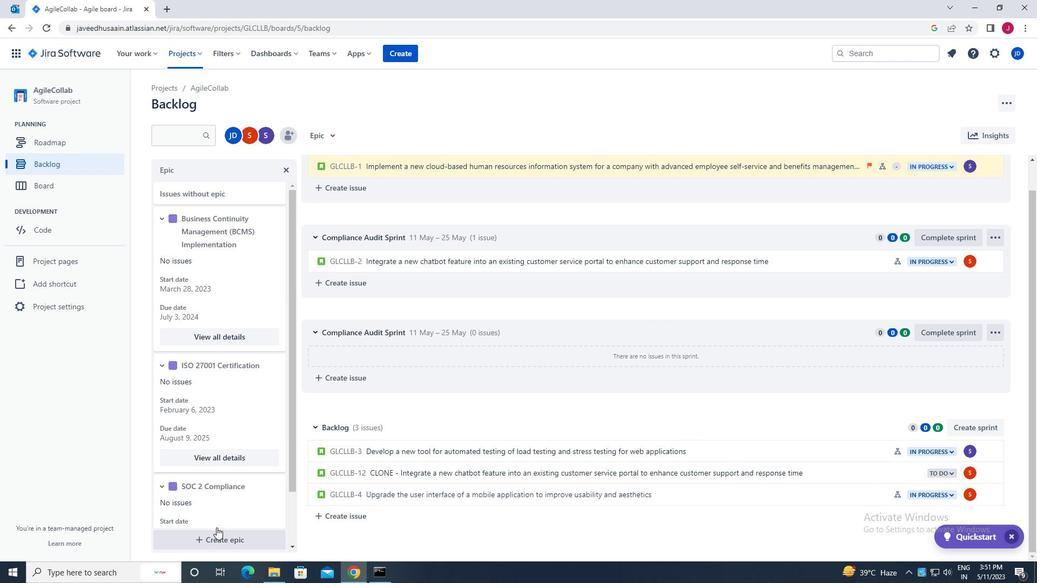 
Action: Mouse scrolled (225, 515) with delta (0, 0)
Screenshot: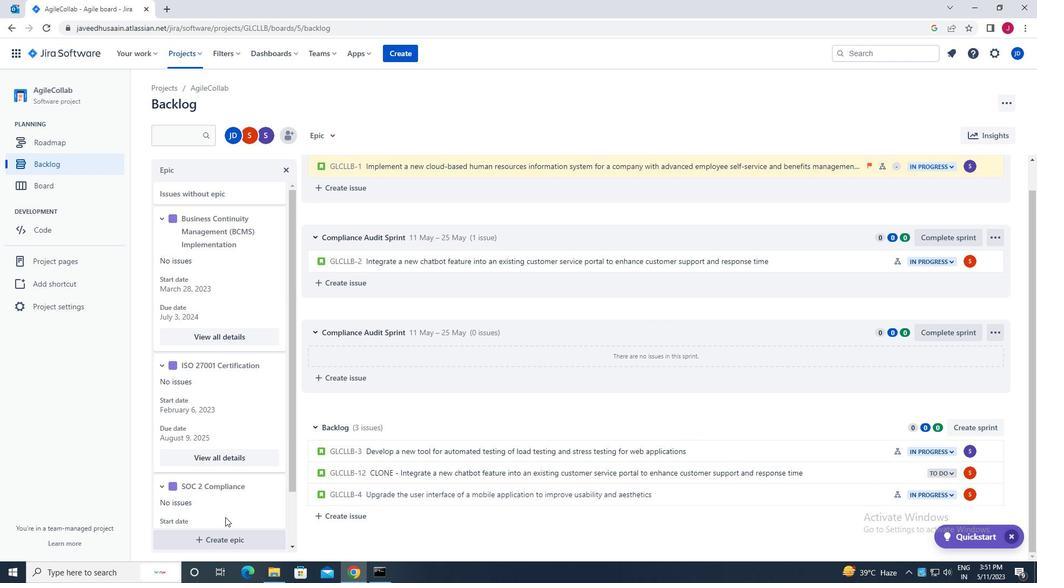 
Action: Mouse scrolled (225, 515) with delta (0, 0)
Screenshot: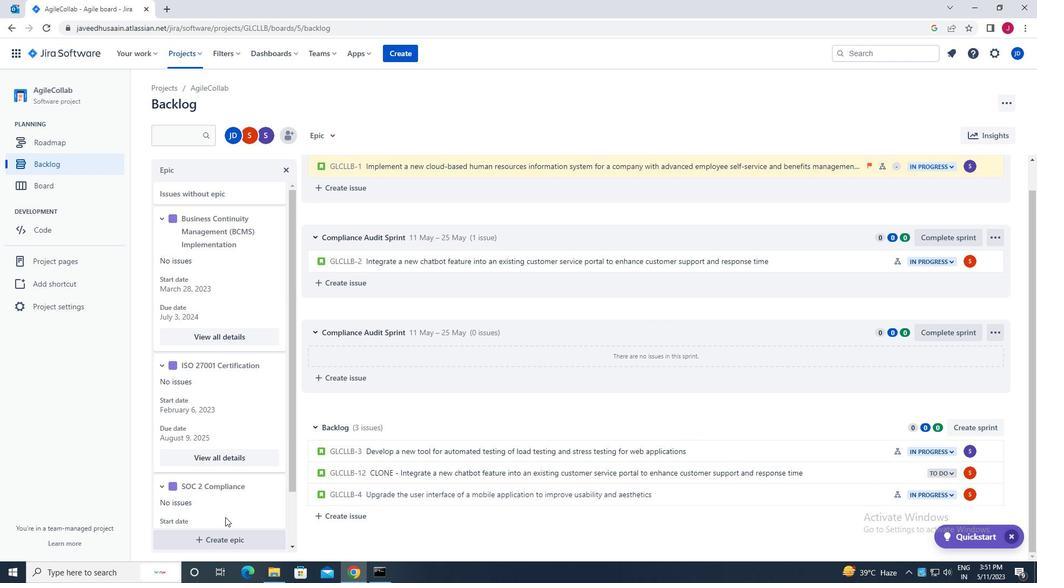 
Action: Mouse moved to (202, 510)
Screenshot: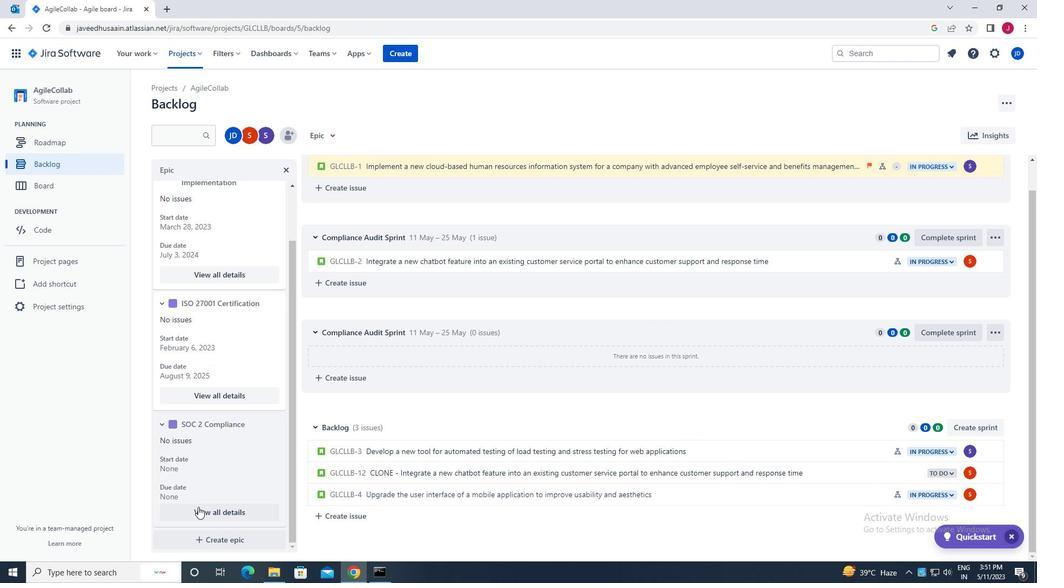 
Action: Mouse pressed left at (202, 510)
Screenshot: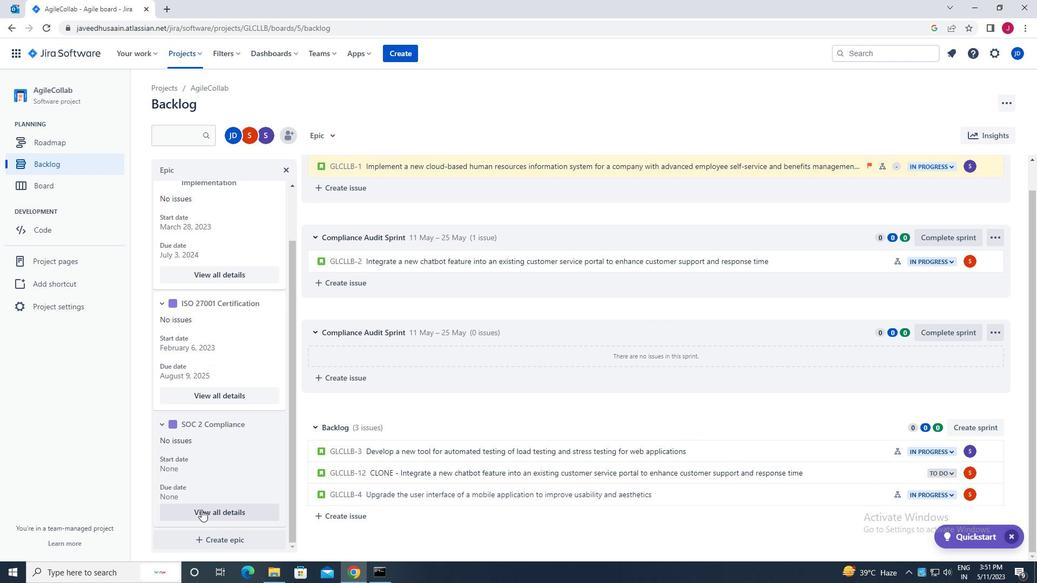 
Action: Mouse moved to (970, 410)
Screenshot: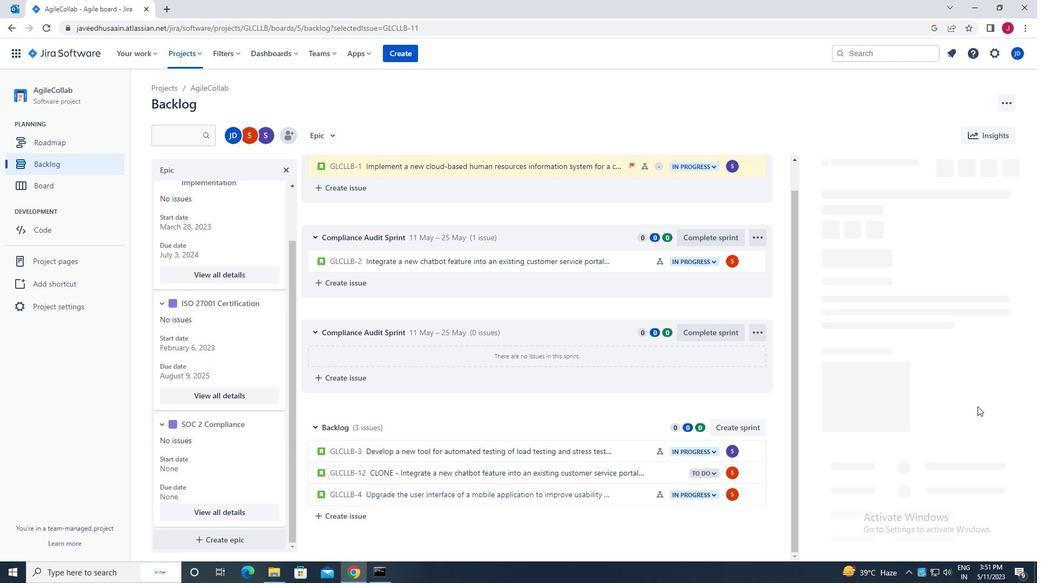 
Action: Mouse scrolled (970, 409) with delta (0, 0)
Screenshot: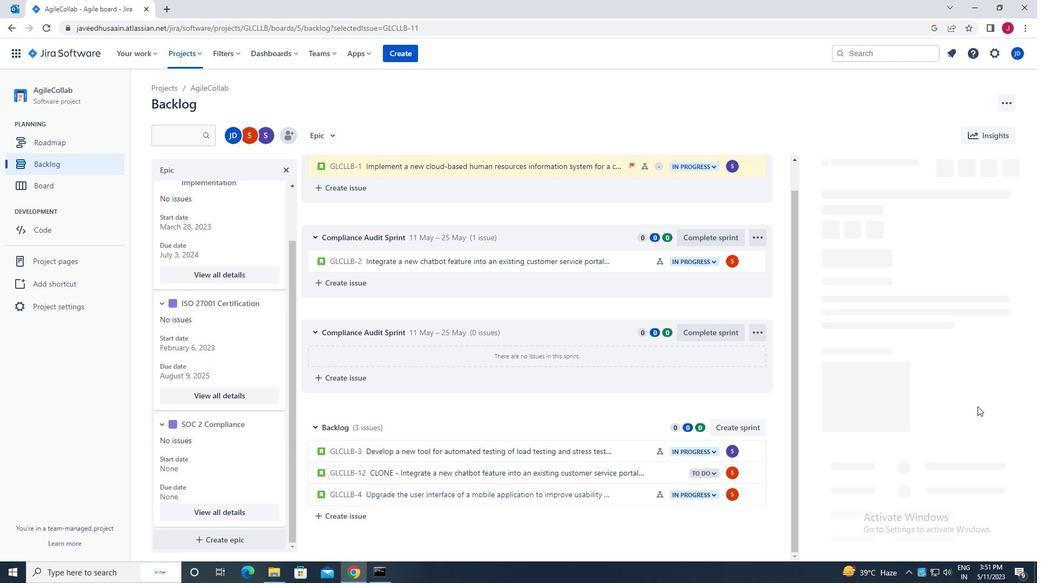 
Action: Mouse moved to (919, 418)
Screenshot: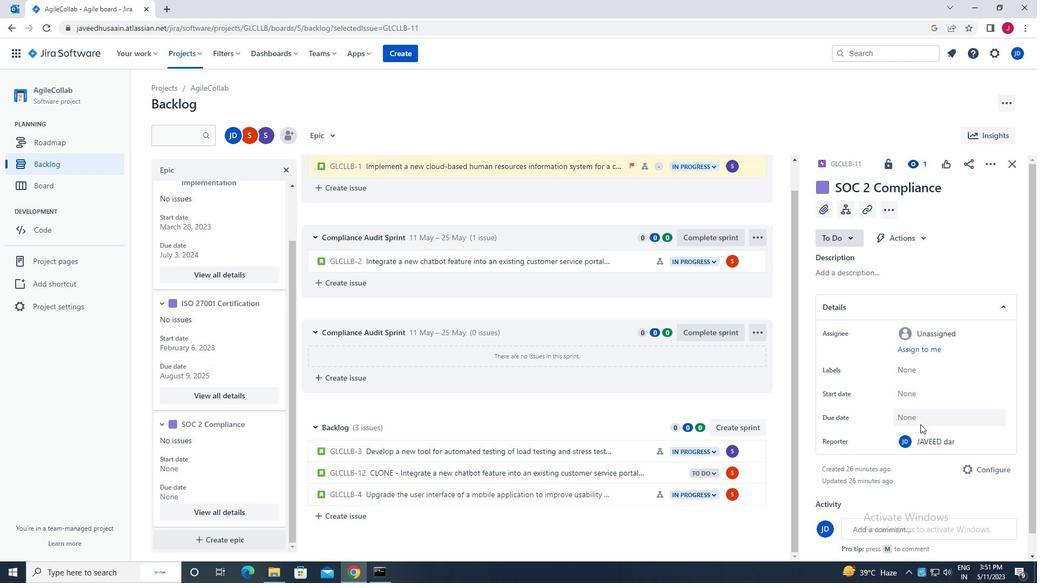 
Action: Mouse scrolled (919, 417) with delta (0, 0)
Screenshot: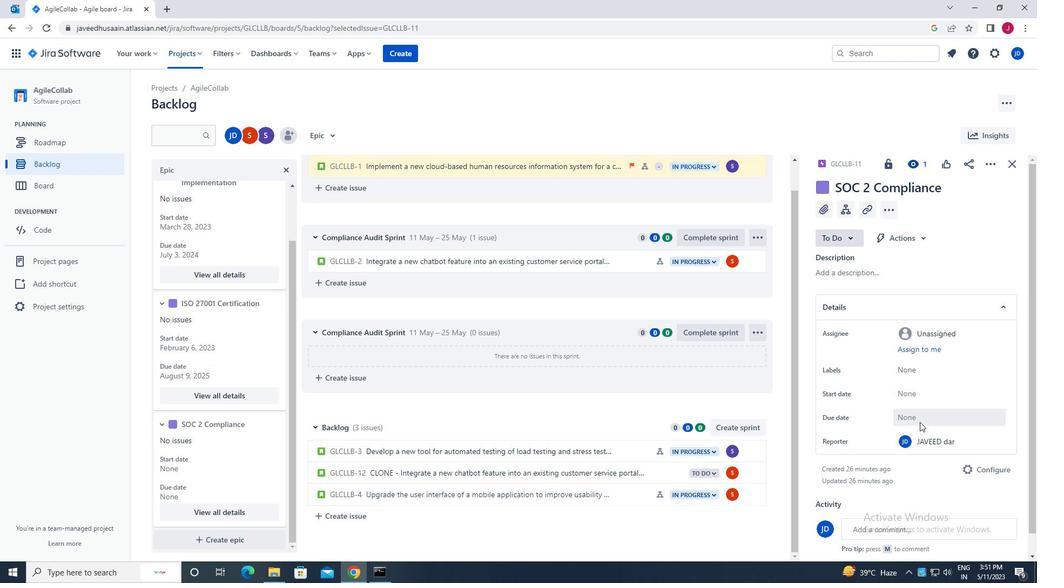 
Action: Mouse scrolled (919, 417) with delta (0, 0)
Screenshot: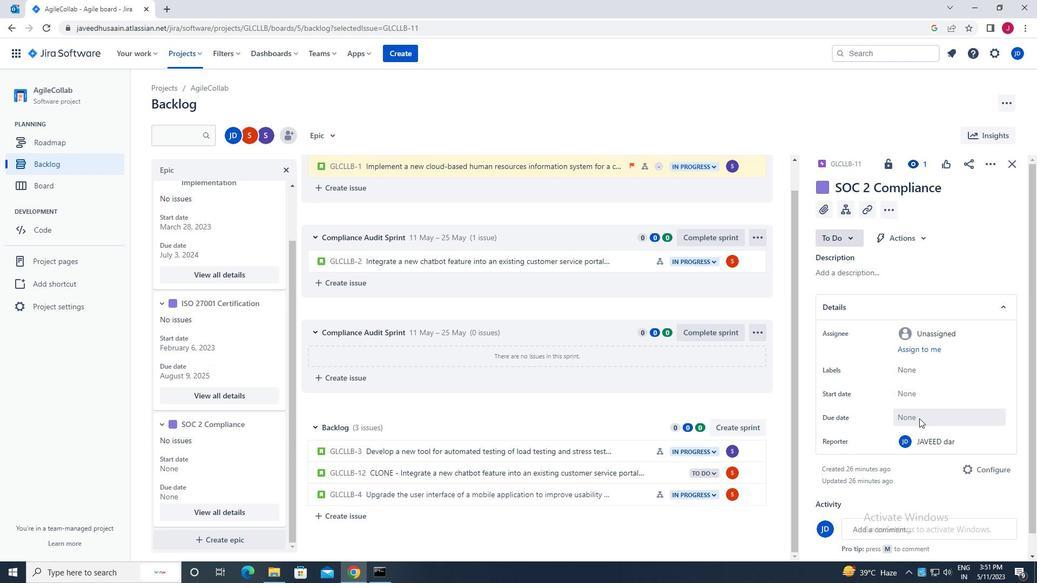 
Action: Mouse moved to (909, 370)
Screenshot: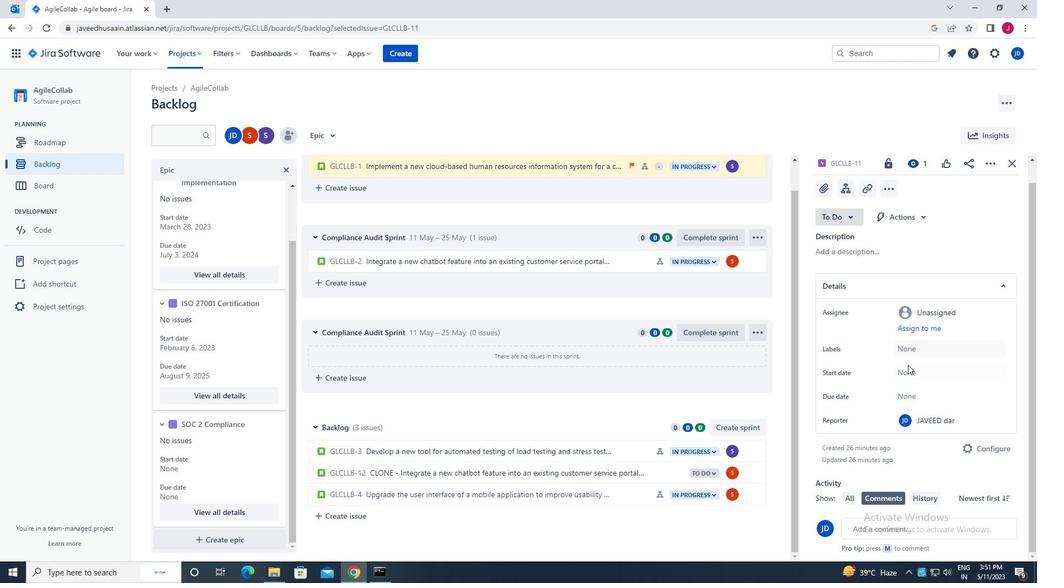 
Action: Mouse pressed left at (909, 370)
Screenshot: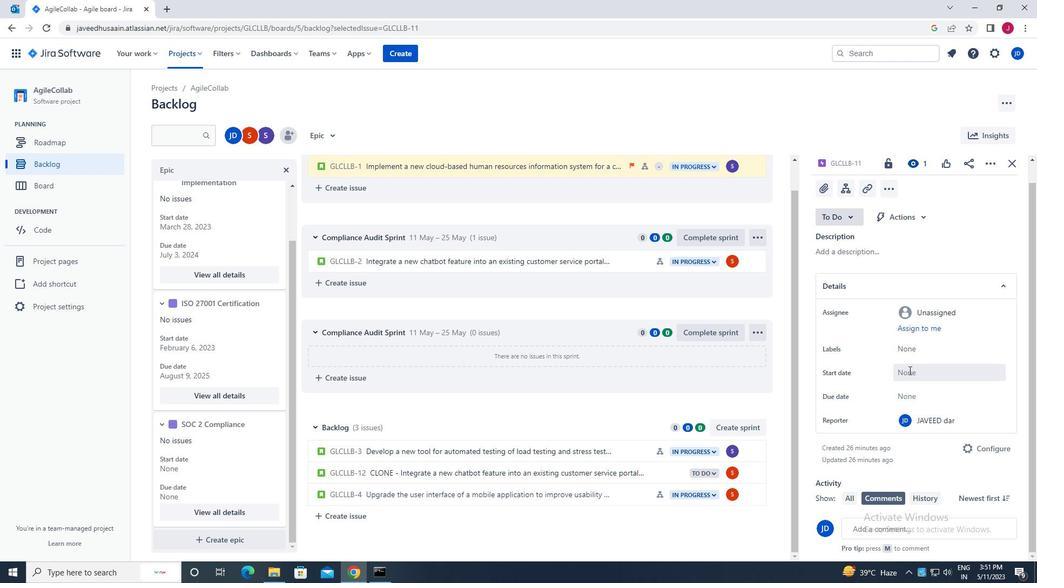 
Action: Mouse moved to (870, 398)
Screenshot: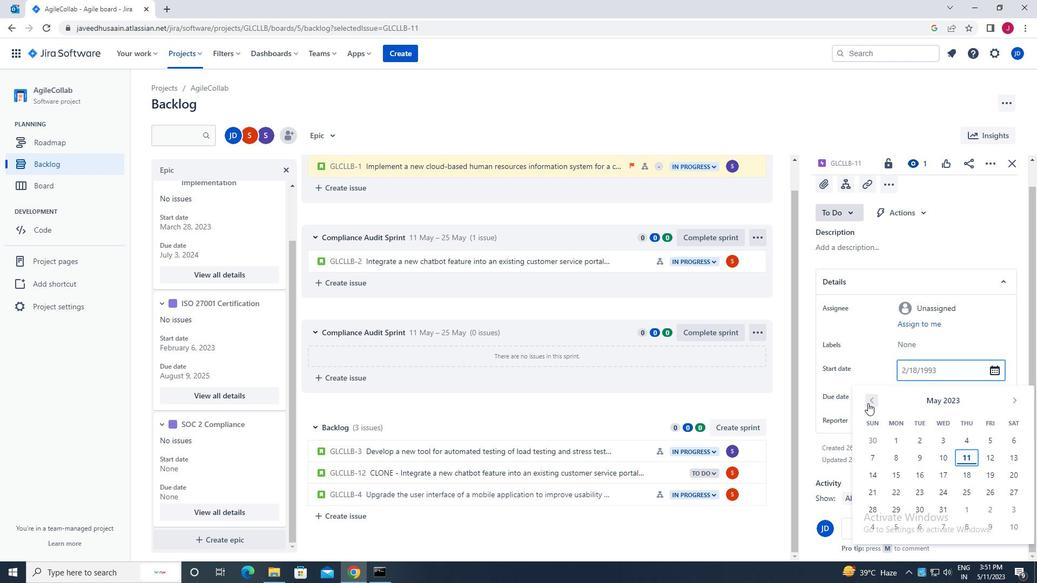 
Action: Mouse pressed left at (870, 398)
Screenshot: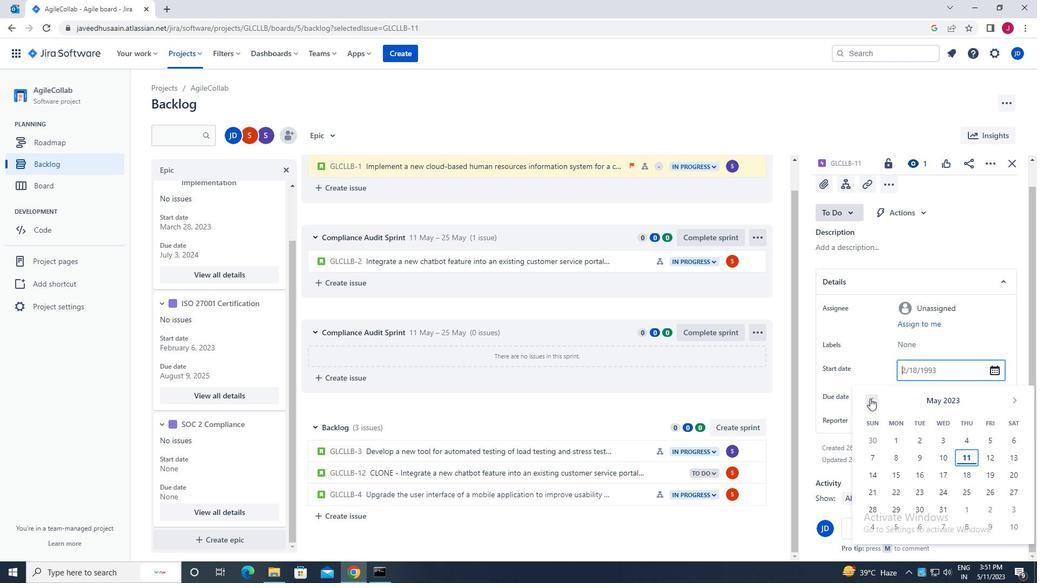 
Action: Mouse moved to (986, 459)
Screenshot: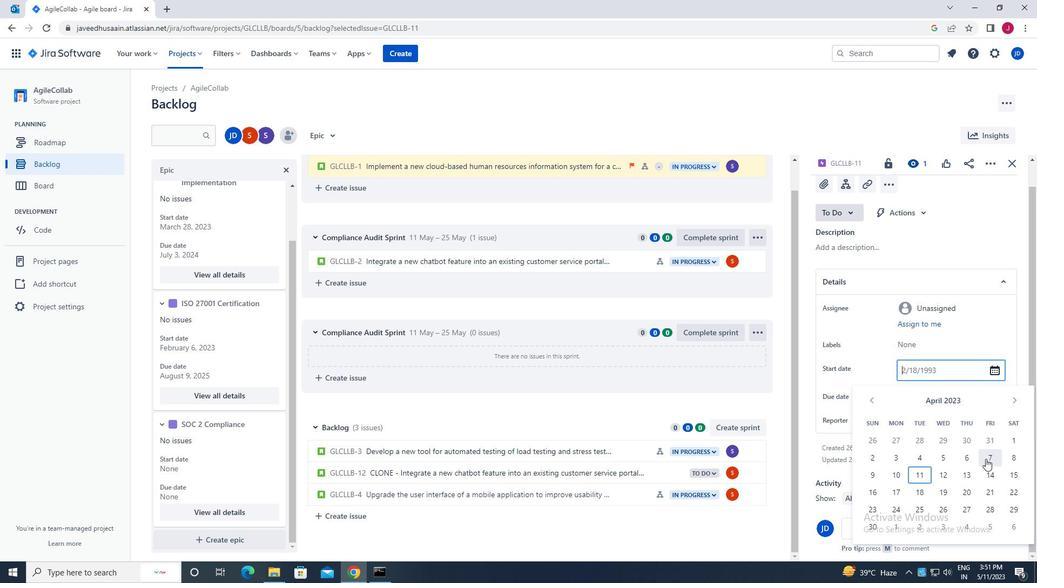 
Action: Mouse pressed left at (986, 459)
Screenshot: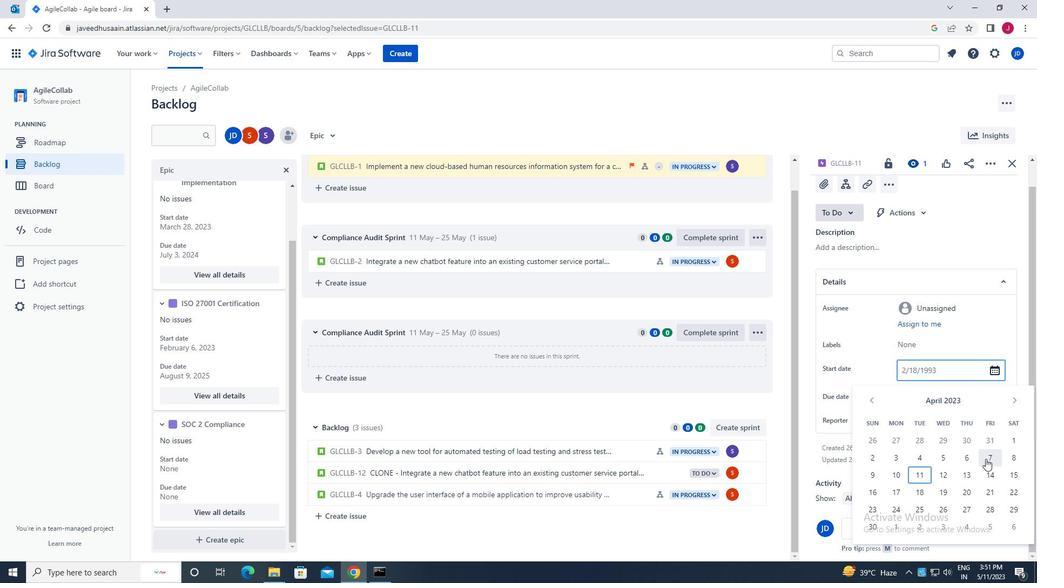 
Action: Mouse moved to (924, 431)
Screenshot: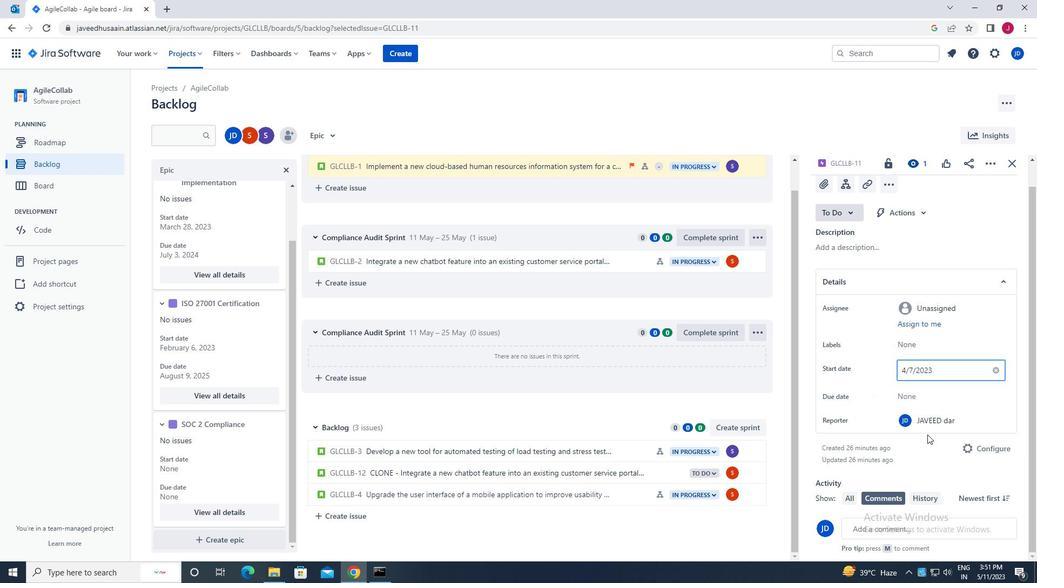 
Action: Key pressed <Key.enter>
Screenshot: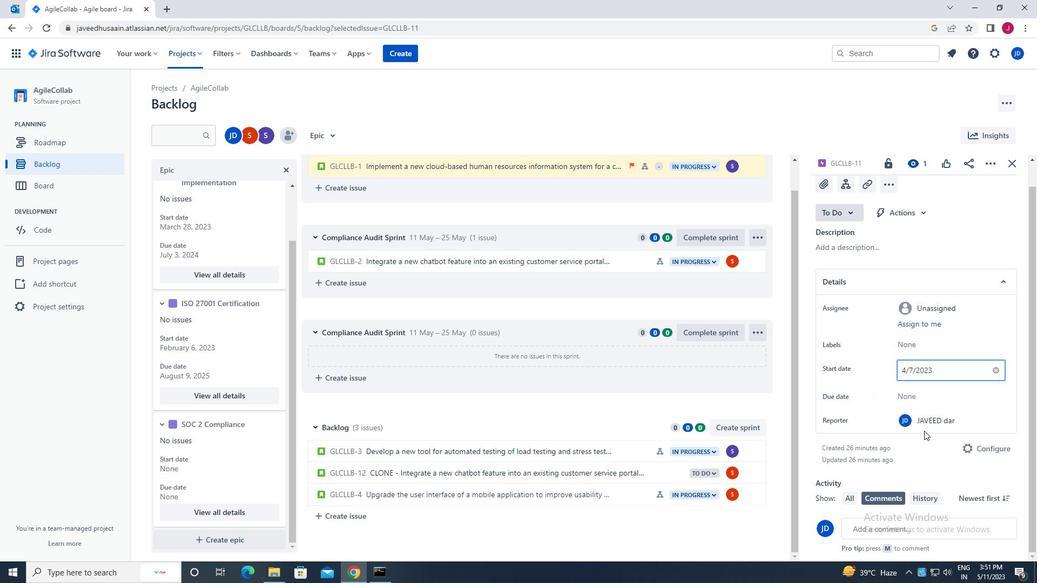 
Action: Mouse moved to (918, 395)
Screenshot: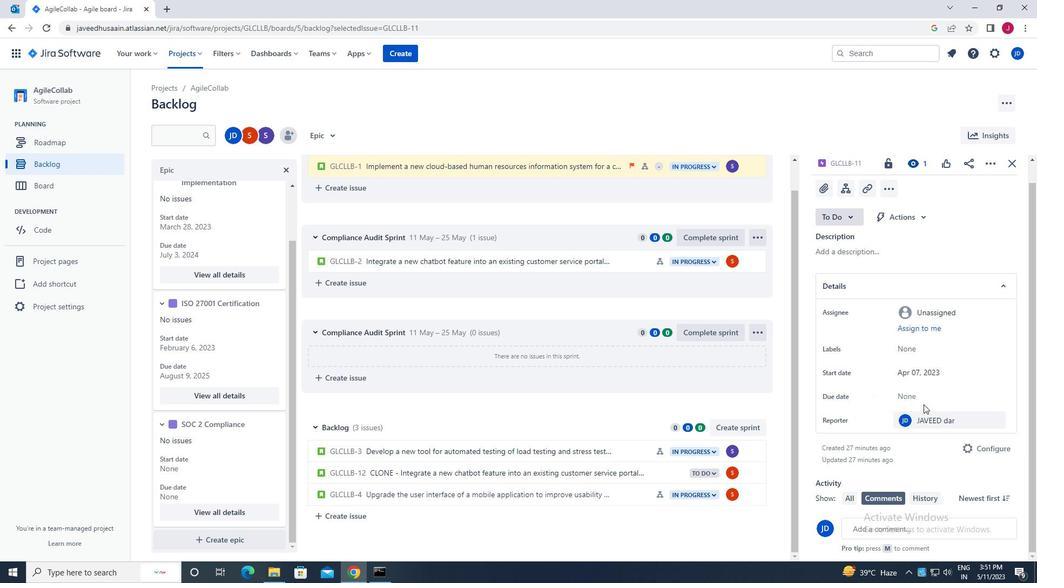
Action: Mouse pressed left at (918, 395)
Screenshot: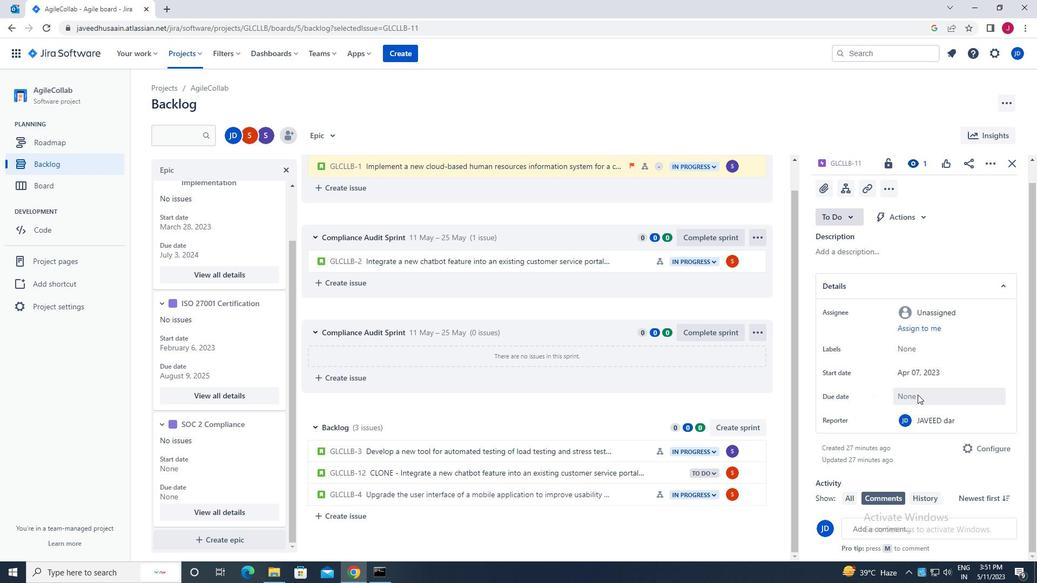 
Action: Mouse moved to (1016, 237)
Screenshot: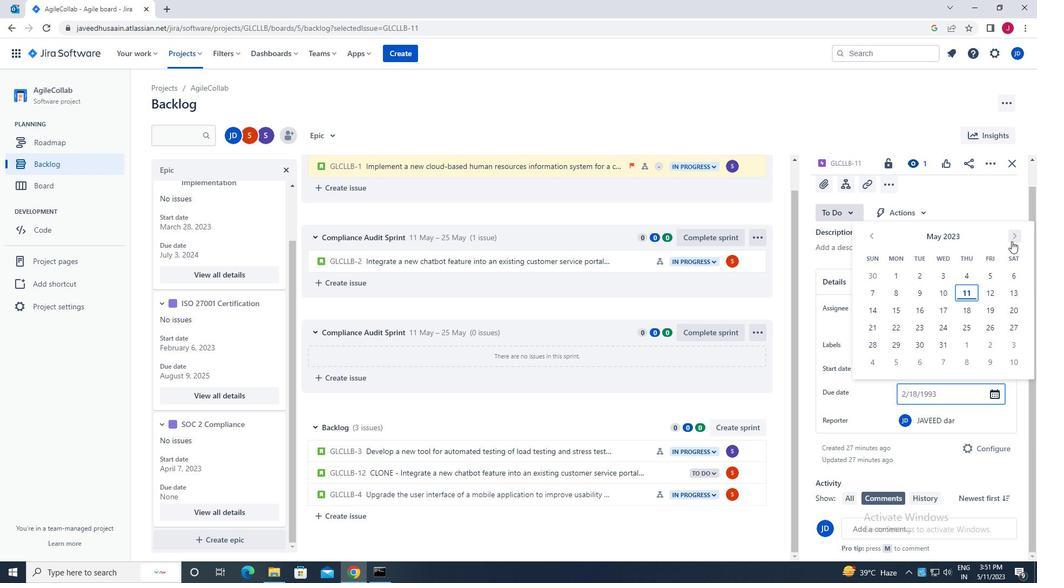 
Action: Mouse pressed left at (1016, 237)
Screenshot: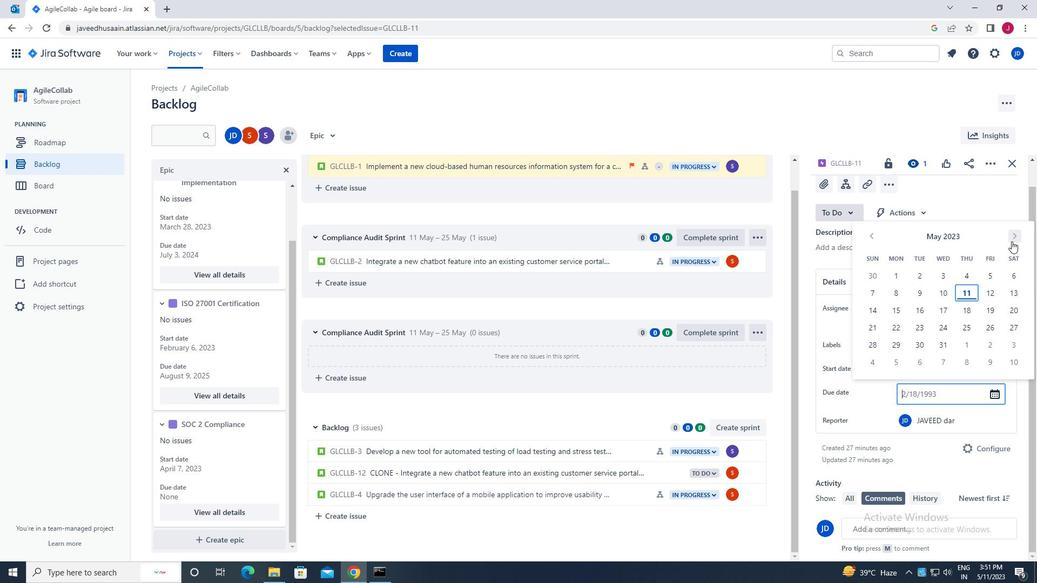 
Action: Mouse pressed left at (1016, 237)
Screenshot: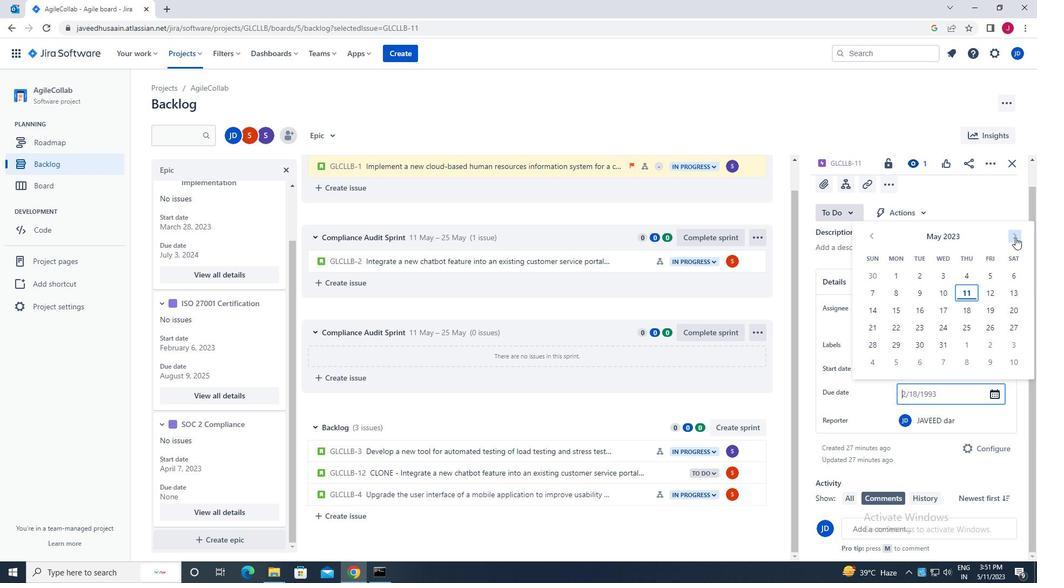 
Action: Mouse pressed left at (1016, 237)
Screenshot: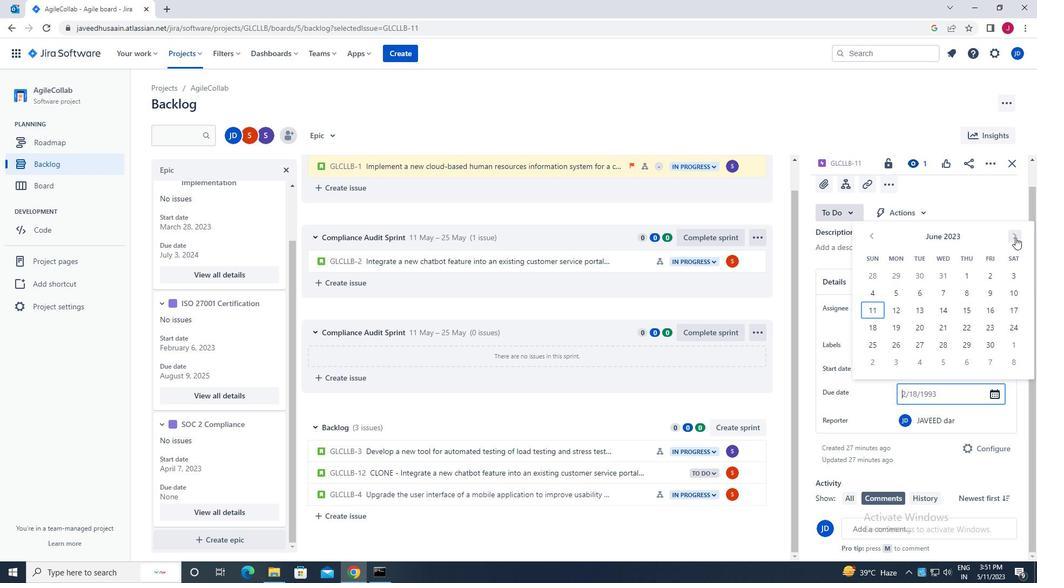 
Action: Mouse pressed left at (1016, 237)
Screenshot: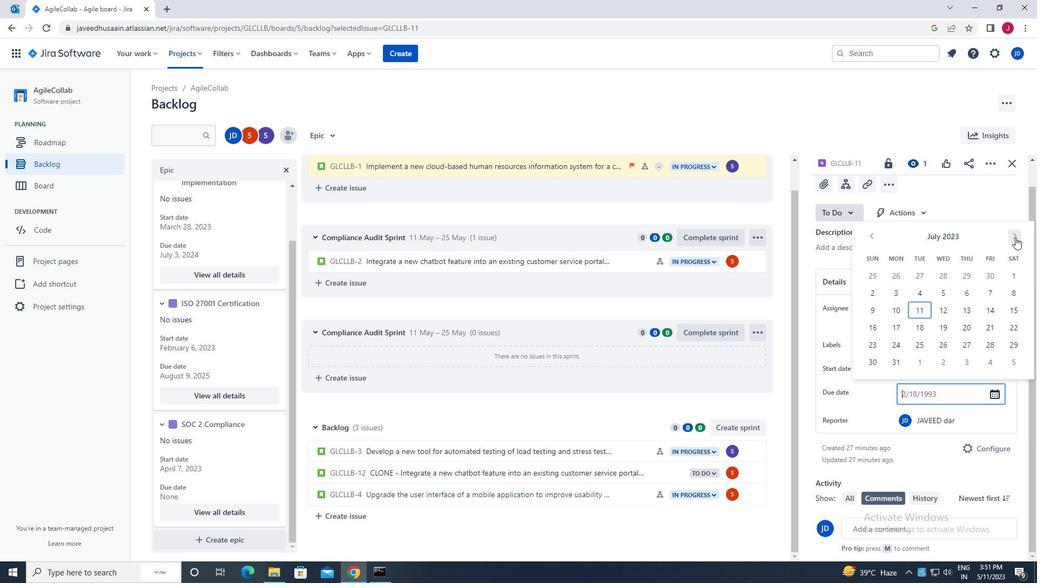 
Action: Mouse pressed left at (1016, 237)
Screenshot: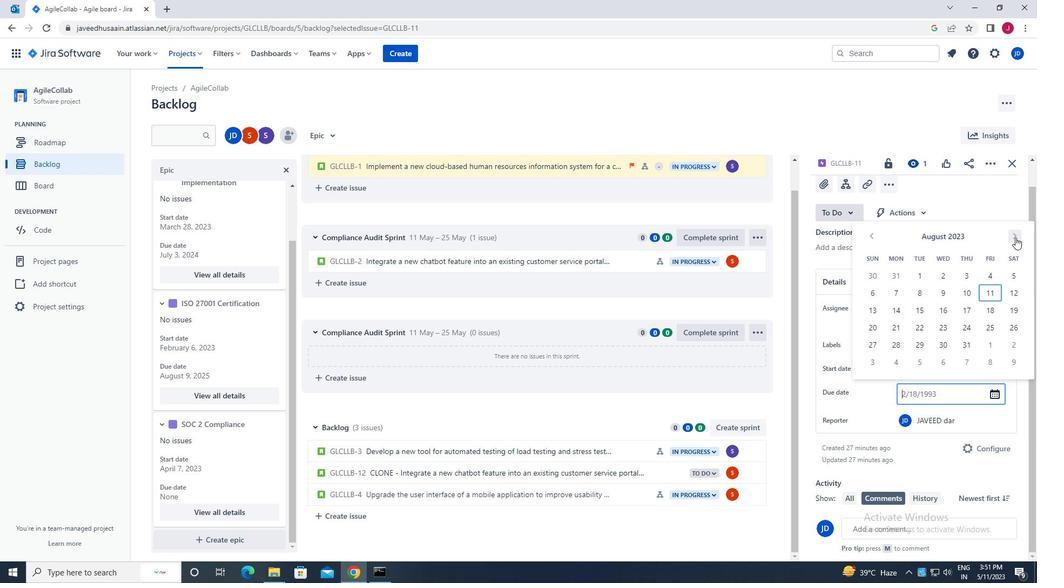 
Action: Mouse moved to (1016, 237)
Screenshot: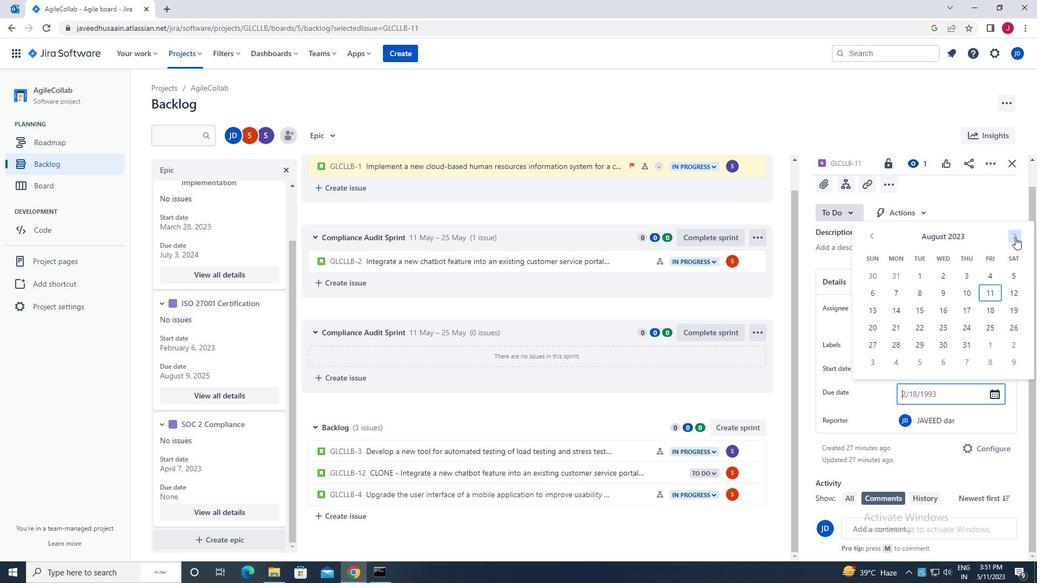 
Action: Mouse pressed left at (1016, 237)
Screenshot: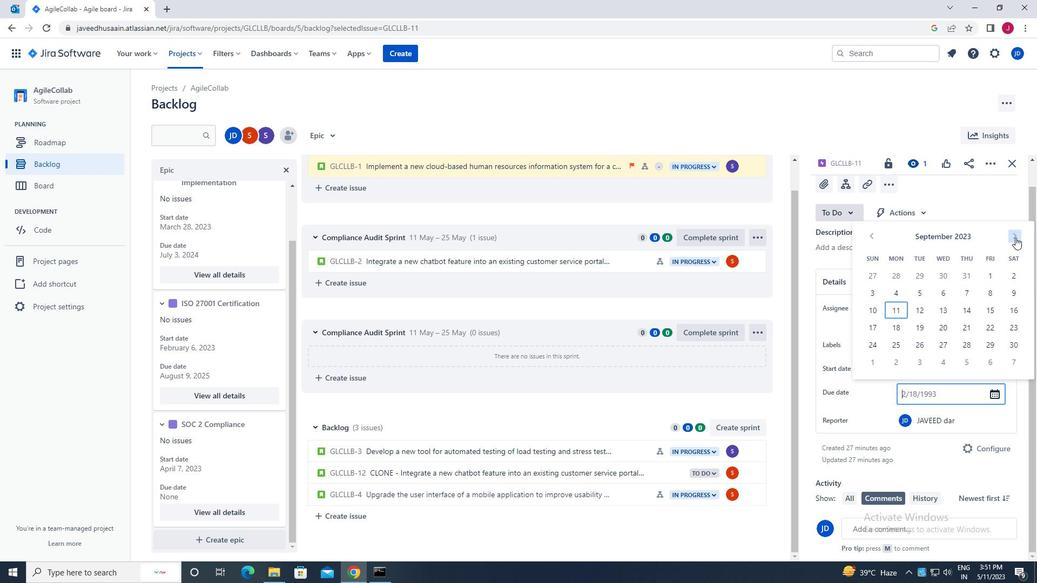 
Action: Mouse pressed left at (1016, 237)
Screenshot: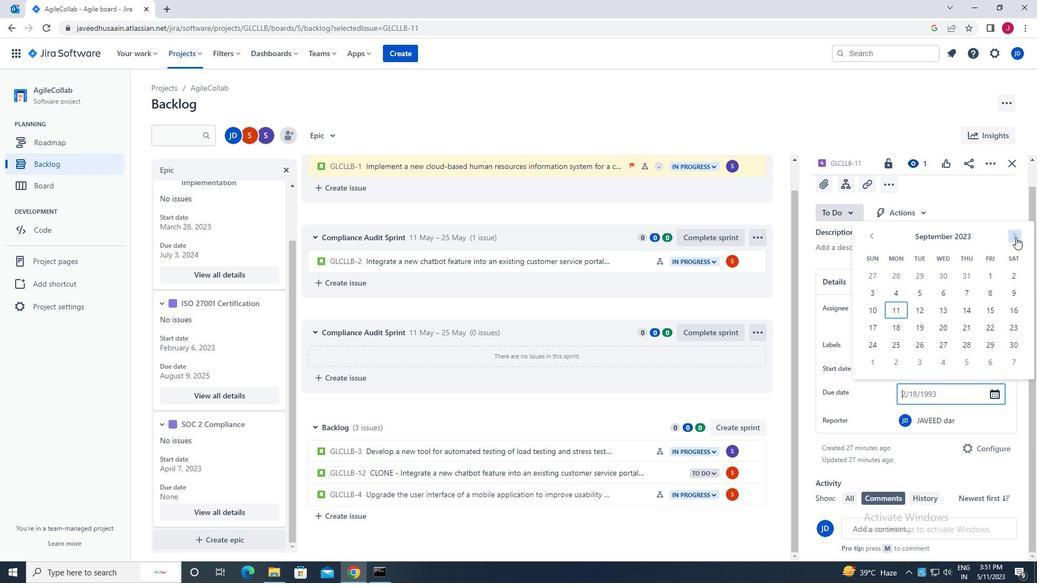 
Action: Mouse pressed left at (1016, 237)
Screenshot: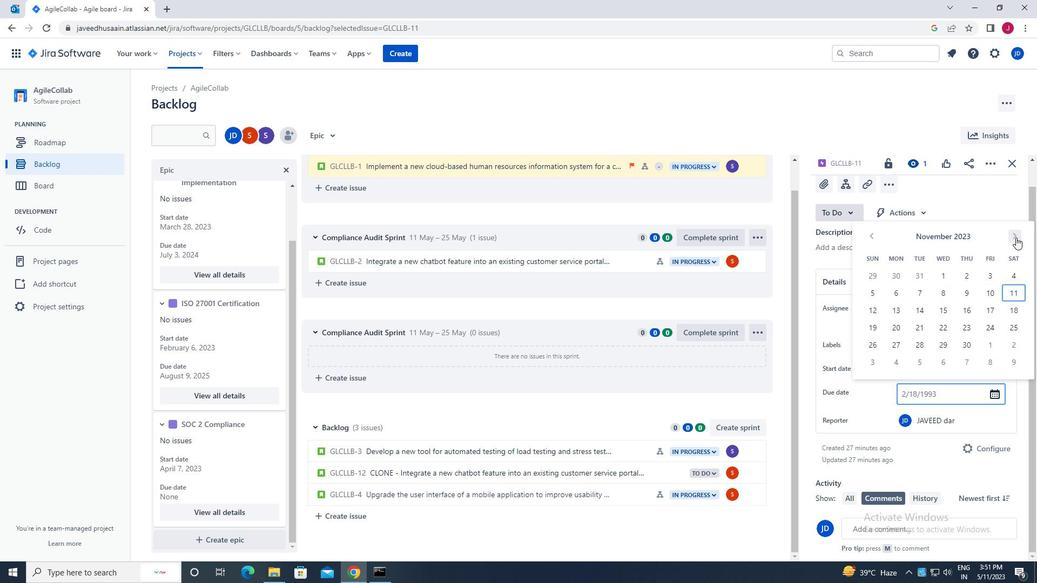 
Action: Mouse pressed left at (1016, 237)
Screenshot: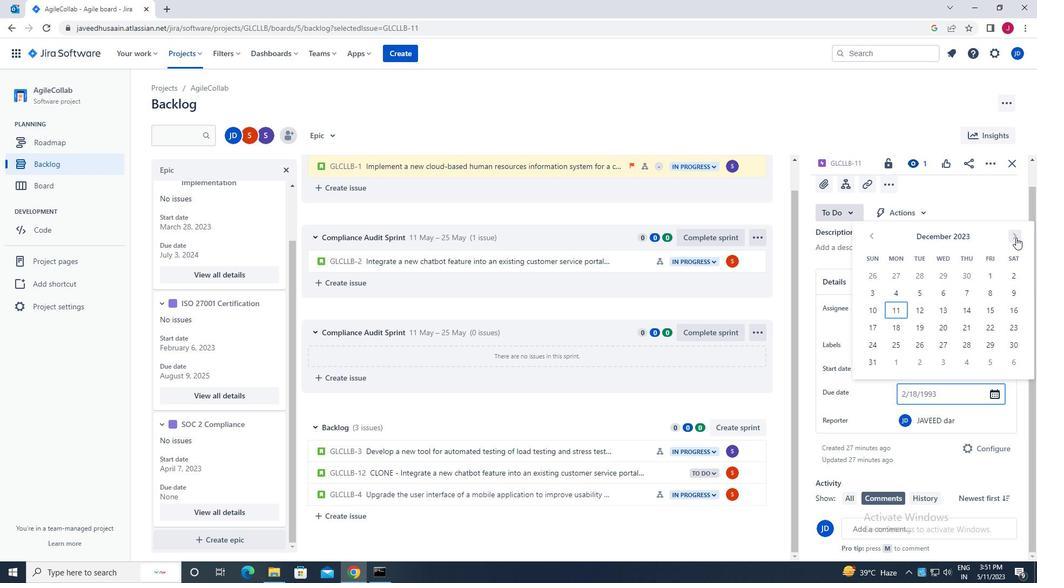 
Action: Mouse pressed left at (1016, 237)
Screenshot: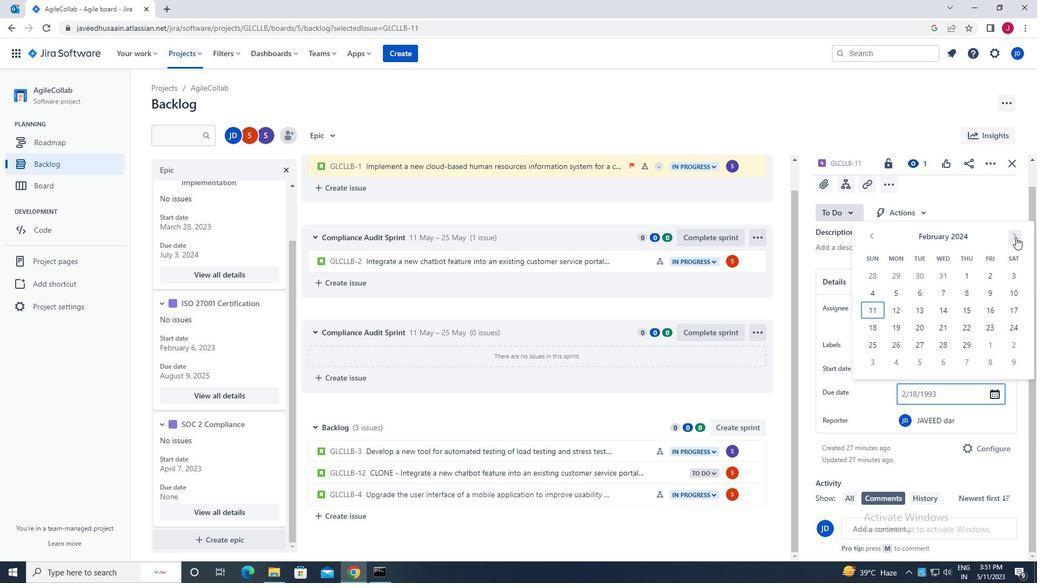 
Action: Mouse pressed left at (1016, 237)
Screenshot: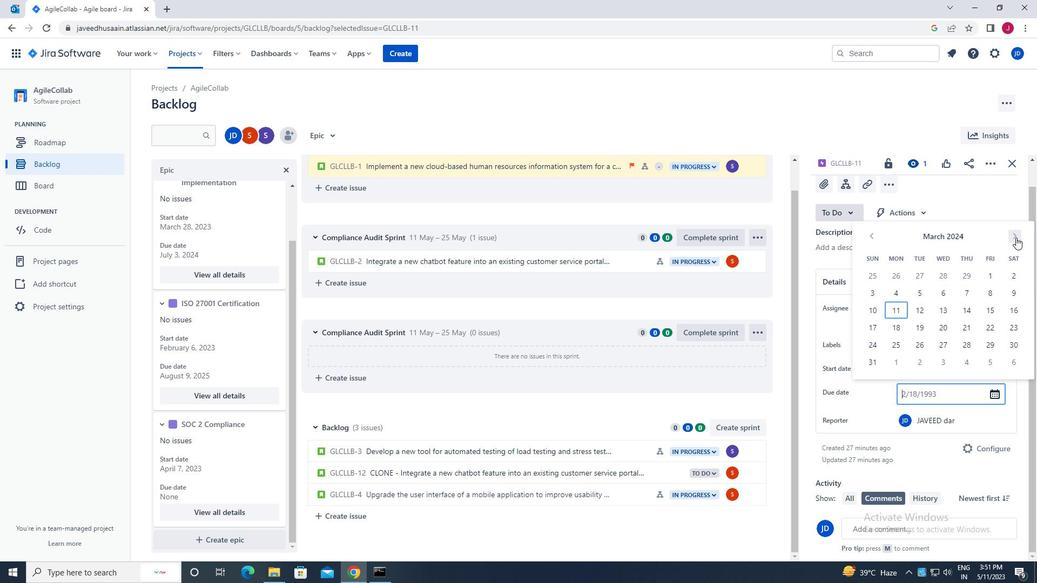 
Action: Mouse pressed left at (1016, 237)
Screenshot: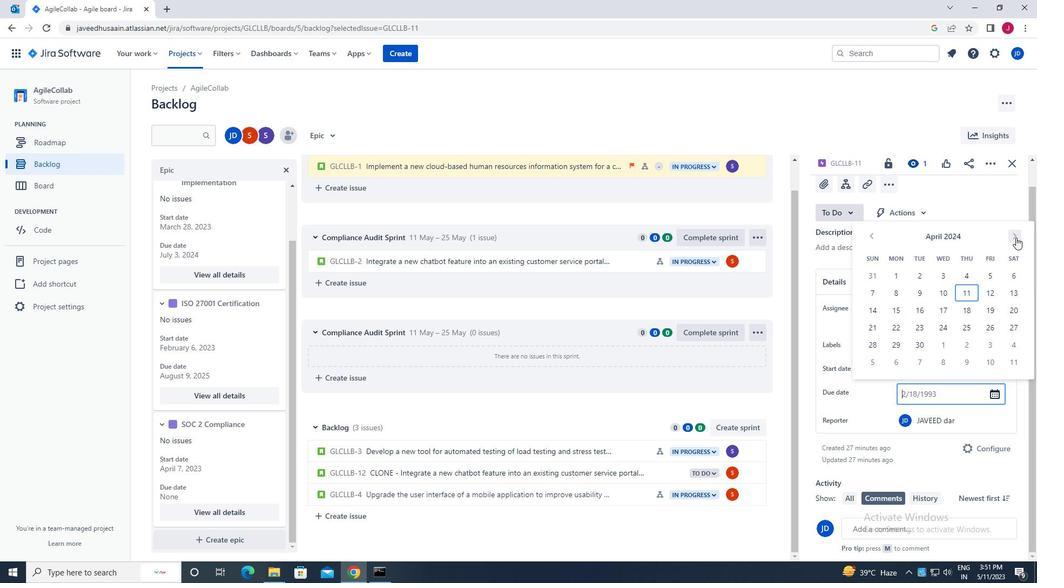 
Action: Mouse pressed left at (1016, 237)
Screenshot: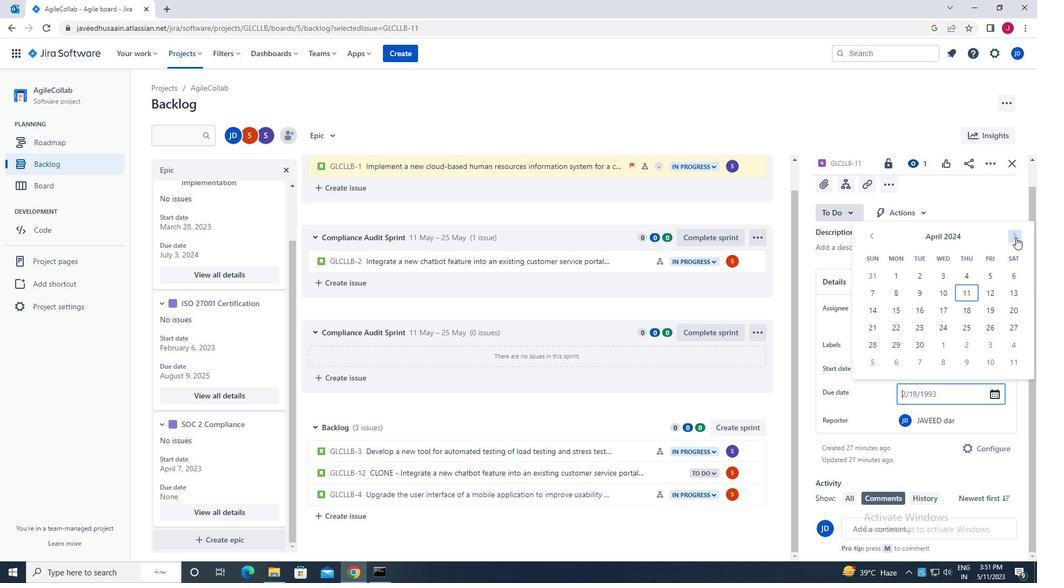 
Action: Mouse pressed left at (1016, 237)
Screenshot: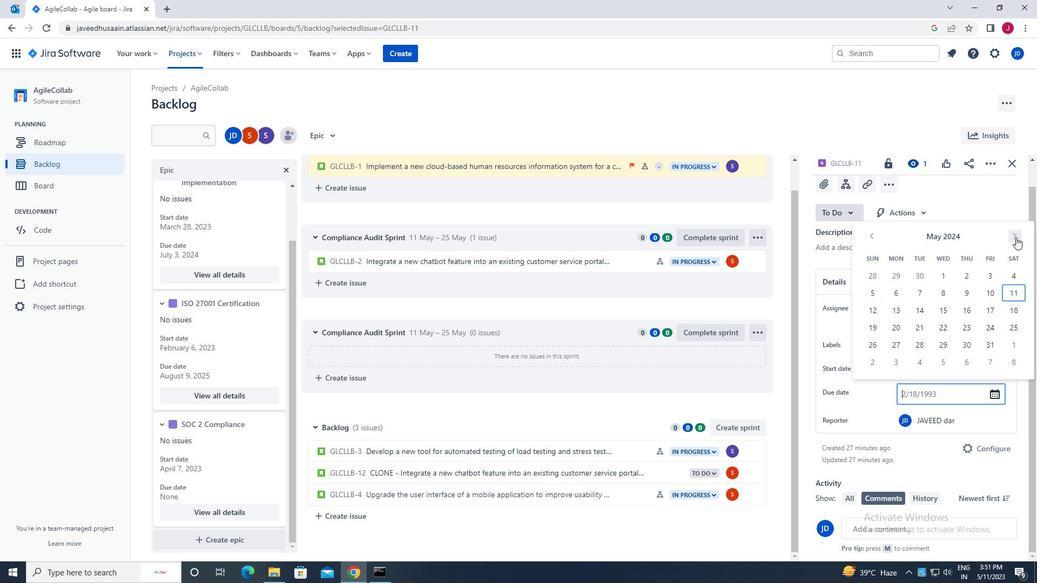 
Action: Mouse pressed left at (1016, 237)
Screenshot: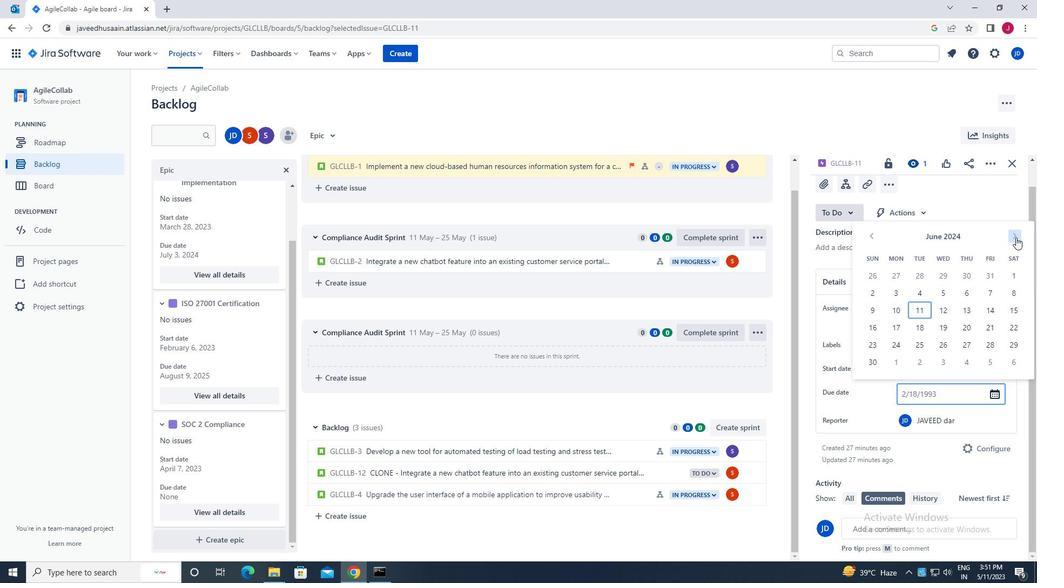 
Action: Mouse pressed left at (1016, 237)
Screenshot: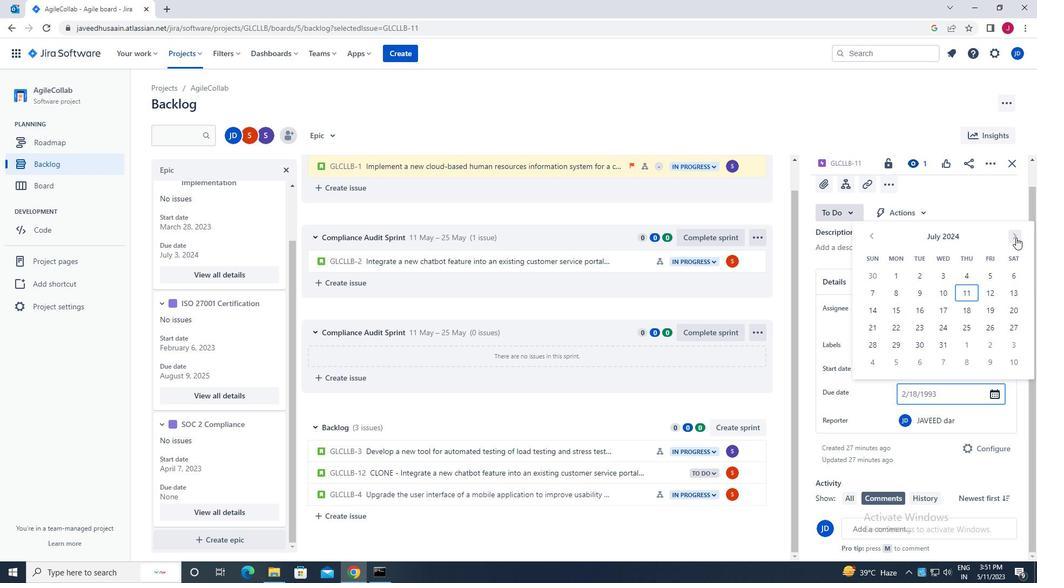 
Action: Mouse moved to (1016, 237)
Screenshot: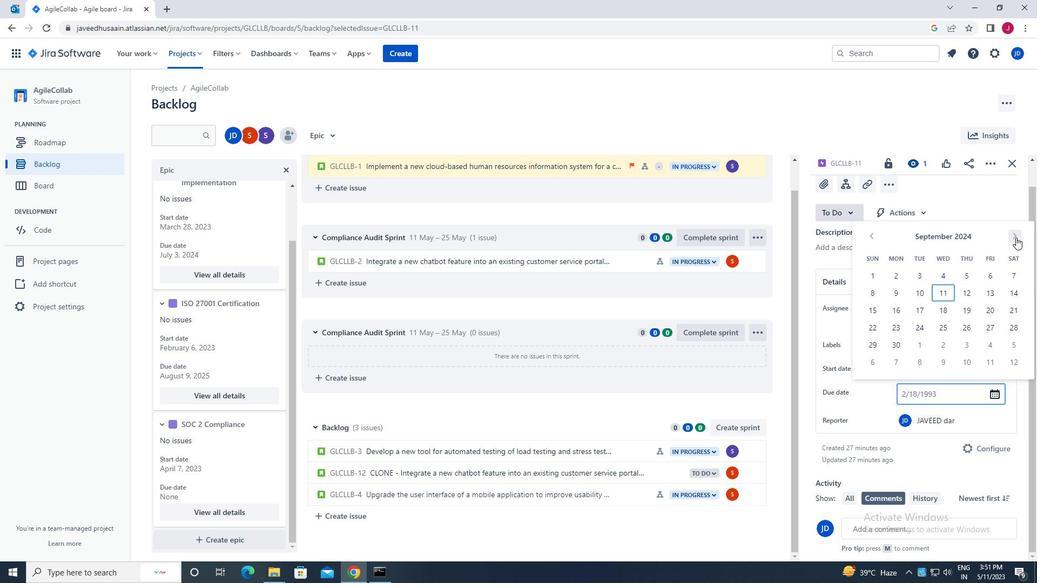 
Action: Mouse pressed left at (1016, 237)
Screenshot: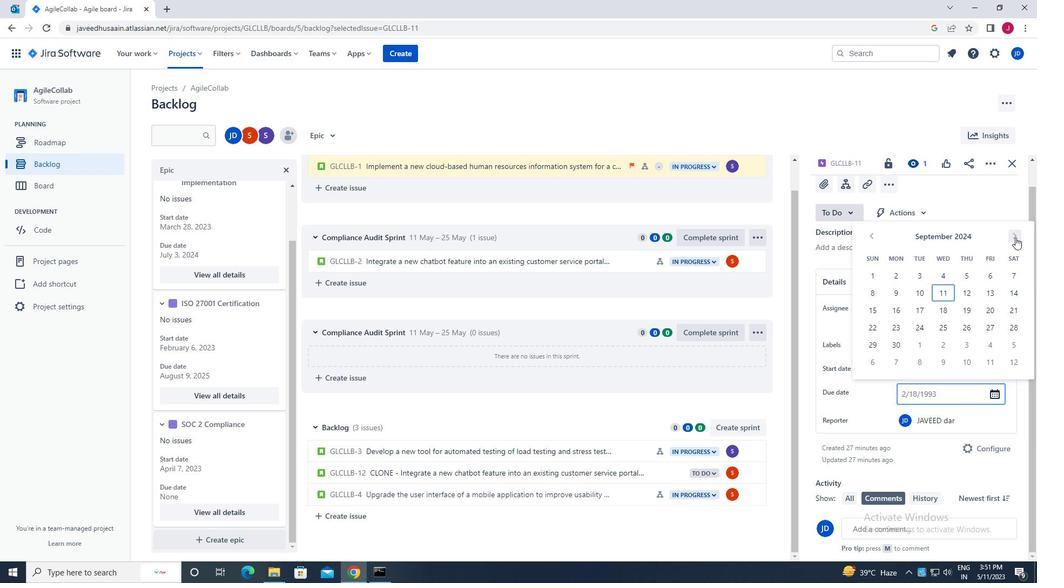 
Action: Mouse pressed left at (1016, 237)
Screenshot: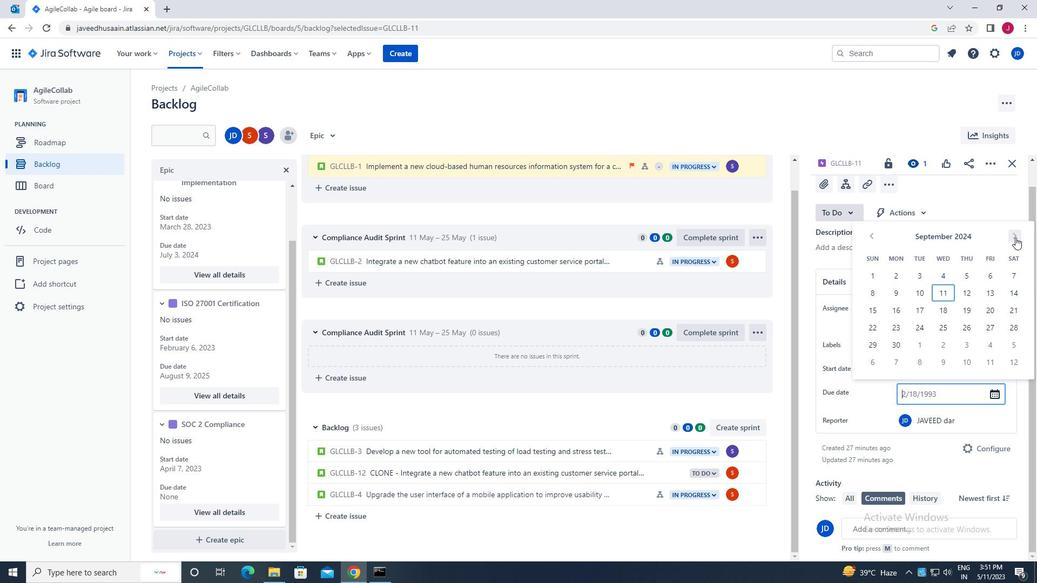 
Action: Mouse pressed left at (1016, 237)
Screenshot: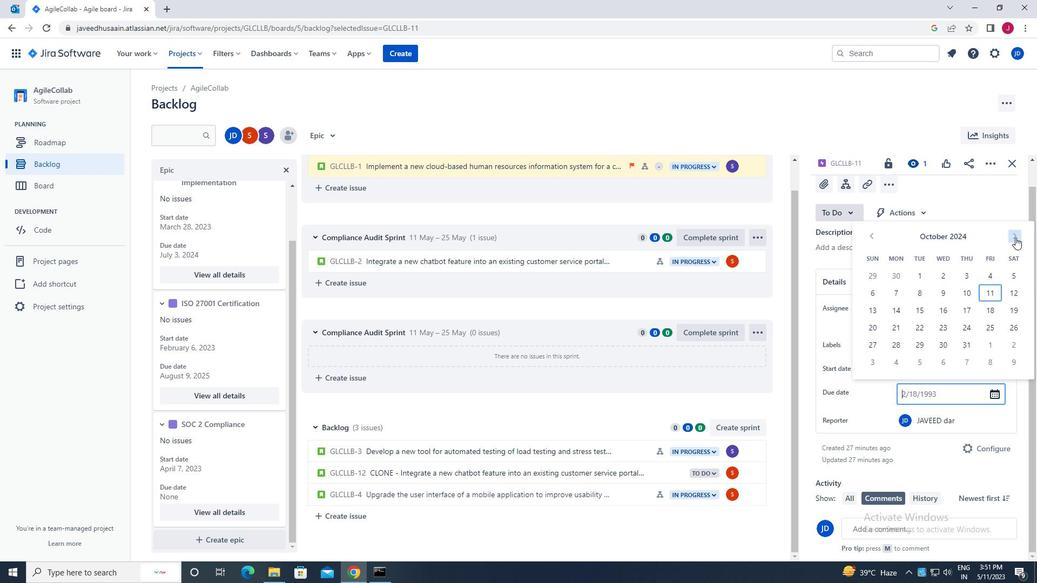 
Action: Mouse moved to (868, 239)
Screenshot: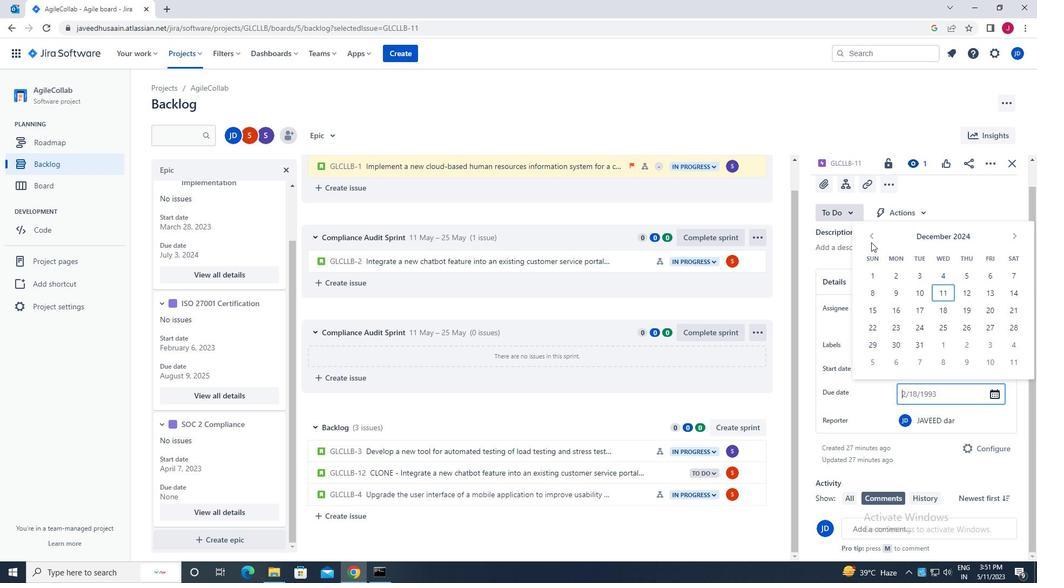 
Action: Mouse pressed left at (868, 239)
Screenshot: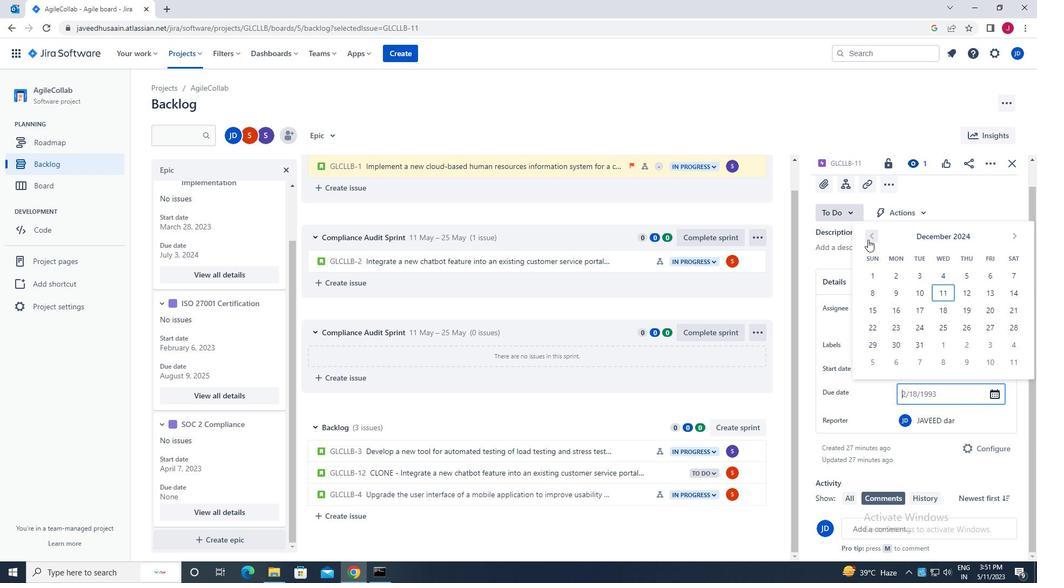 
Action: Mouse moved to (880, 344)
Screenshot: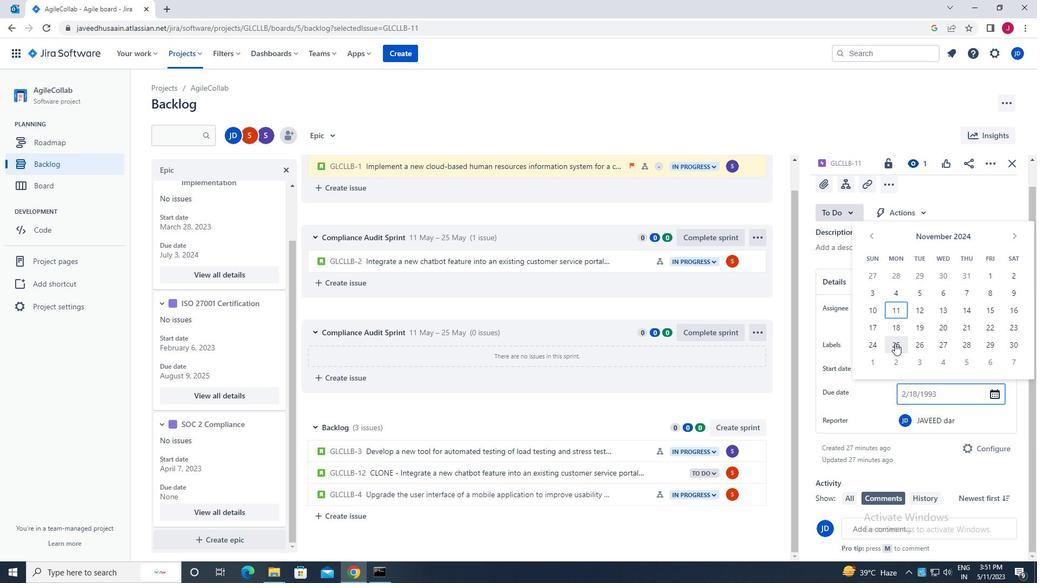 
Action: Mouse pressed left at (880, 344)
Screenshot: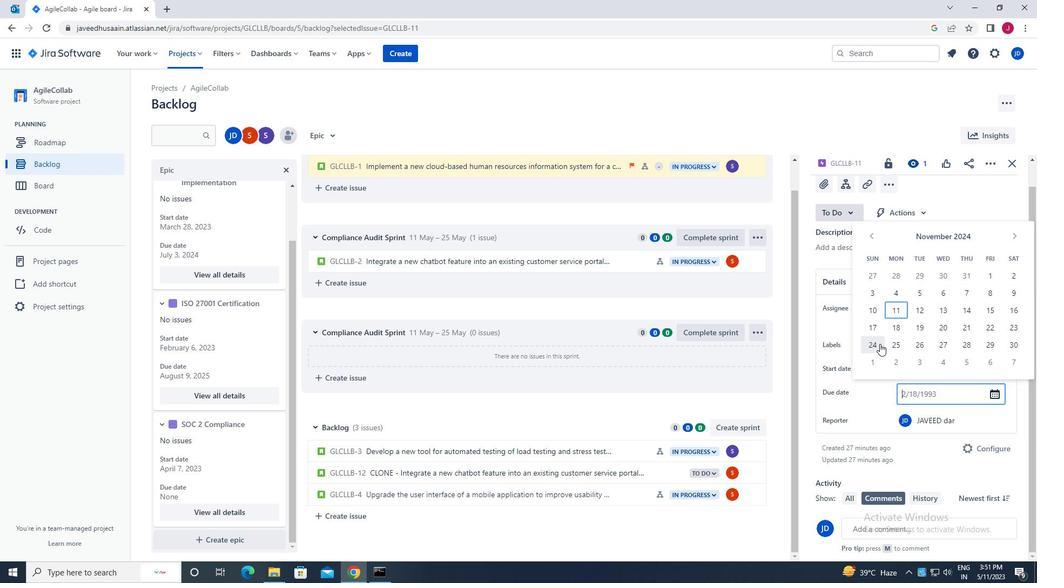 
Action: Key pressed <Key.enter>
Screenshot: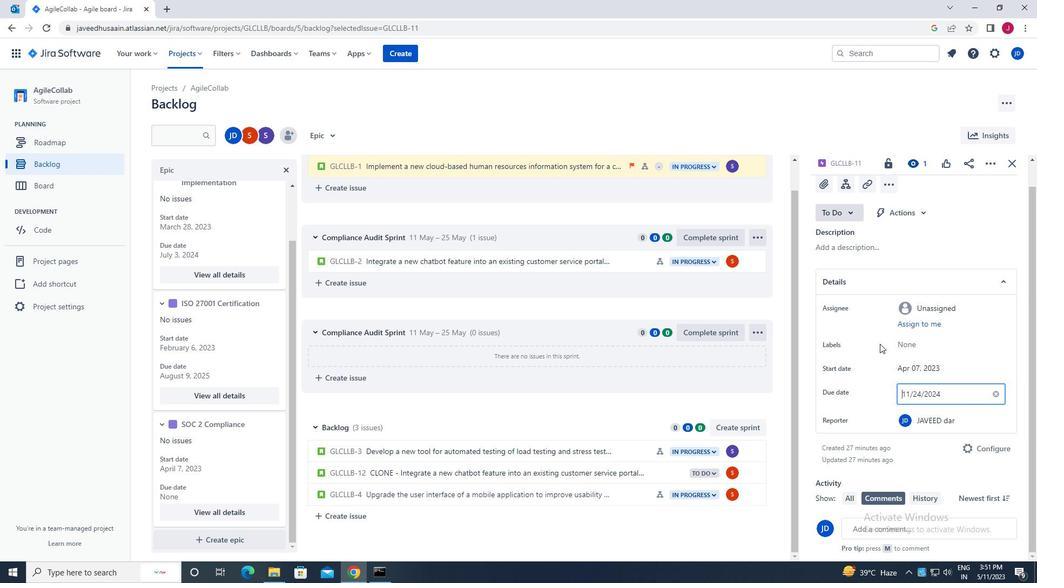 
Action: Mouse moved to (1011, 165)
Screenshot: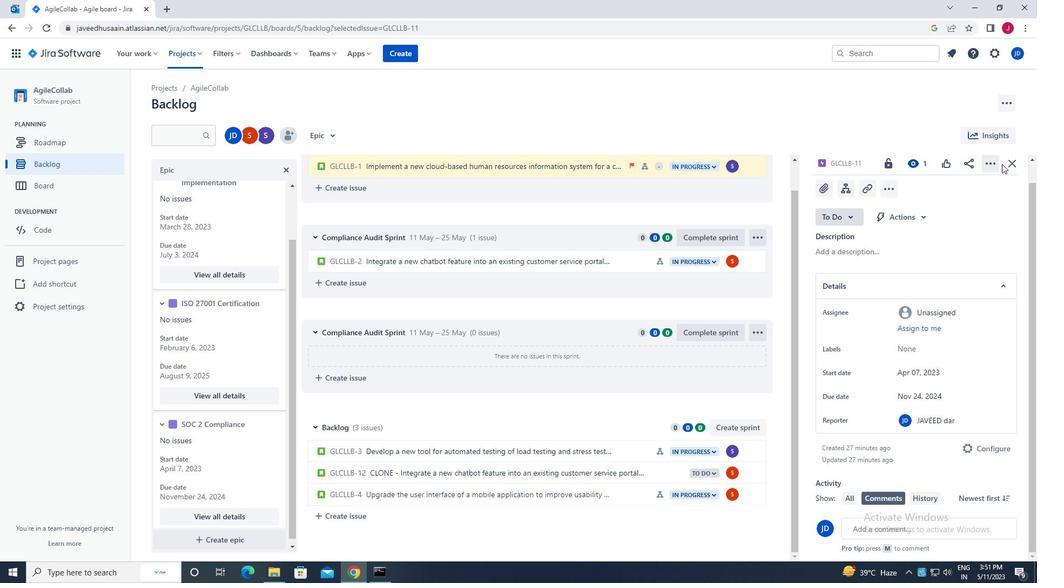 
Action: Mouse pressed left at (1011, 165)
Screenshot: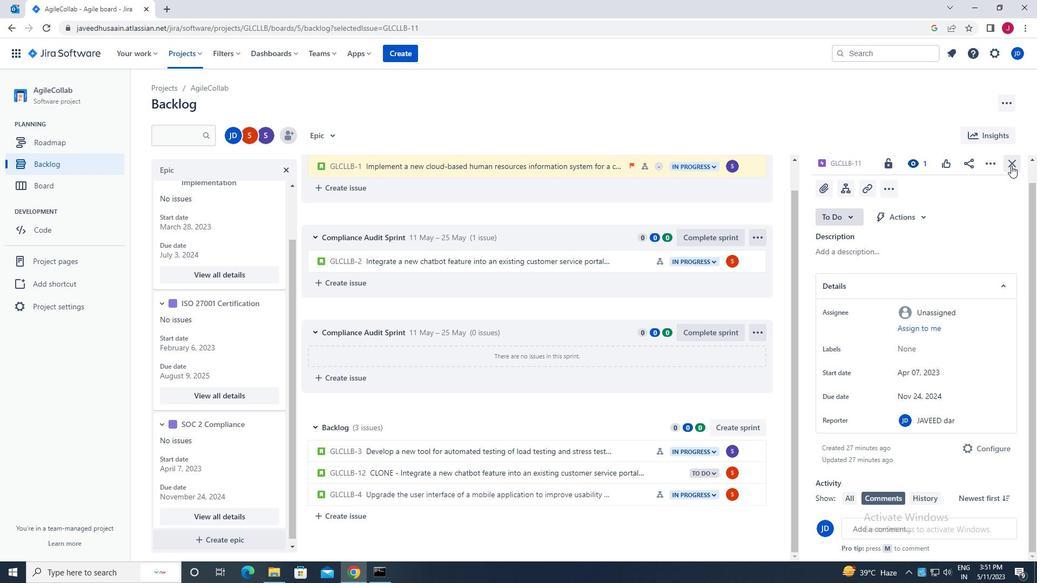 
Action: Mouse moved to (1006, 165)
Screenshot: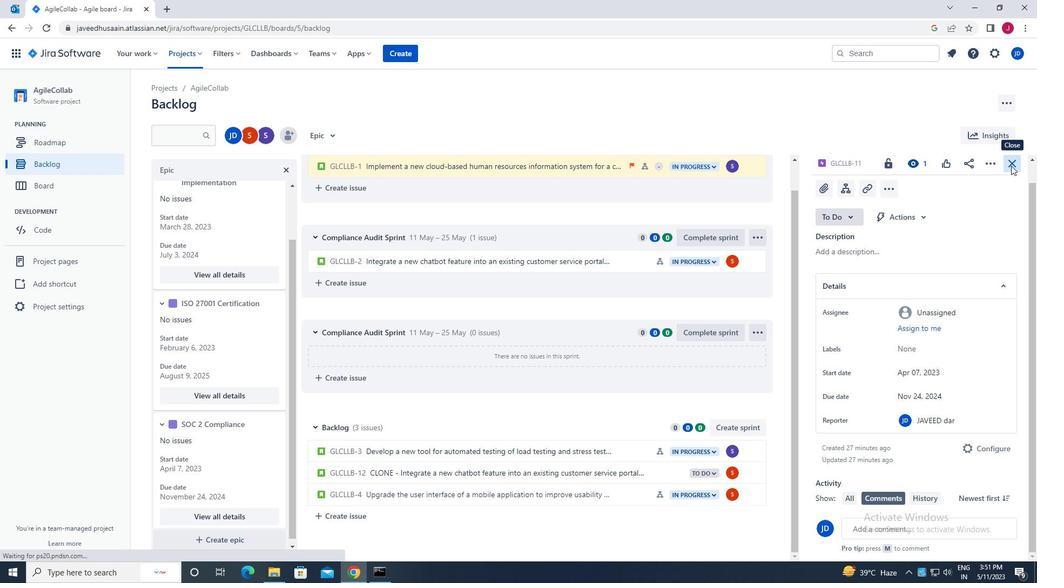 
